 Task: Forward email with the signature Claire Howard with the subject Request for a refund from softage.1@softage.net to softage.4@softage.net with the message Would it be possible to schedule a project review meeting next week?, select first word, change the font of the message to Verdana and change the font typography to bold and italics Send the email
Action: Mouse moved to (996, 85)
Screenshot: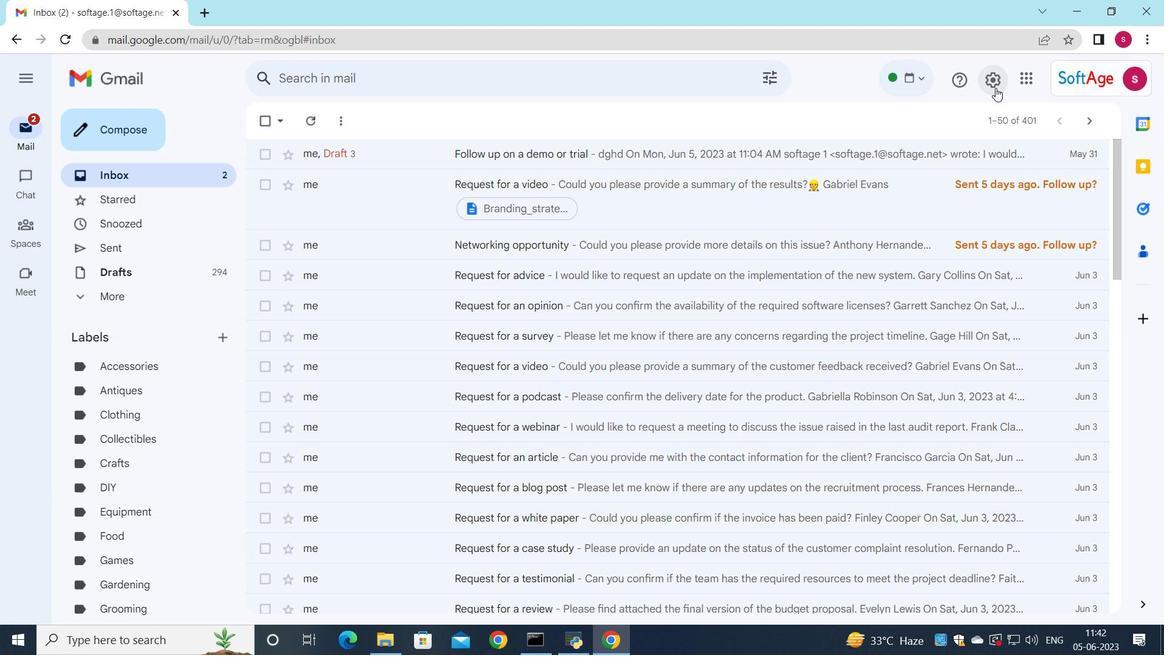 
Action: Mouse pressed left at (996, 85)
Screenshot: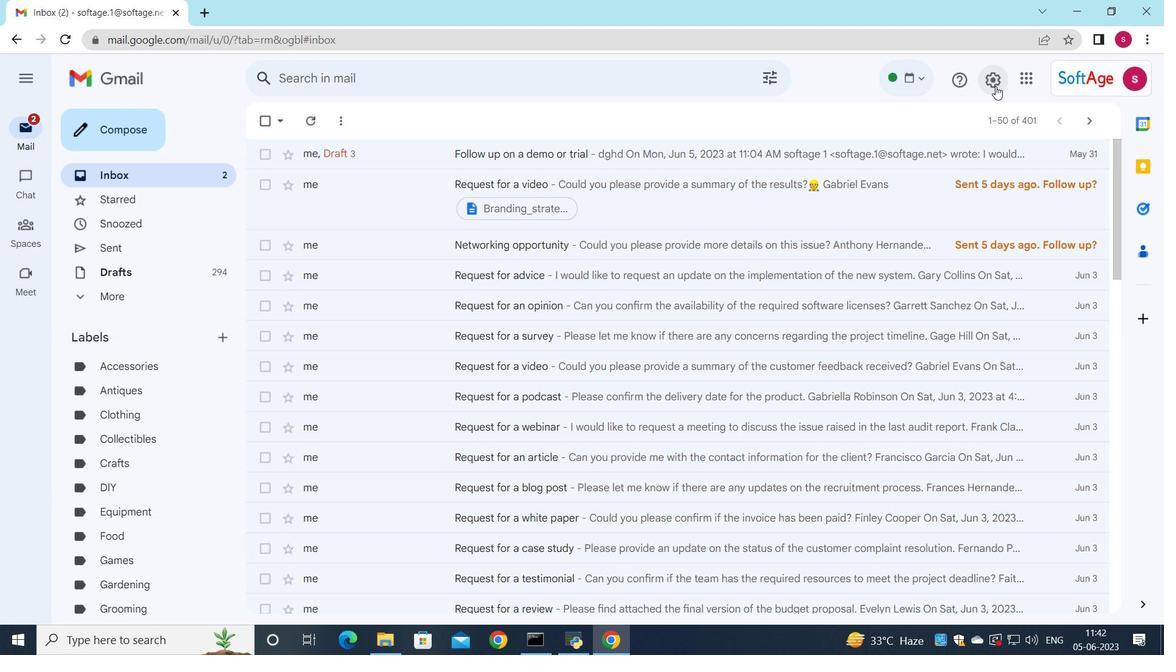 
Action: Mouse moved to (998, 149)
Screenshot: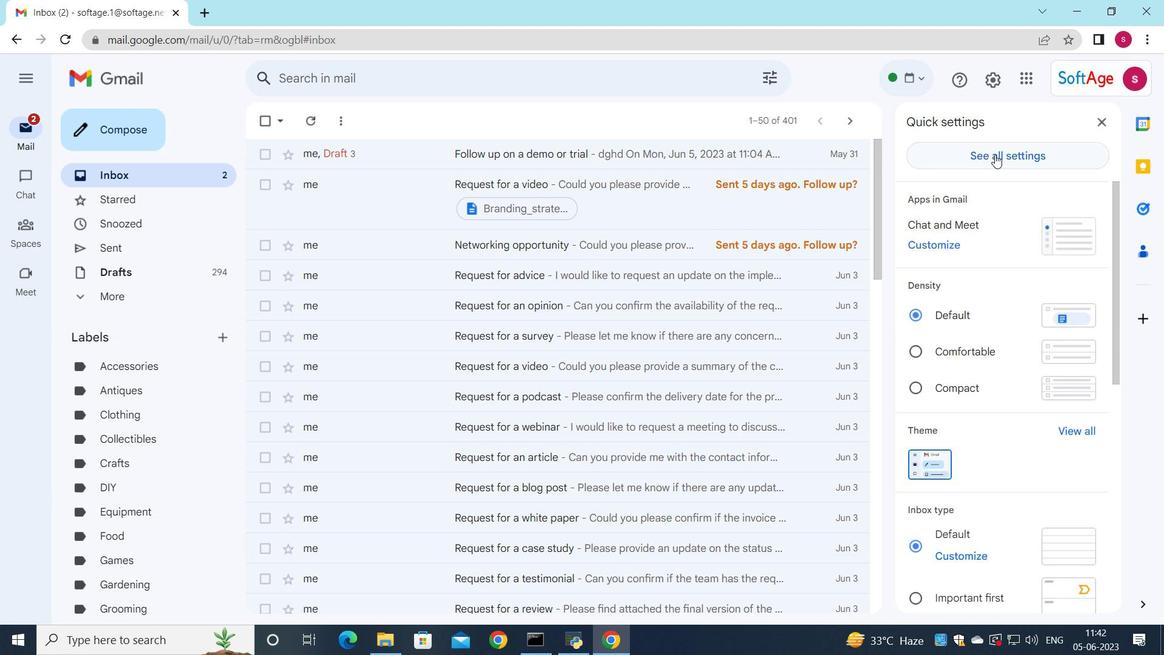 
Action: Mouse pressed left at (998, 149)
Screenshot: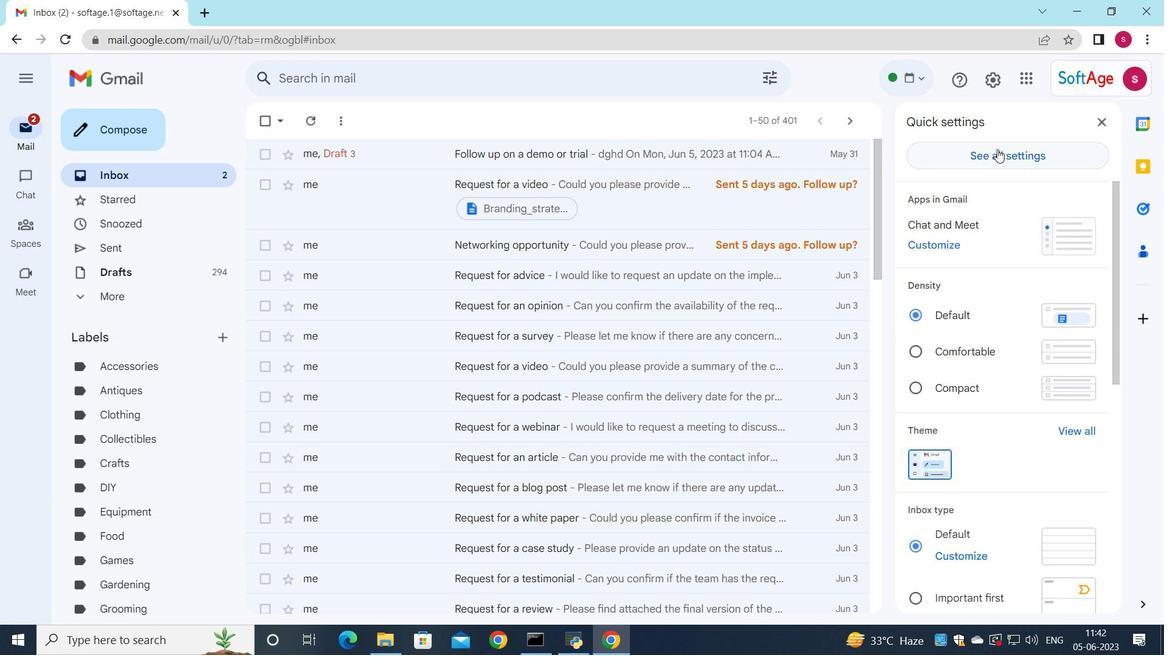 
Action: Mouse moved to (689, 350)
Screenshot: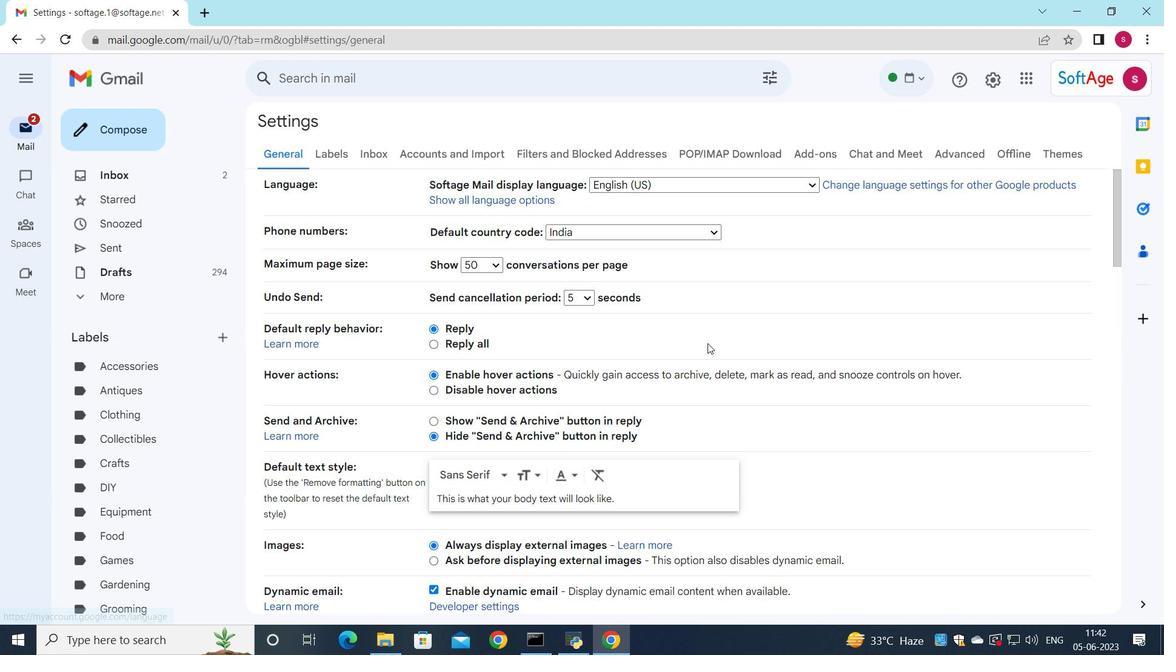 
Action: Mouse scrolled (689, 349) with delta (0, 0)
Screenshot: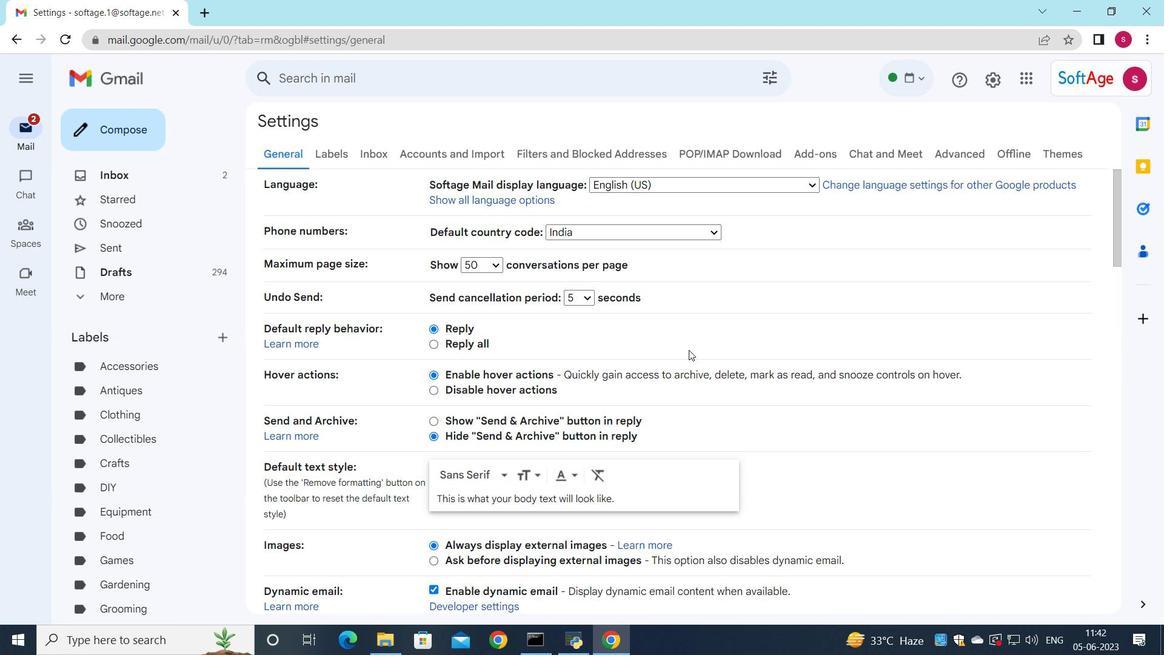 
Action: Mouse scrolled (689, 349) with delta (0, 0)
Screenshot: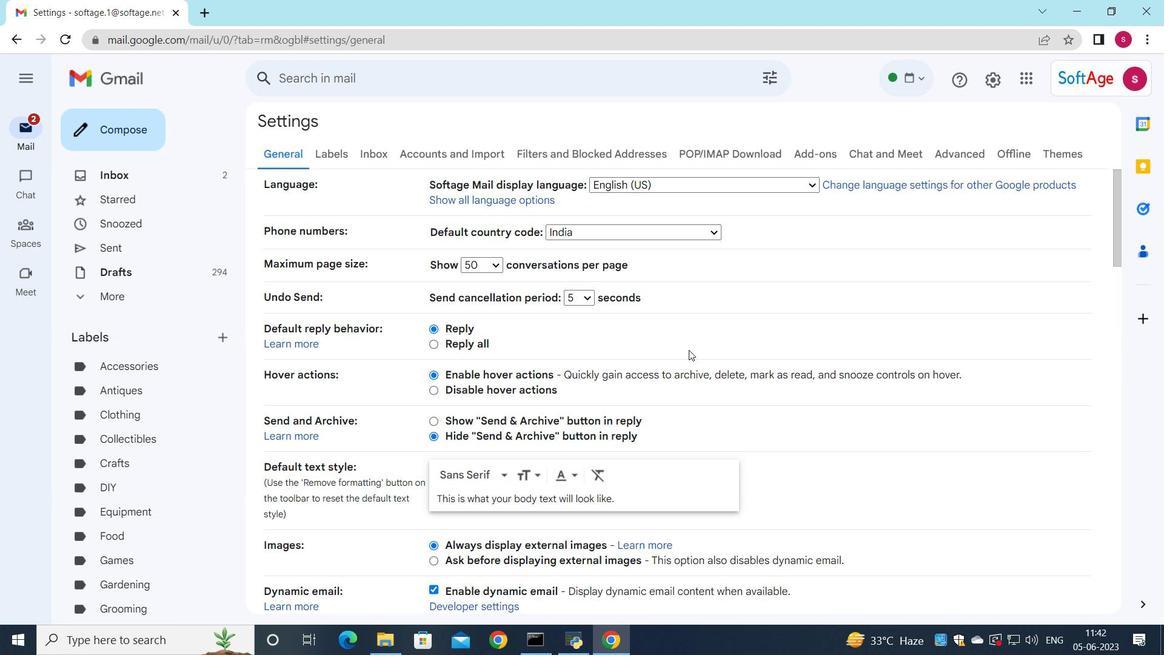 
Action: Mouse scrolled (689, 349) with delta (0, 0)
Screenshot: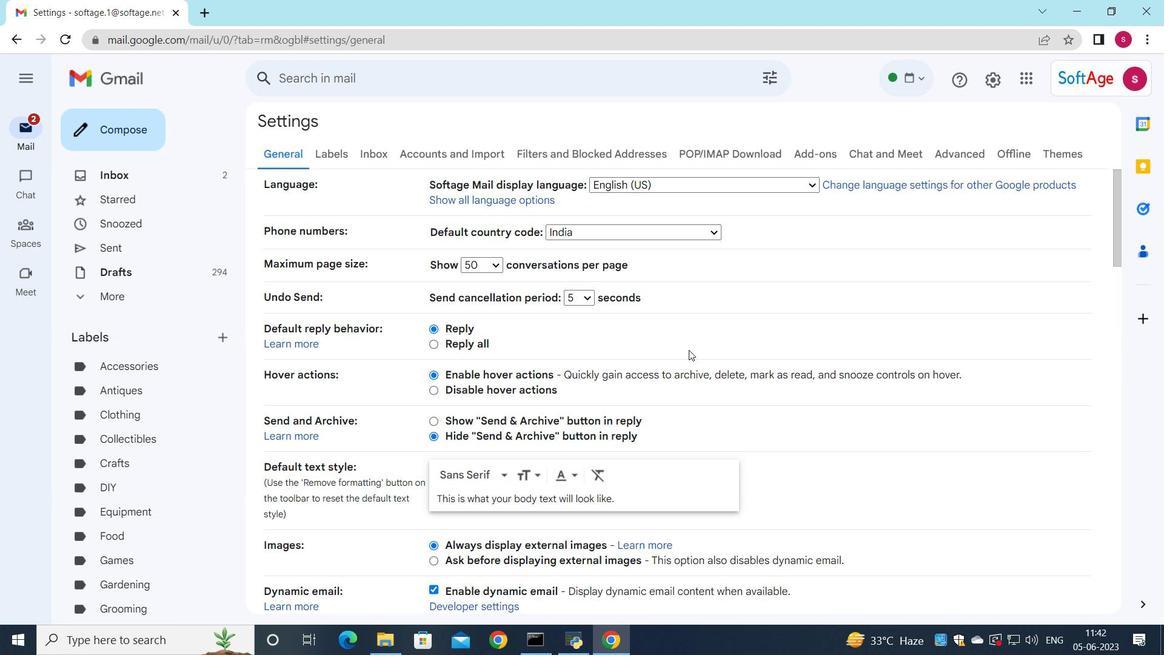 
Action: Mouse scrolled (689, 349) with delta (0, 0)
Screenshot: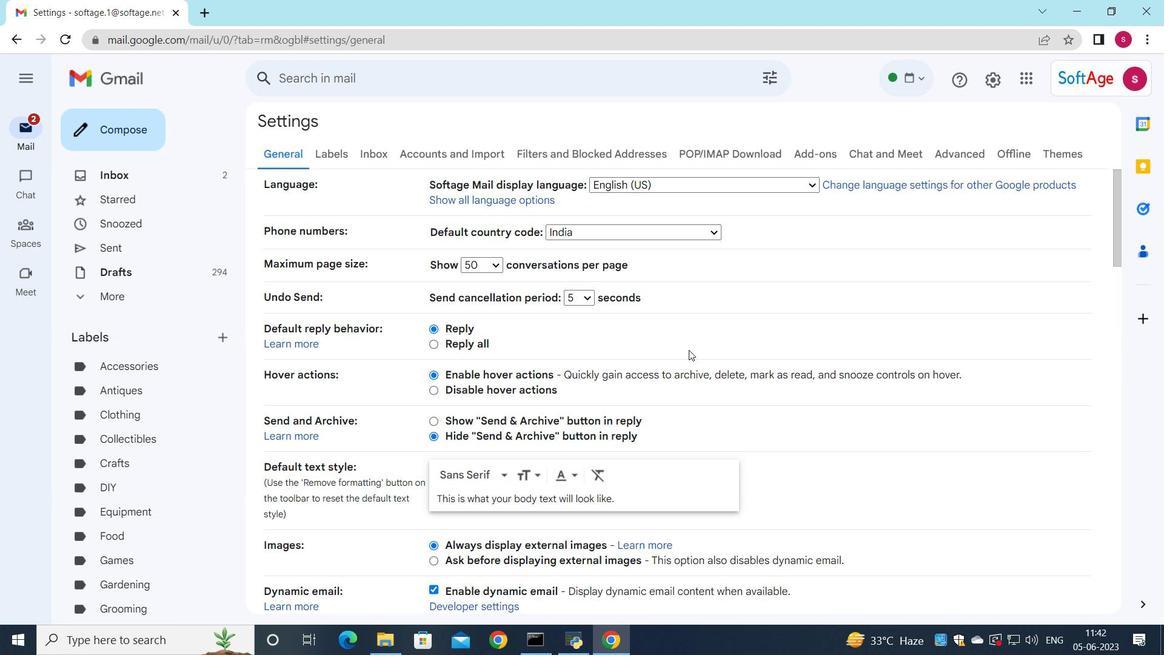 
Action: Mouse scrolled (689, 349) with delta (0, 0)
Screenshot: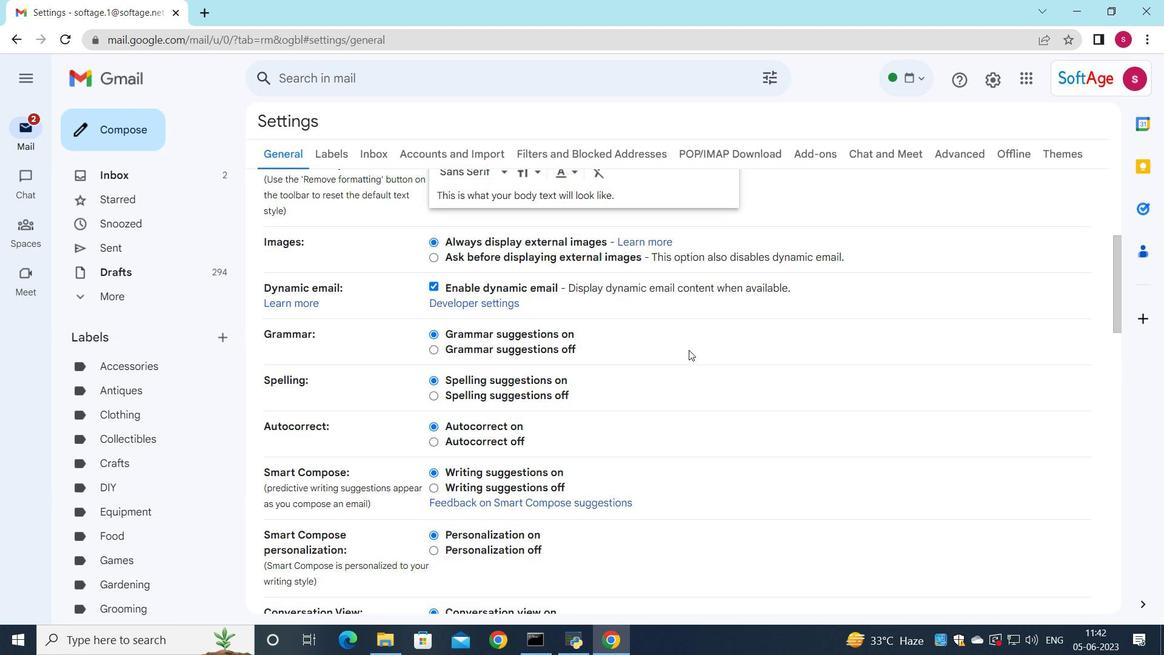 
Action: Mouse scrolled (689, 349) with delta (0, 0)
Screenshot: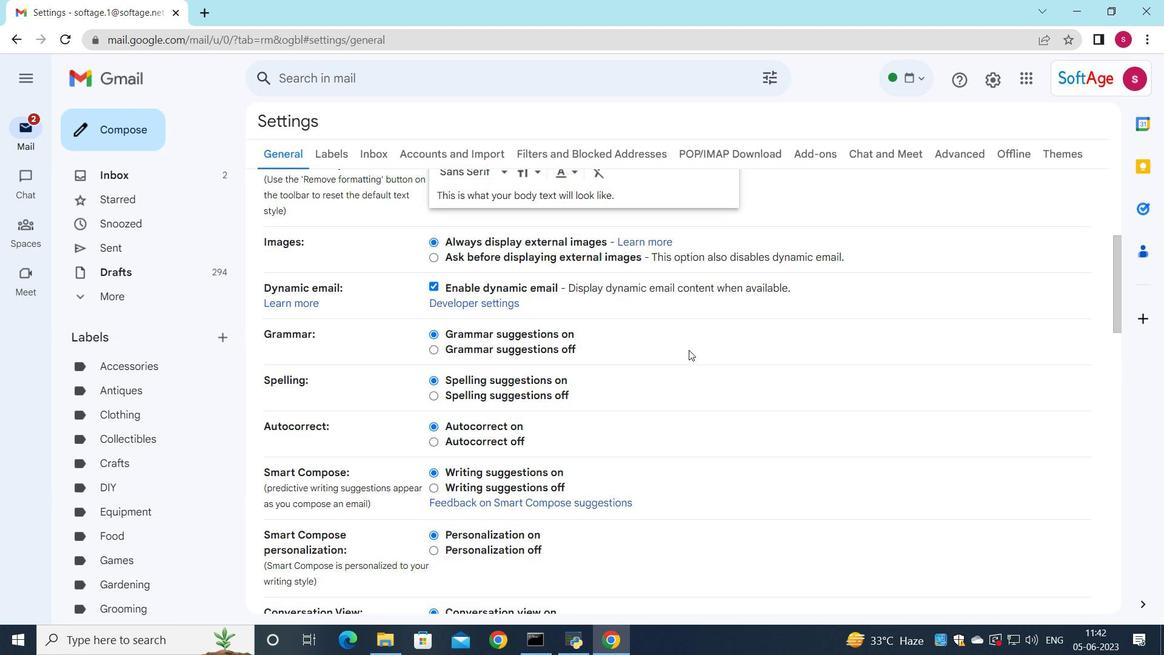 
Action: Mouse scrolled (689, 349) with delta (0, 0)
Screenshot: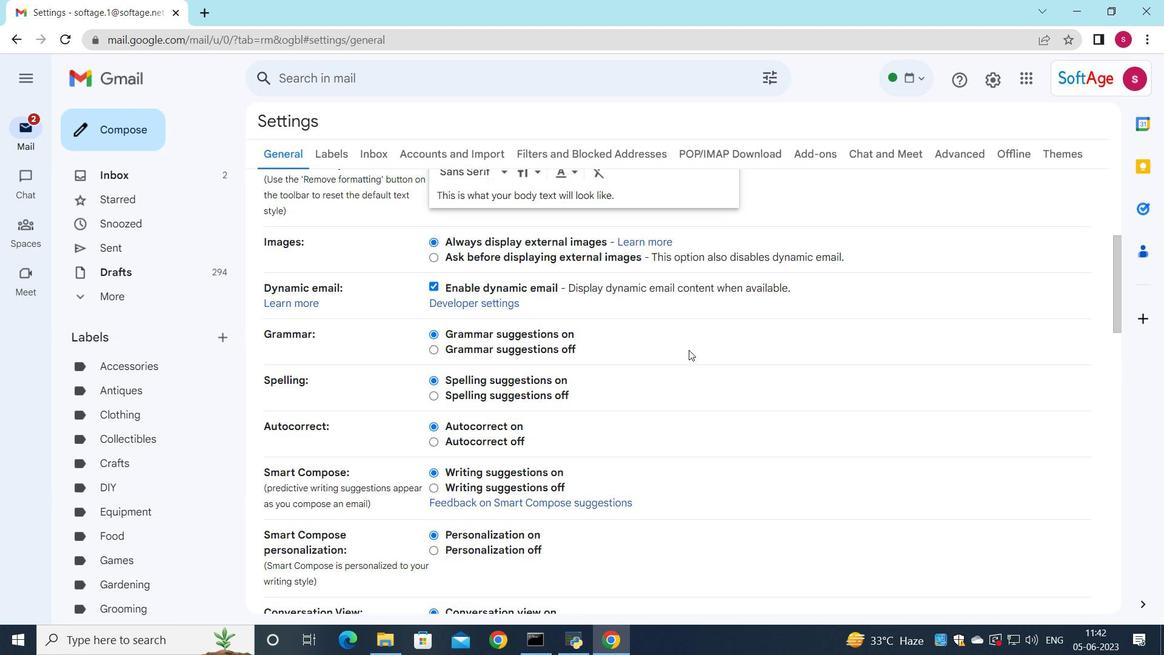 
Action: Mouse moved to (688, 351)
Screenshot: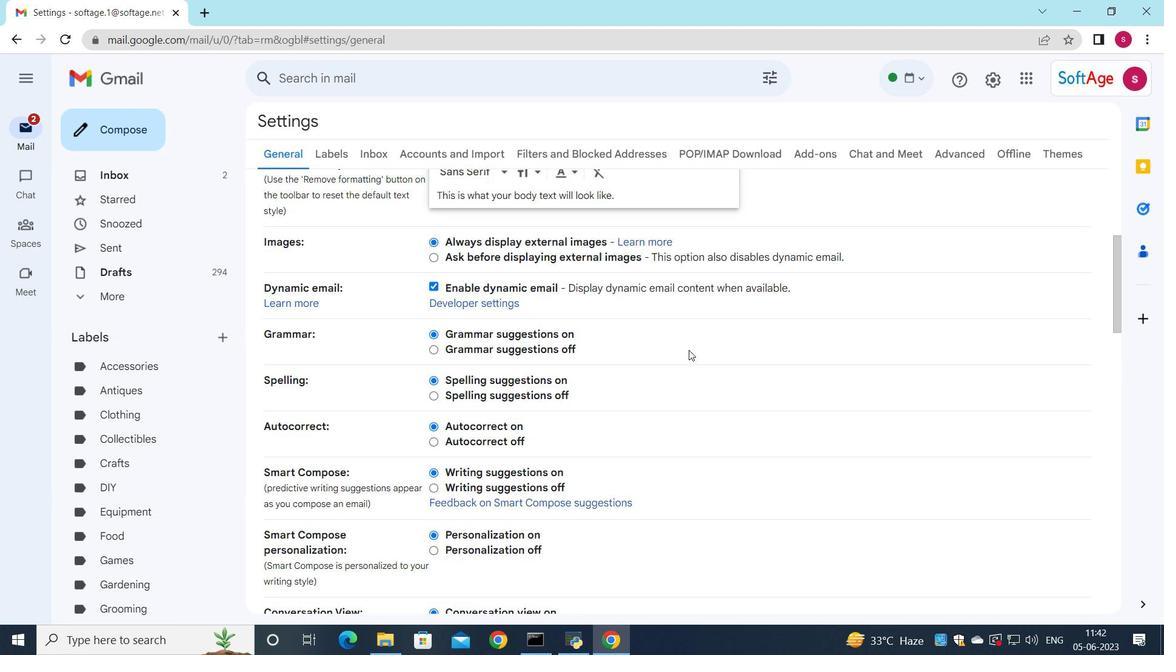 
Action: Mouse scrolled (688, 350) with delta (0, 0)
Screenshot: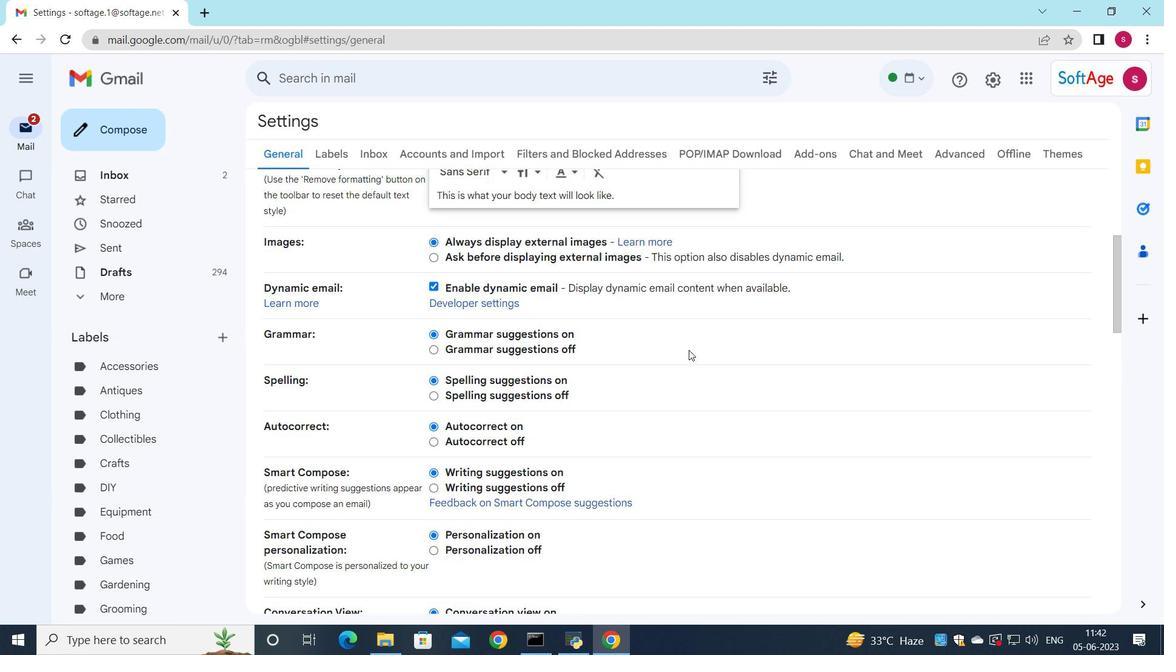 
Action: Mouse moved to (683, 354)
Screenshot: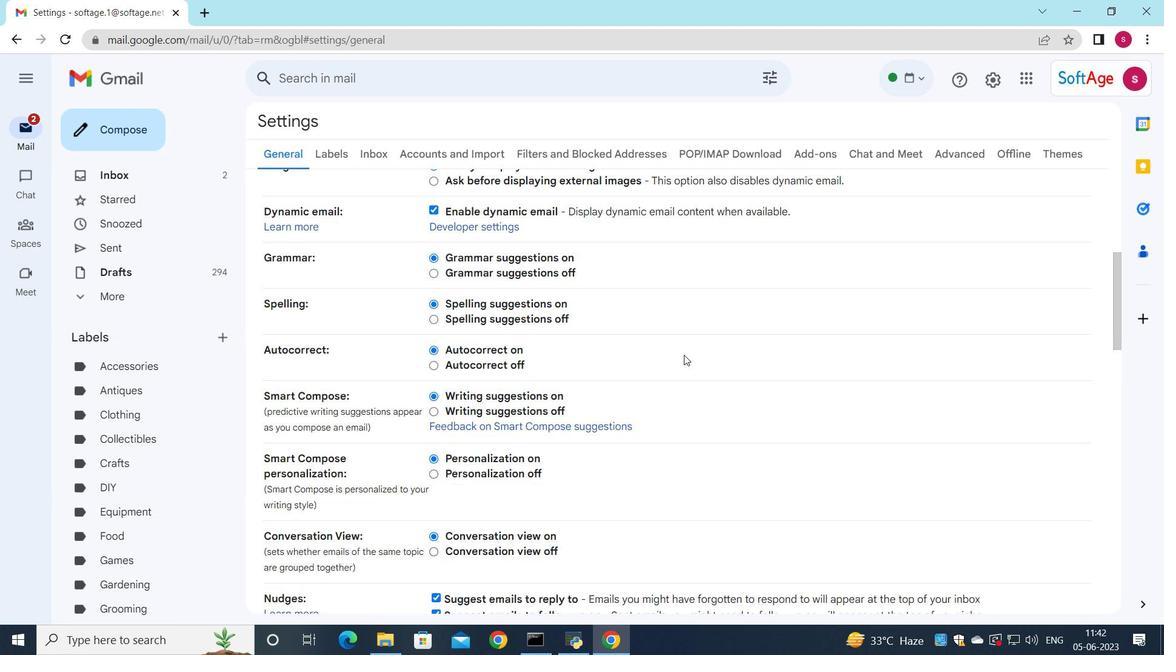 
Action: Mouse scrolled (683, 354) with delta (0, 0)
Screenshot: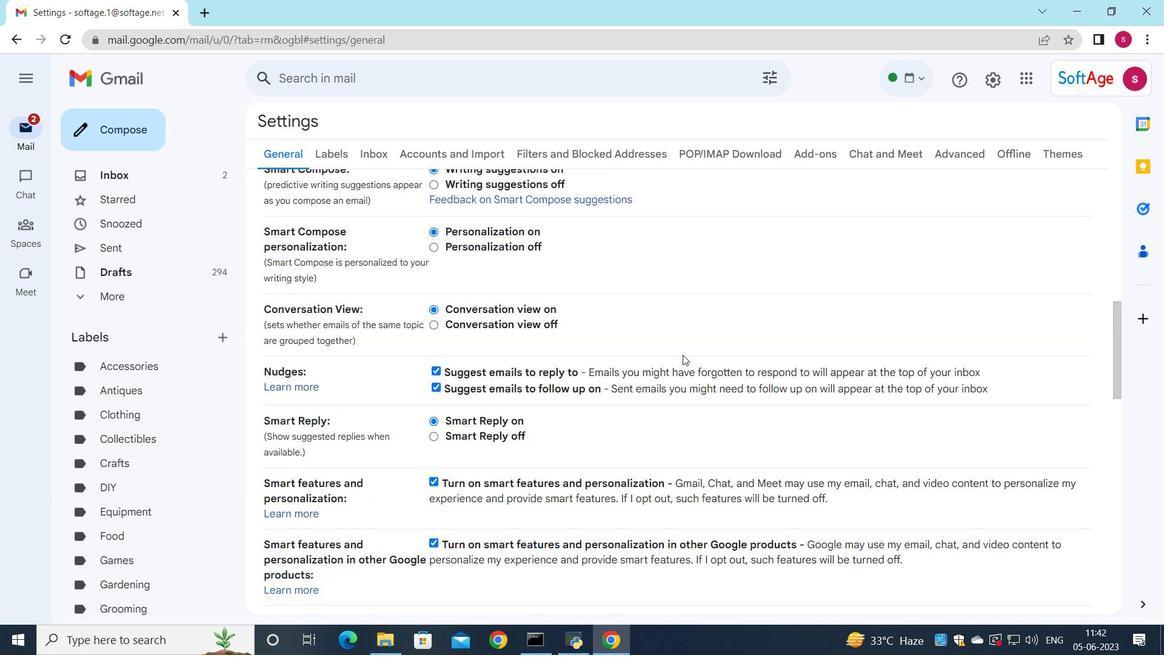 
Action: Mouse moved to (682, 355)
Screenshot: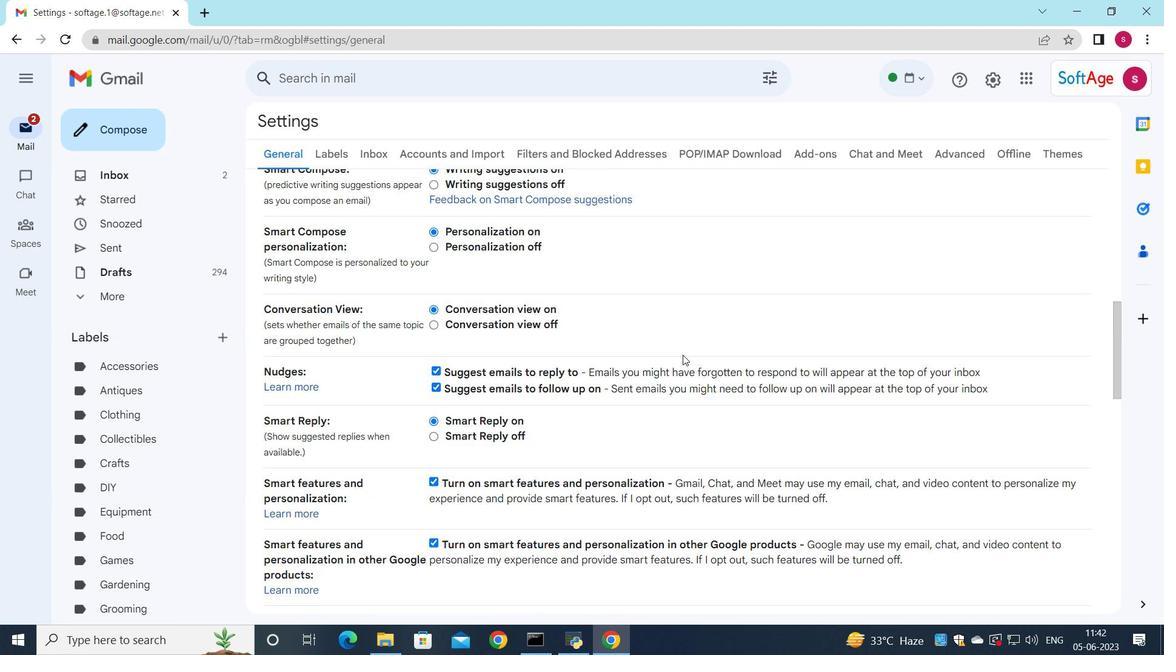 
Action: Mouse scrolled (683, 354) with delta (0, 0)
Screenshot: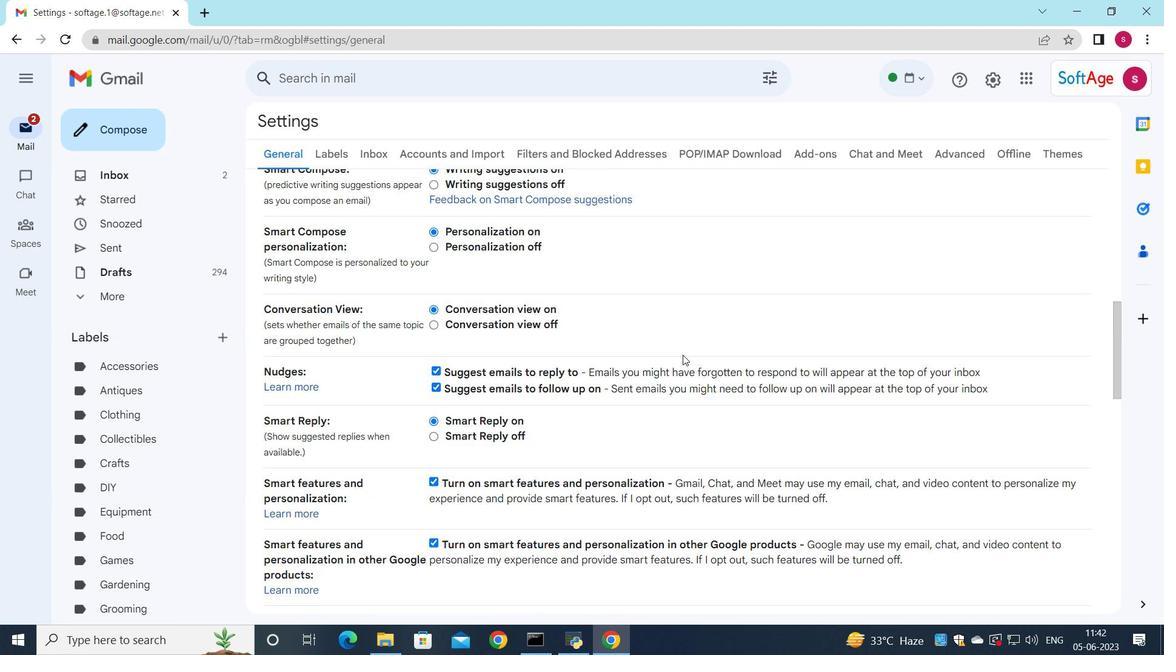 
Action: Mouse moved to (677, 359)
Screenshot: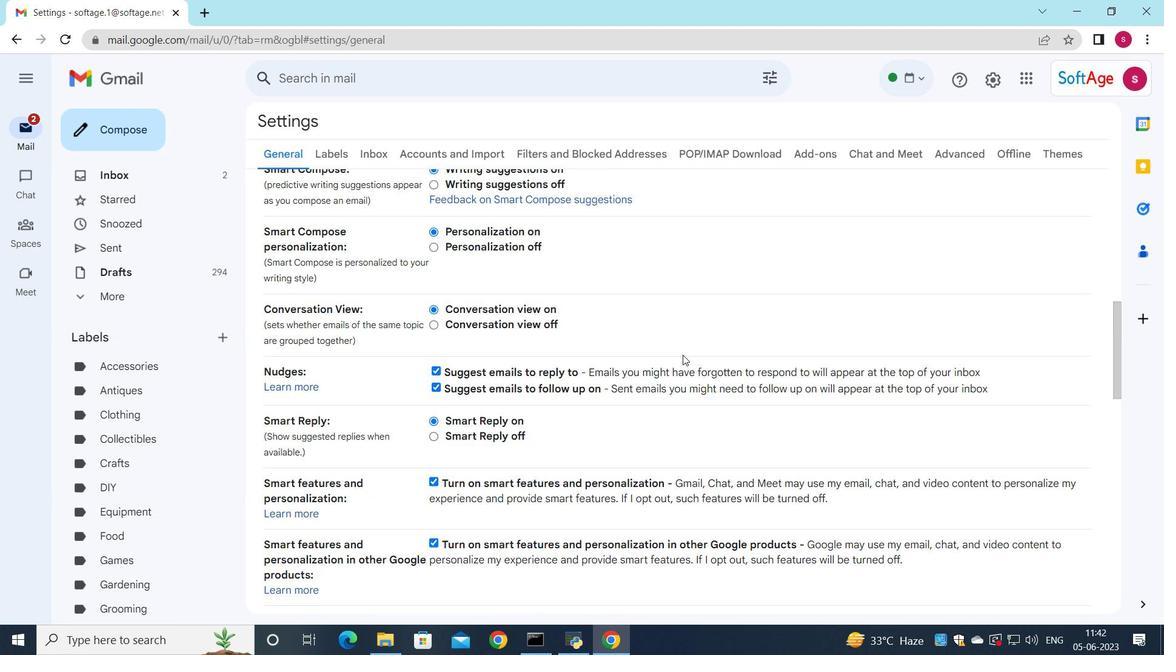 
Action: Mouse scrolled (683, 354) with delta (0, 0)
Screenshot: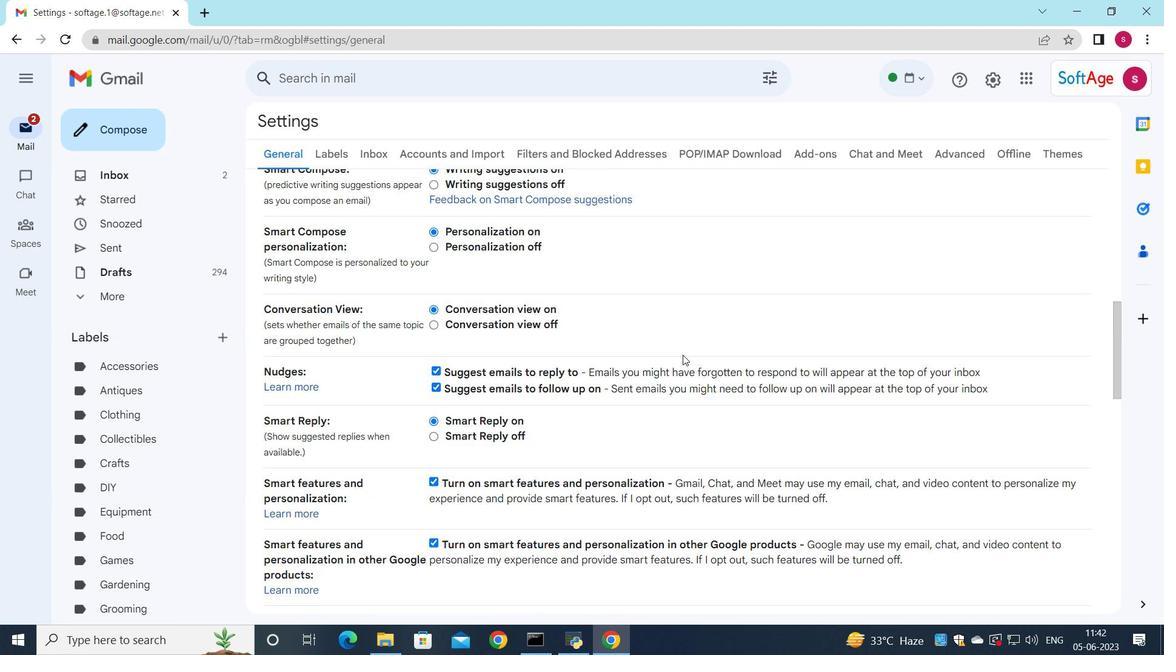 
Action: Mouse moved to (662, 360)
Screenshot: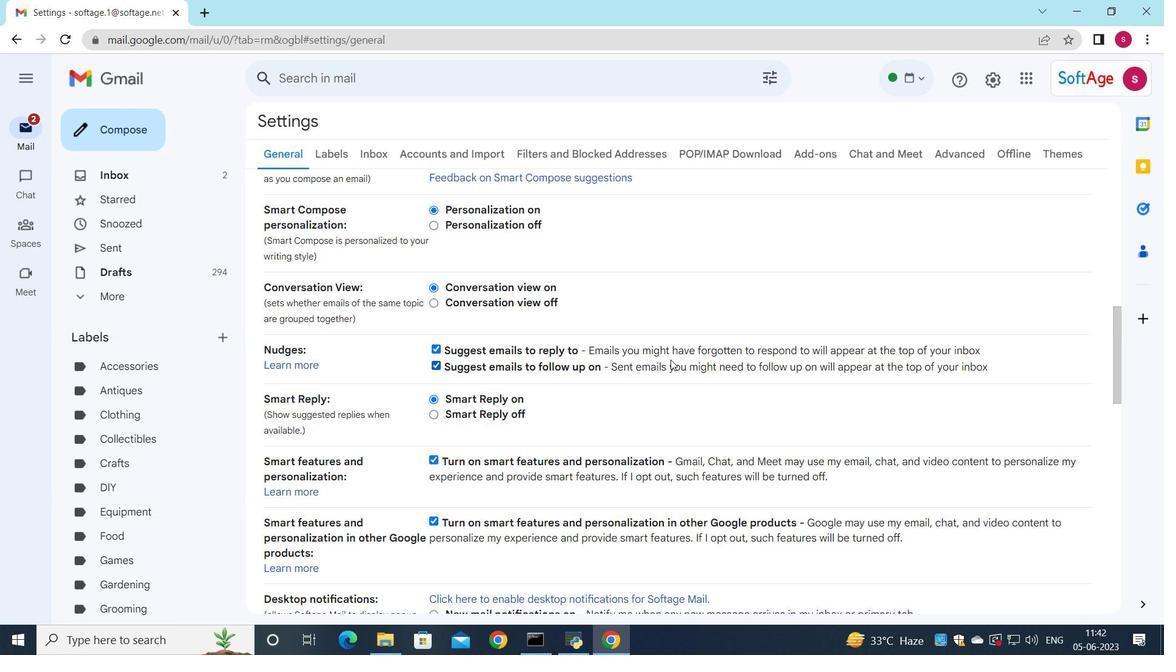 
Action: Mouse scrolled (662, 360) with delta (0, 0)
Screenshot: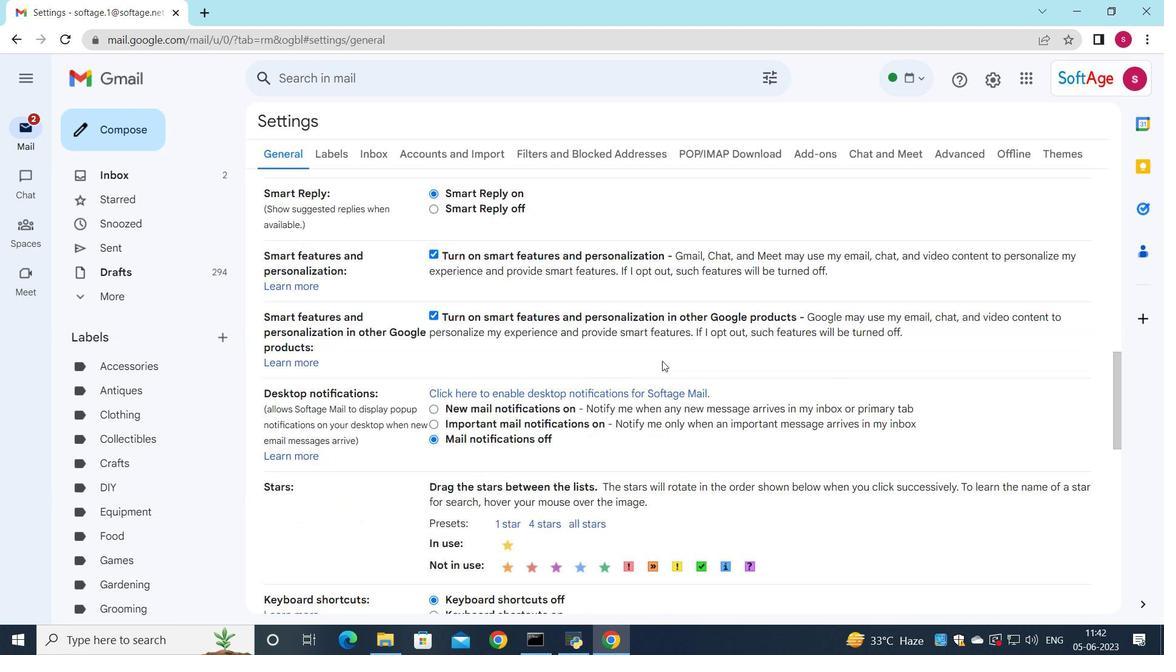 
Action: Mouse scrolled (662, 360) with delta (0, 0)
Screenshot: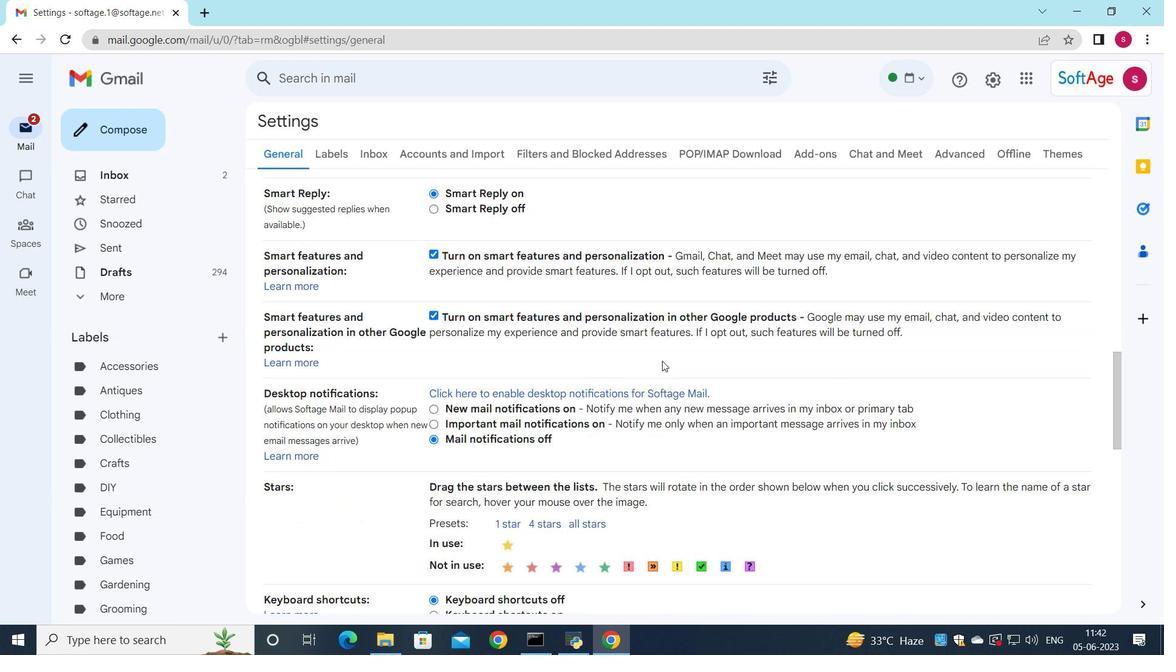 
Action: Mouse scrolled (662, 360) with delta (0, 0)
Screenshot: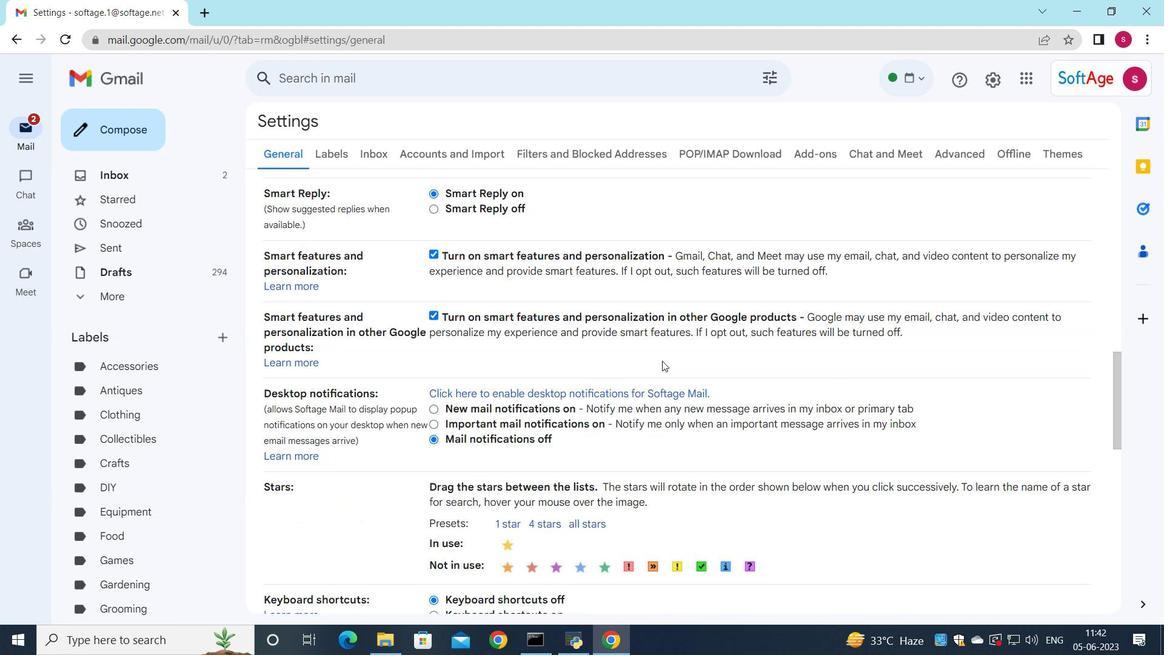 
Action: Mouse scrolled (662, 360) with delta (0, 0)
Screenshot: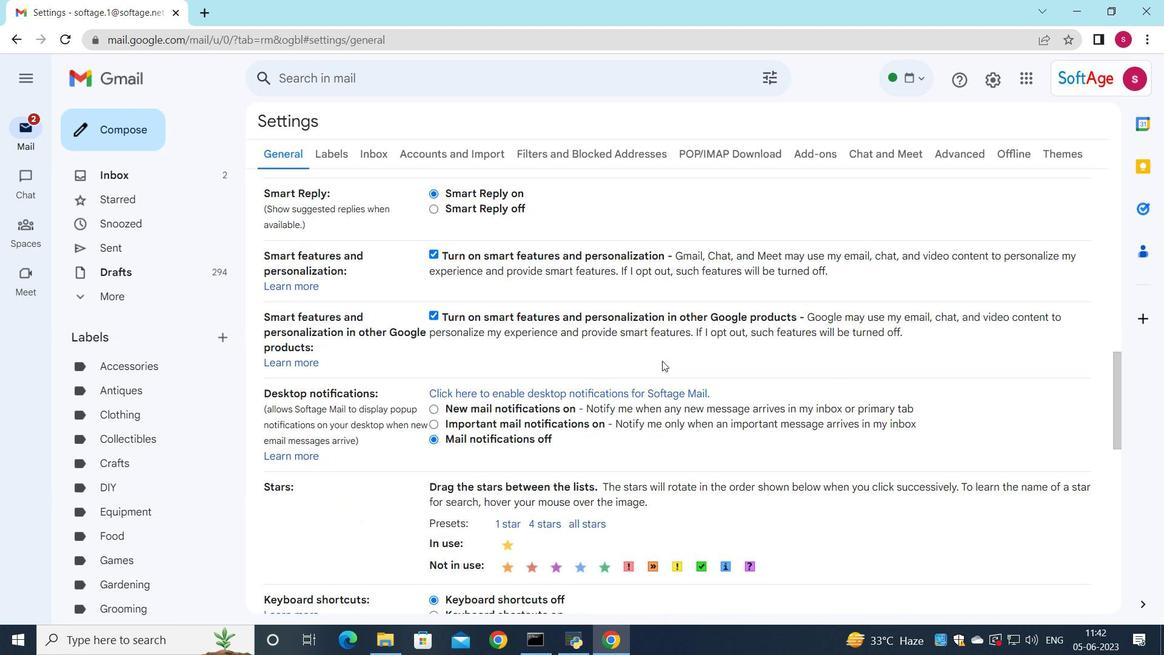 
Action: Mouse moved to (650, 366)
Screenshot: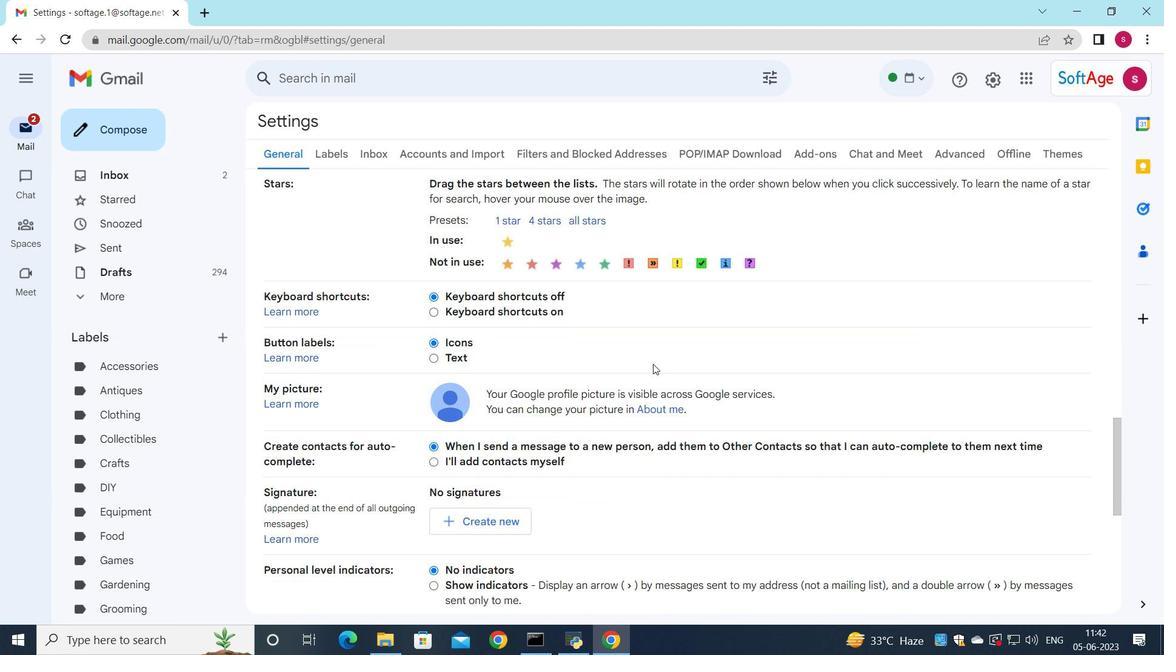
Action: Mouse scrolled (650, 365) with delta (0, 0)
Screenshot: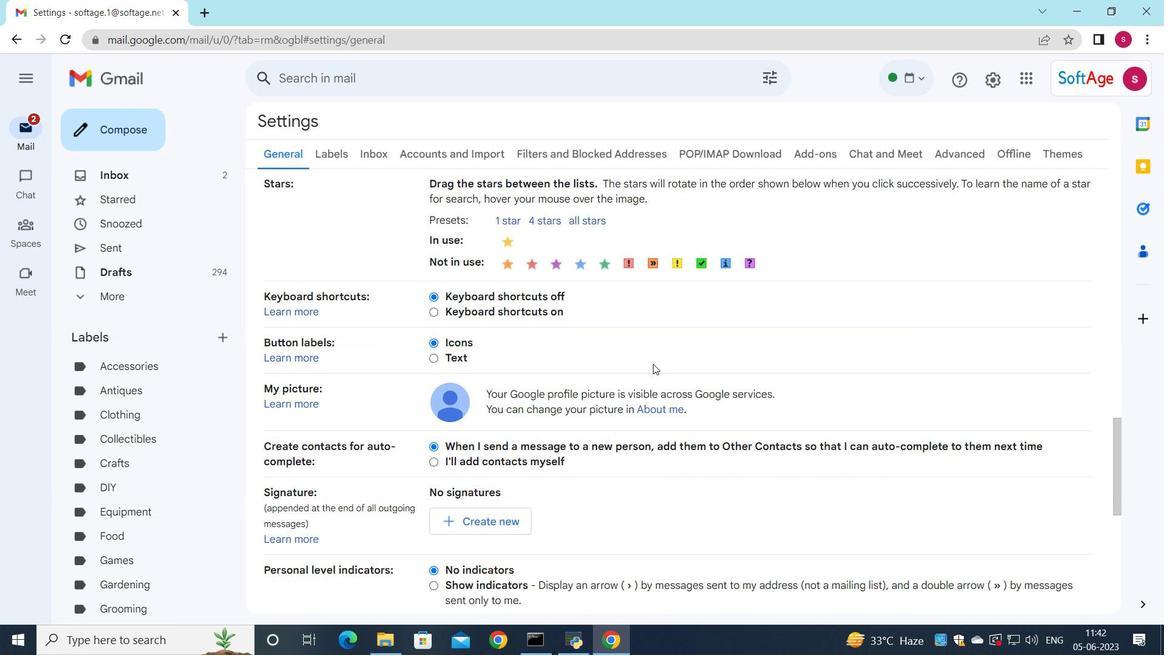 
Action: Mouse moved to (645, 369)
Screenshot: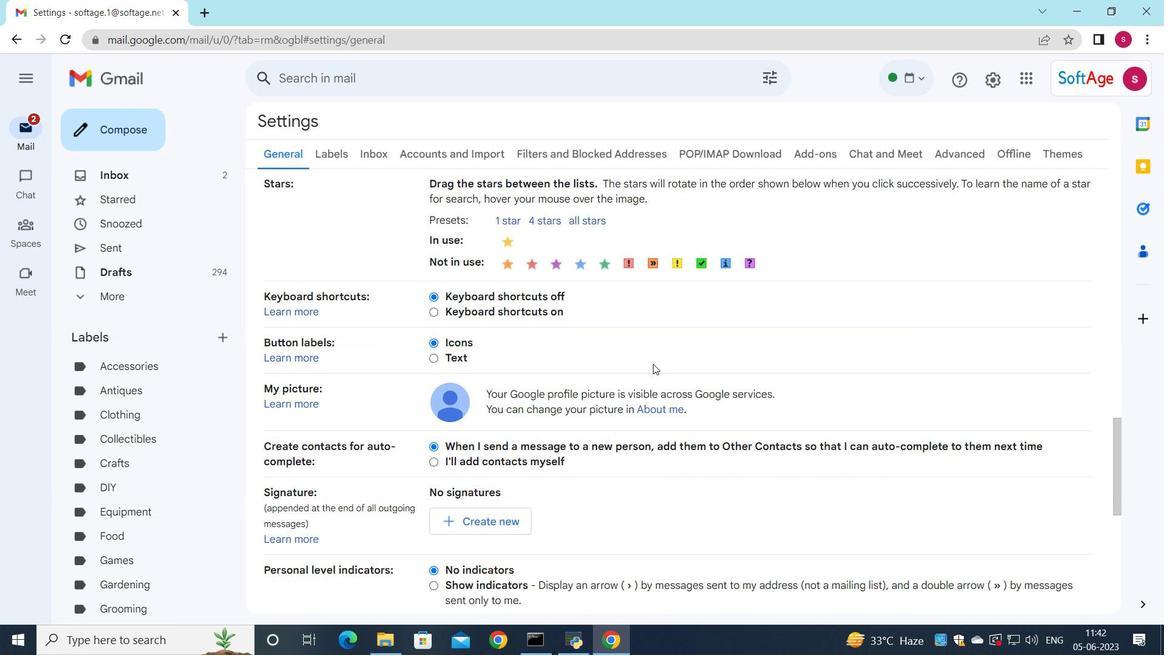 
Action: Mouse scrolled (645, 368) with delta (0, 0)
Screenshot: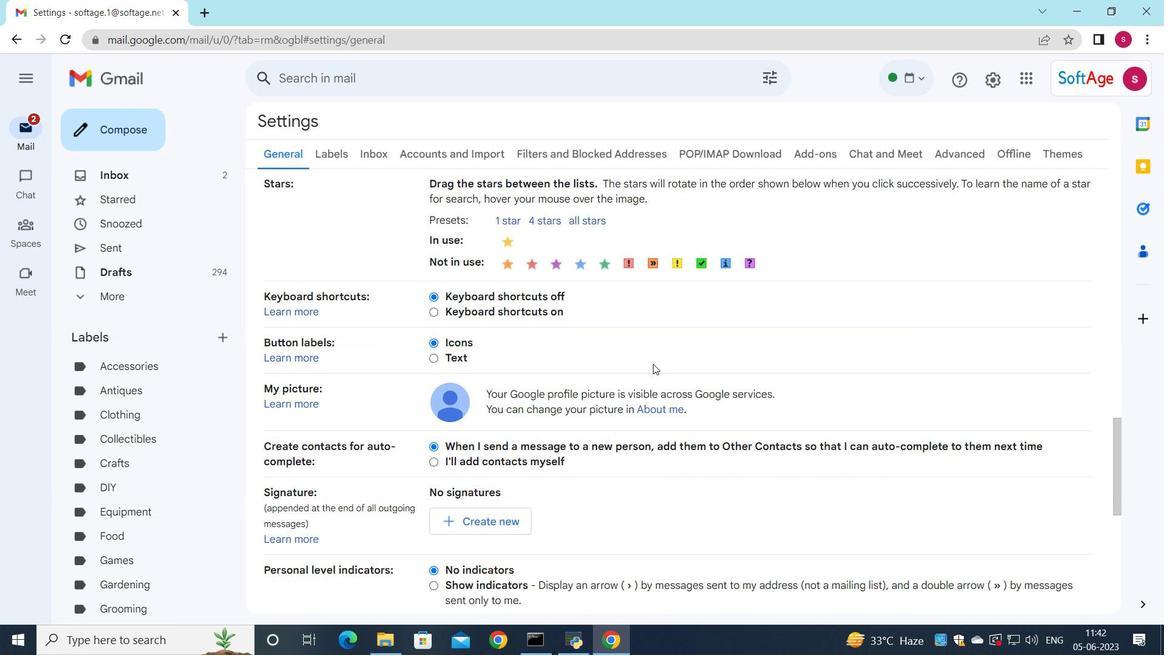 
Action: Mouse moved to (632, 376)
Screenshot: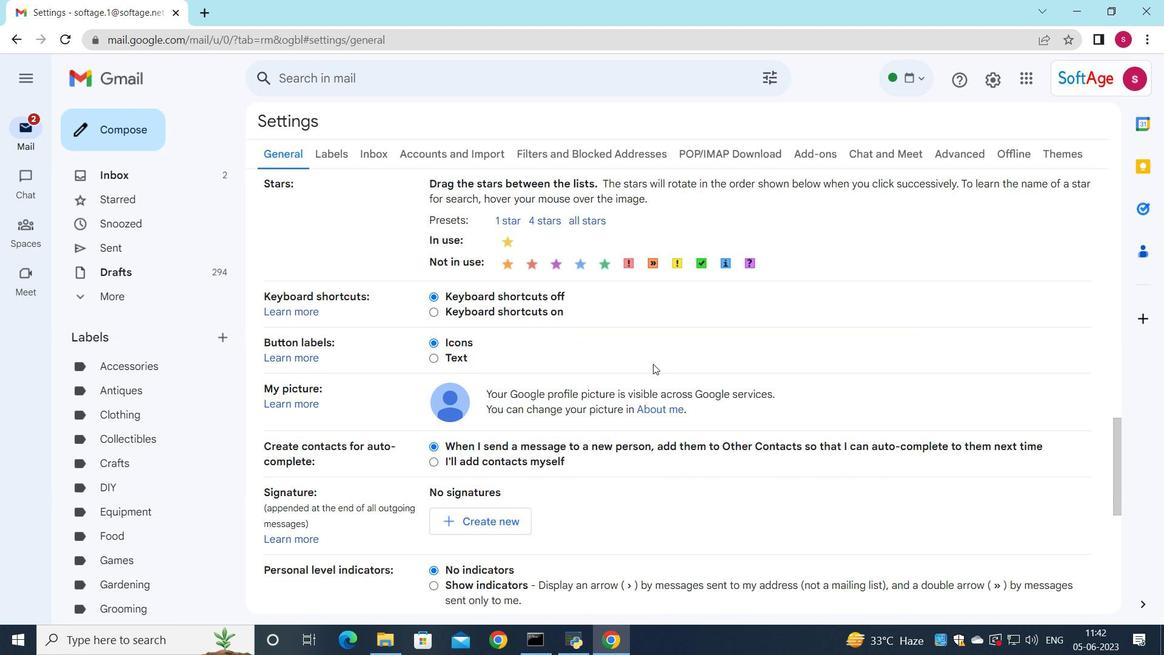 
Action: Mouse scrolled (632, 376) with delta (0, 0)
Screenshot: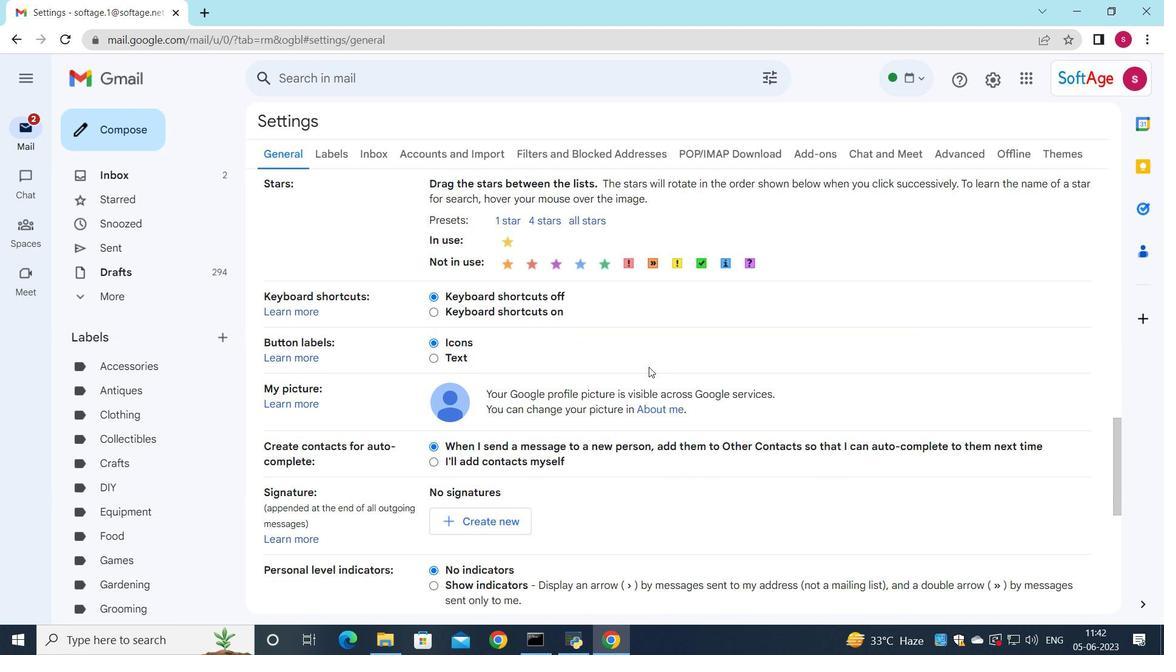 
Action: Mouse moved to (492, 297)
Screenshot: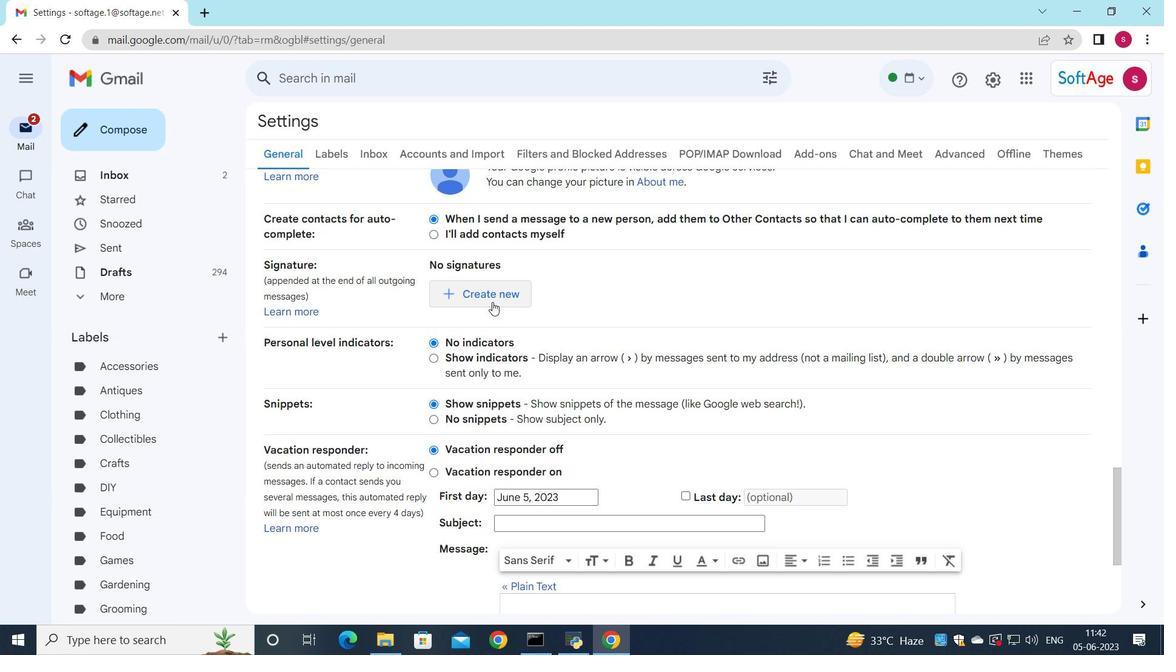 
Action: Mouse pressed left at (492, 297)
Screenshot: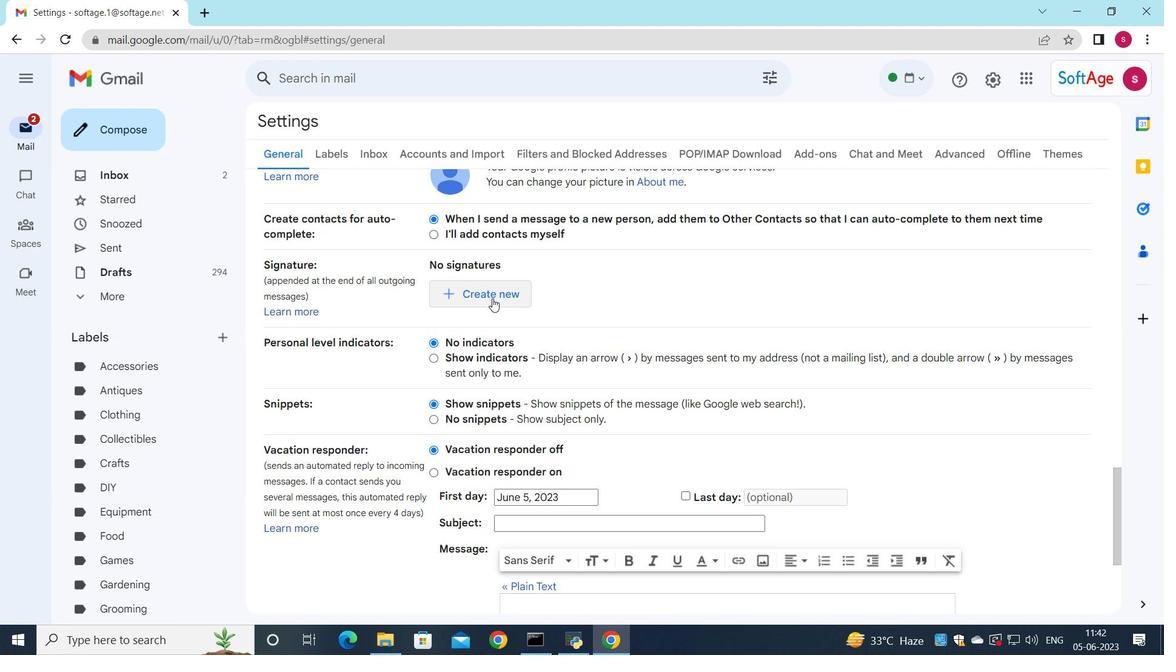 
Action: Mouse moved to (789, 239)
Screenshot: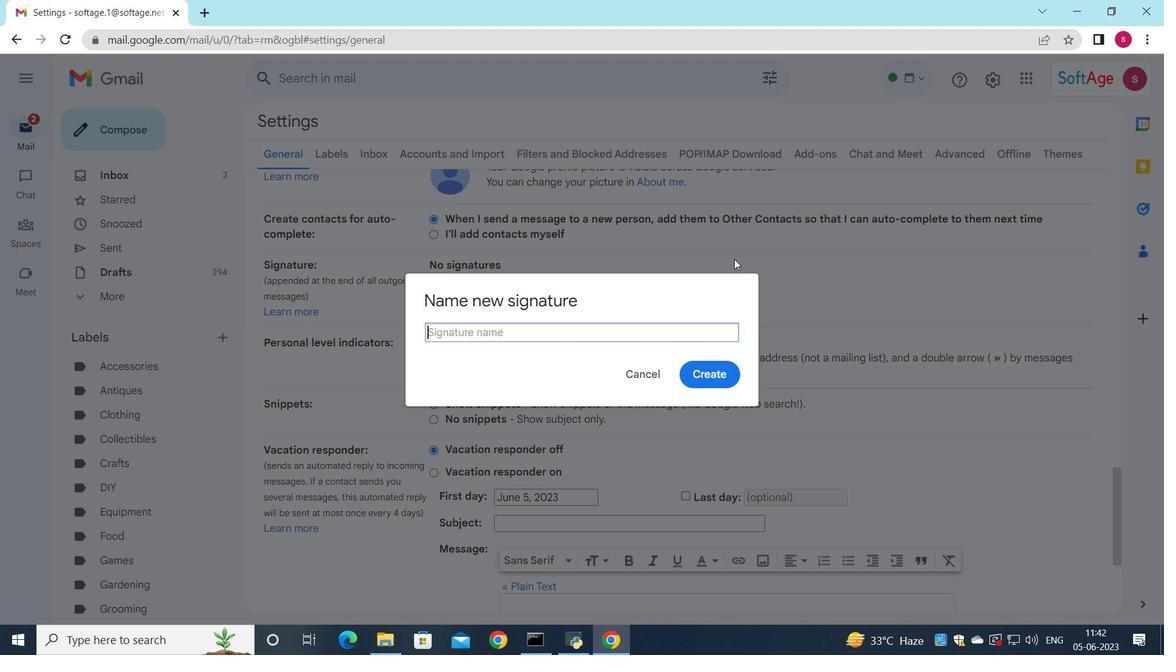 
Action: Key pressed <Key.shift>Claire<Key.space><Key.shift>Howard
Screenshot: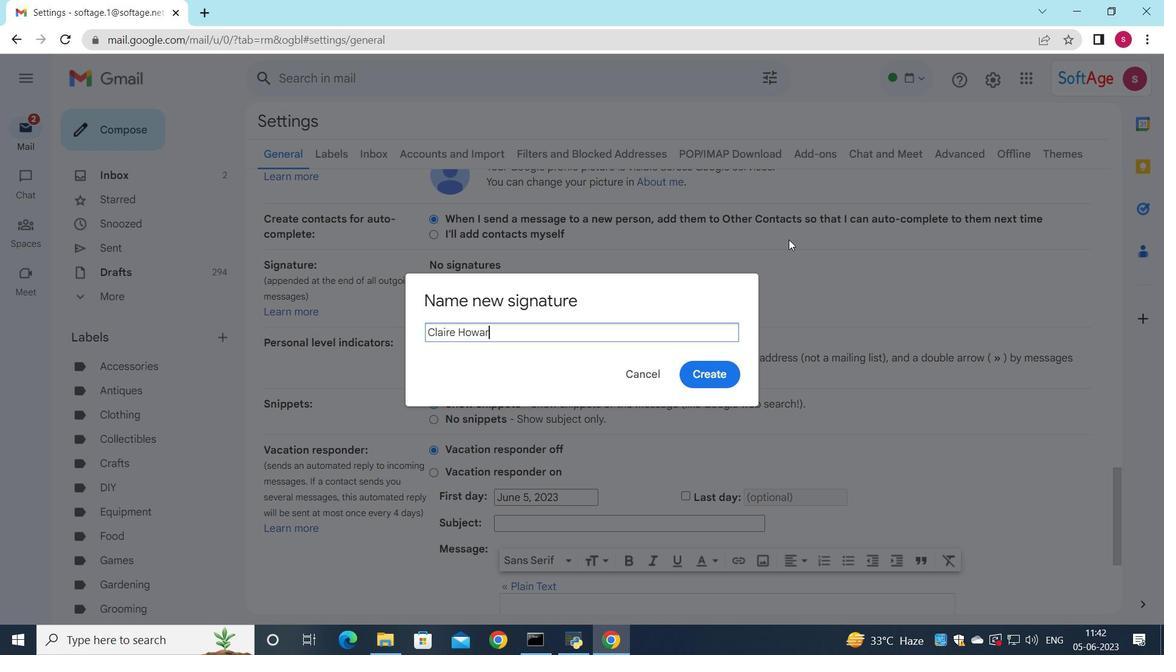 
Action: Mouse moved to (731, 367)
Screenshot: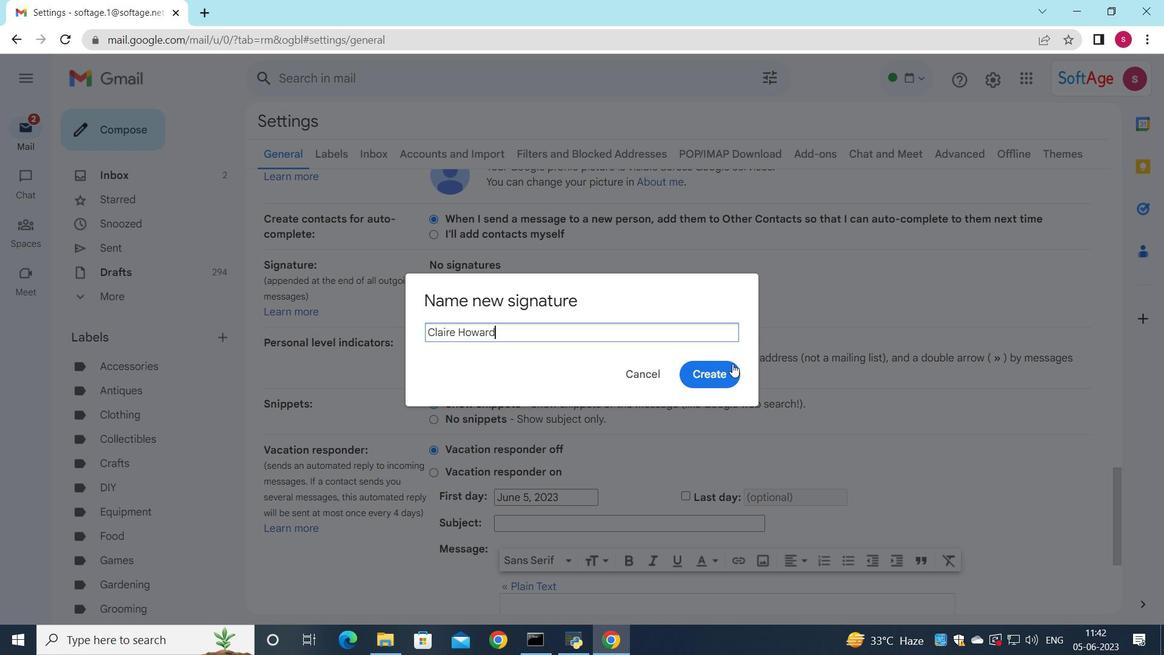 
Action: Mouse pressed left at (731, 367)
Screenshot: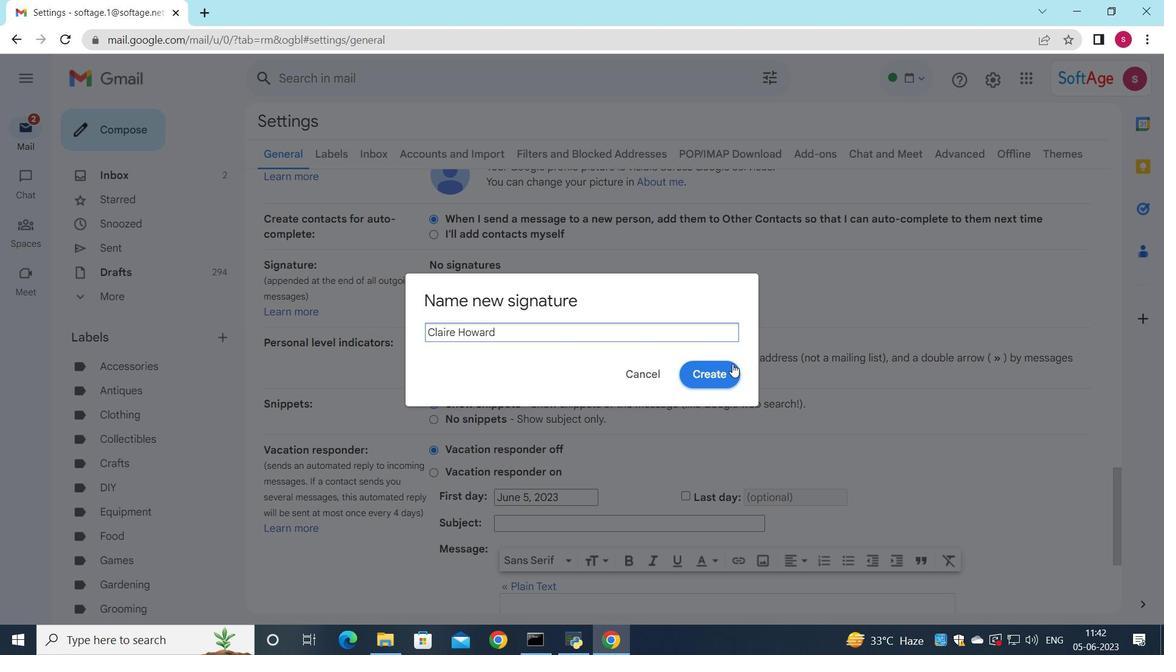 
Action: Mouse moved to (717, 330)
Screenshot: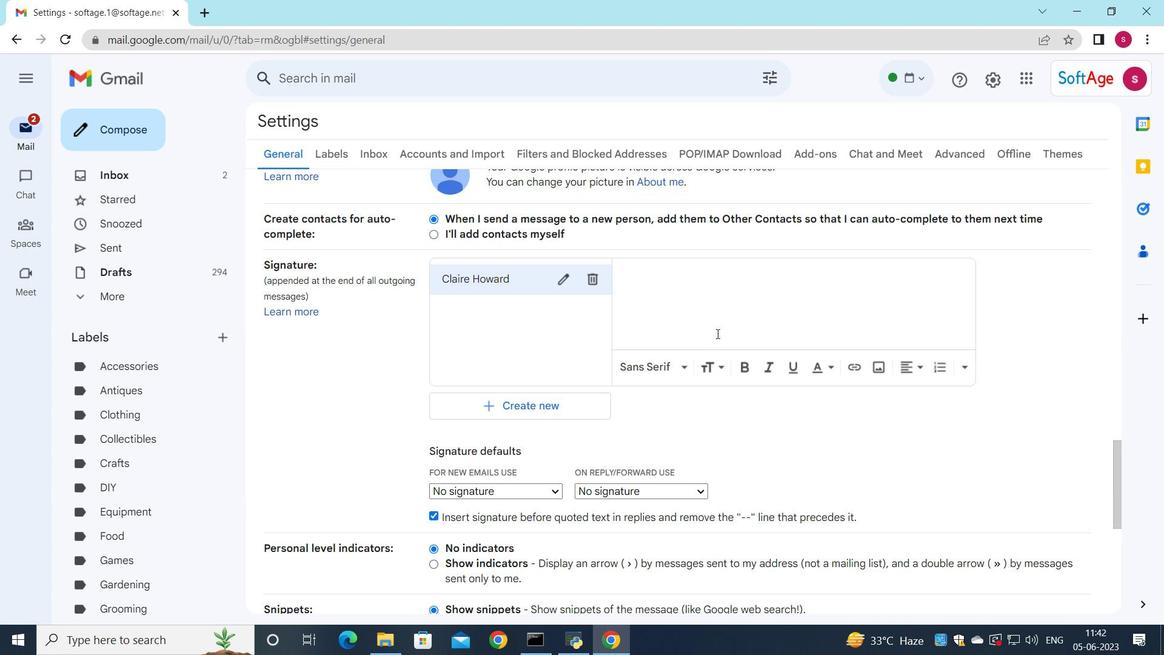 
Action: Mouse pressed left at (717, 330)
Screenshot: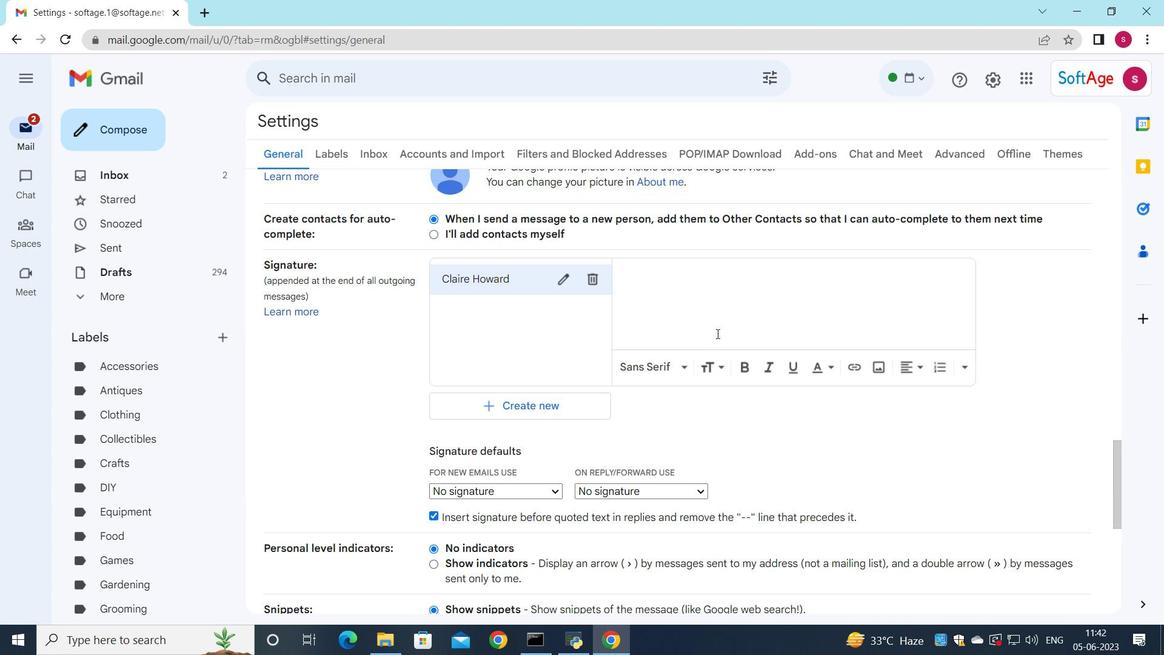 
Action: Key pressed <Key.shift>Claire<Key.space><Key.shift>howard
Screenshot: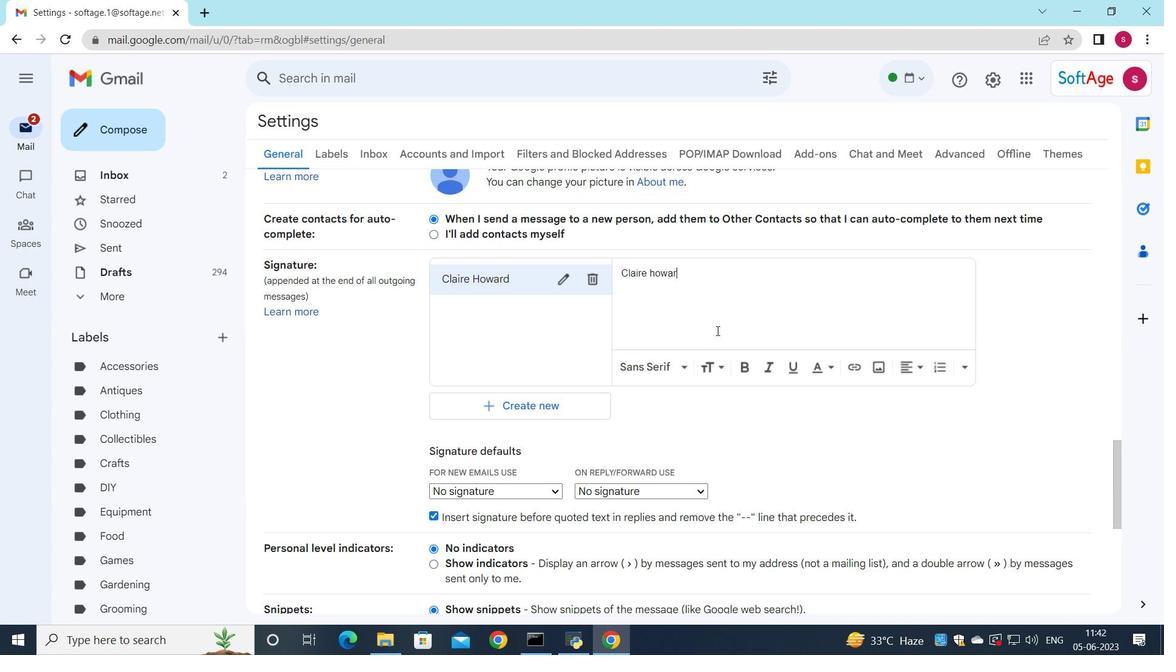 
Action: Mouse moved to (656, 271)
Screenshot: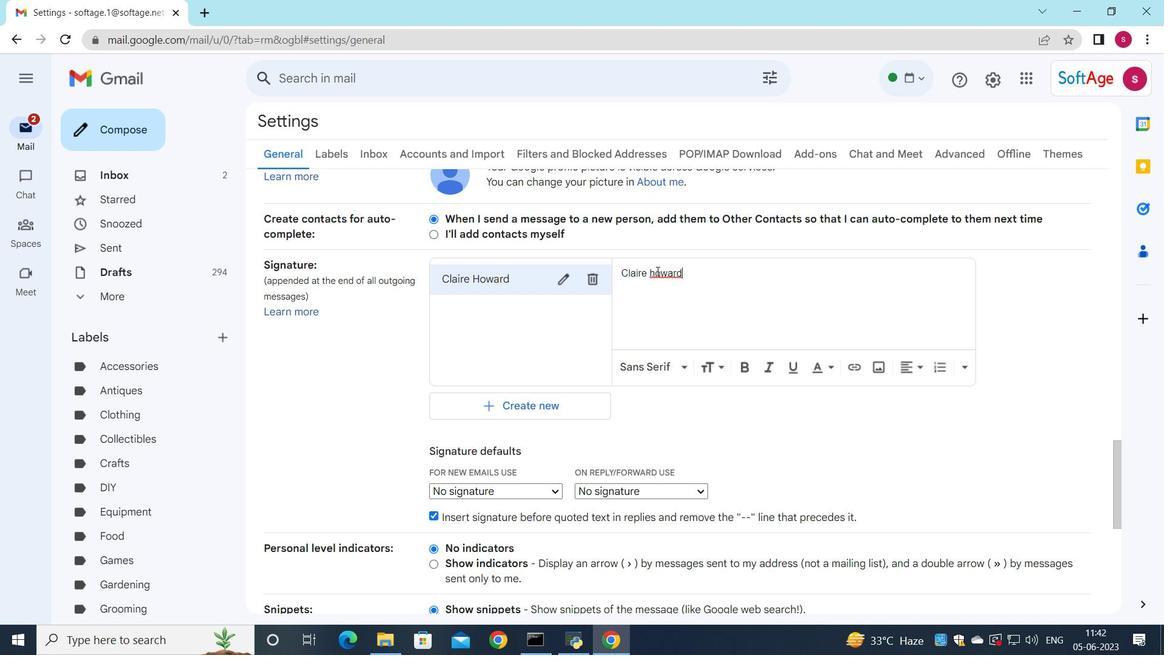 
Action: Mouse pressed left at (656, 271)
Screenshot: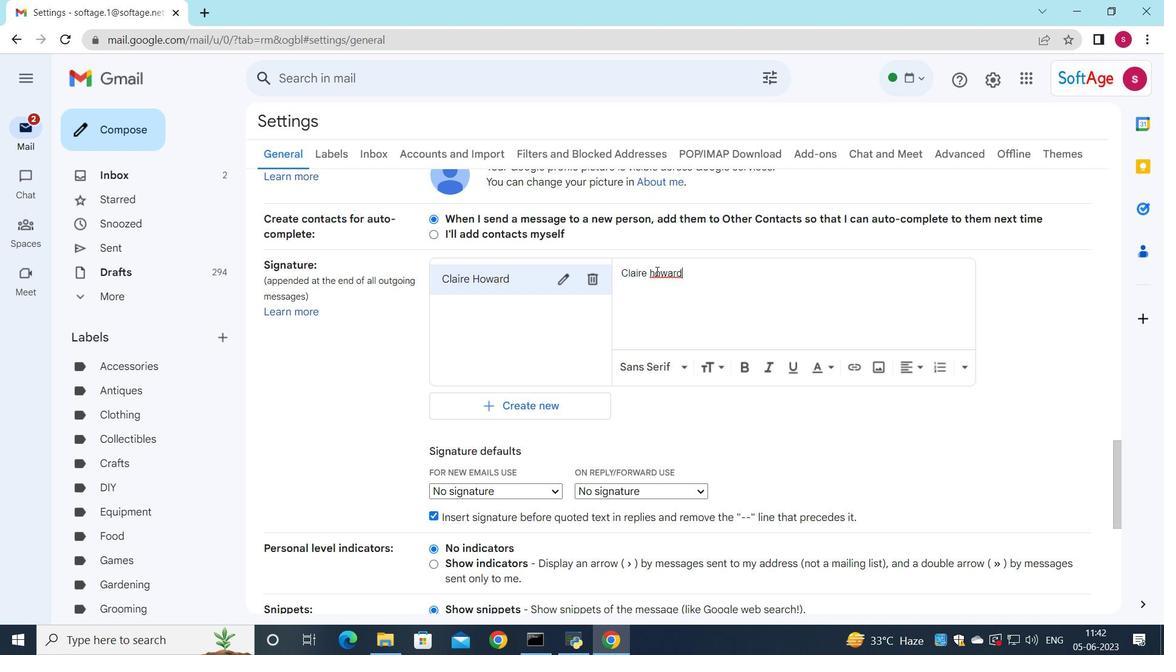 
Action: Key pressed <Key.backspace><Key.shift>H
Screenshot: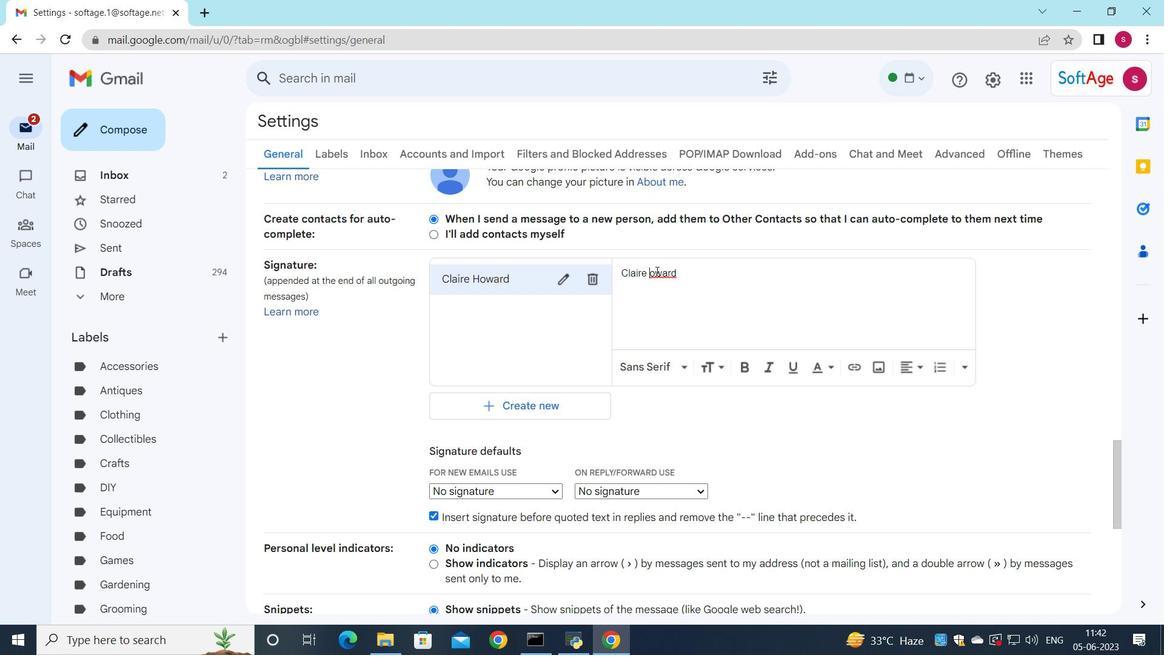 
Action: Mouse moved to (623, 356)
Screenshot: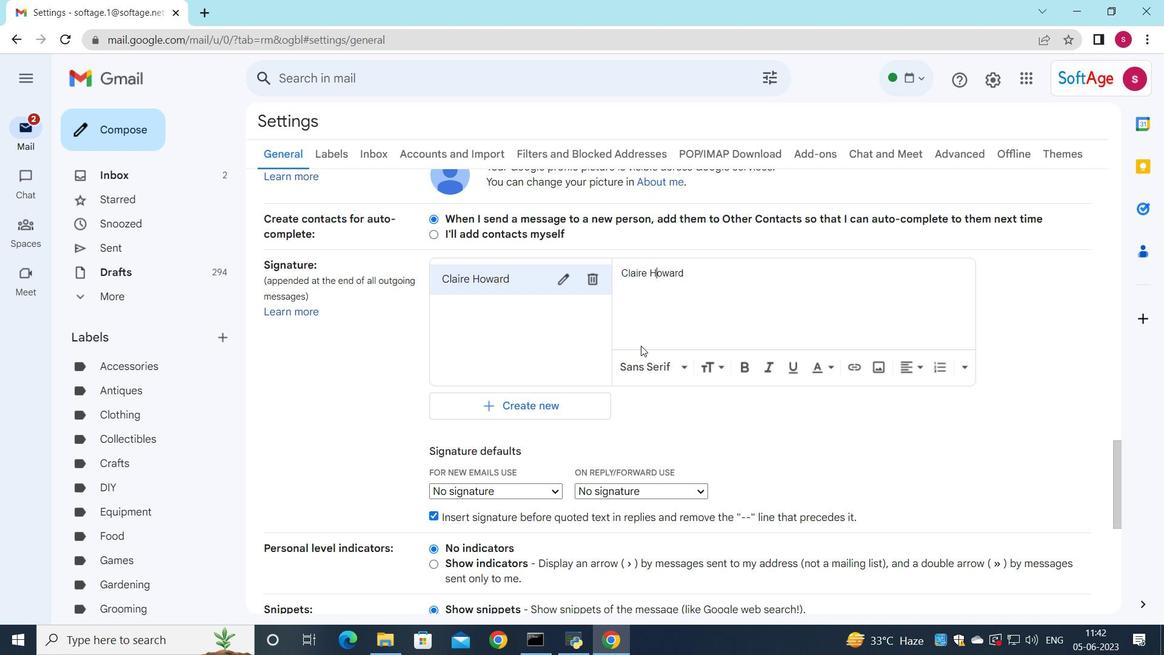 
Action: Mouse scrolled (623, 355) with delta (0, 0)
Screenshot: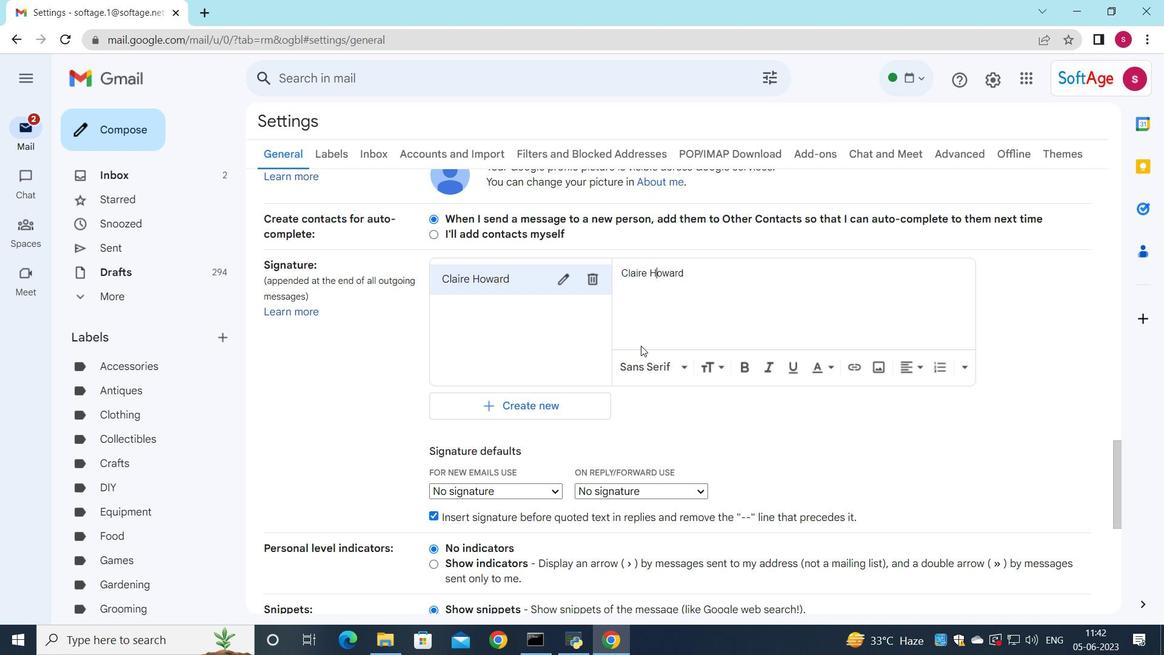 
Action: Mouse moved to (523, 408)
Screenshot: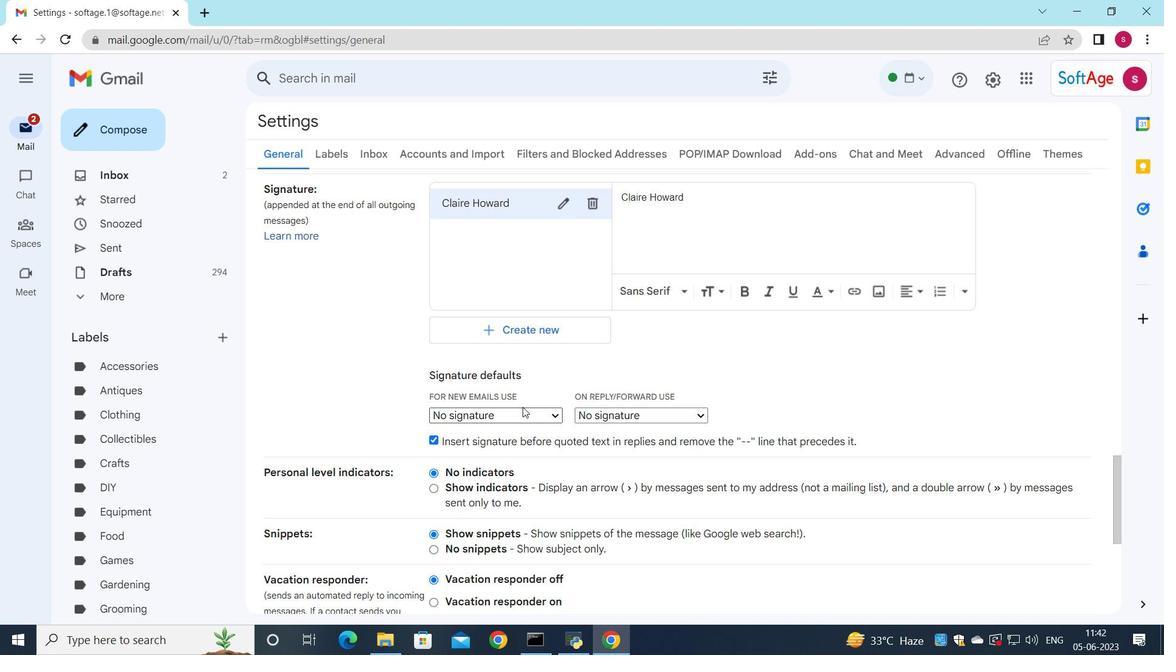 
Action: Mouse pressed left at (523, 408)
Screenshot: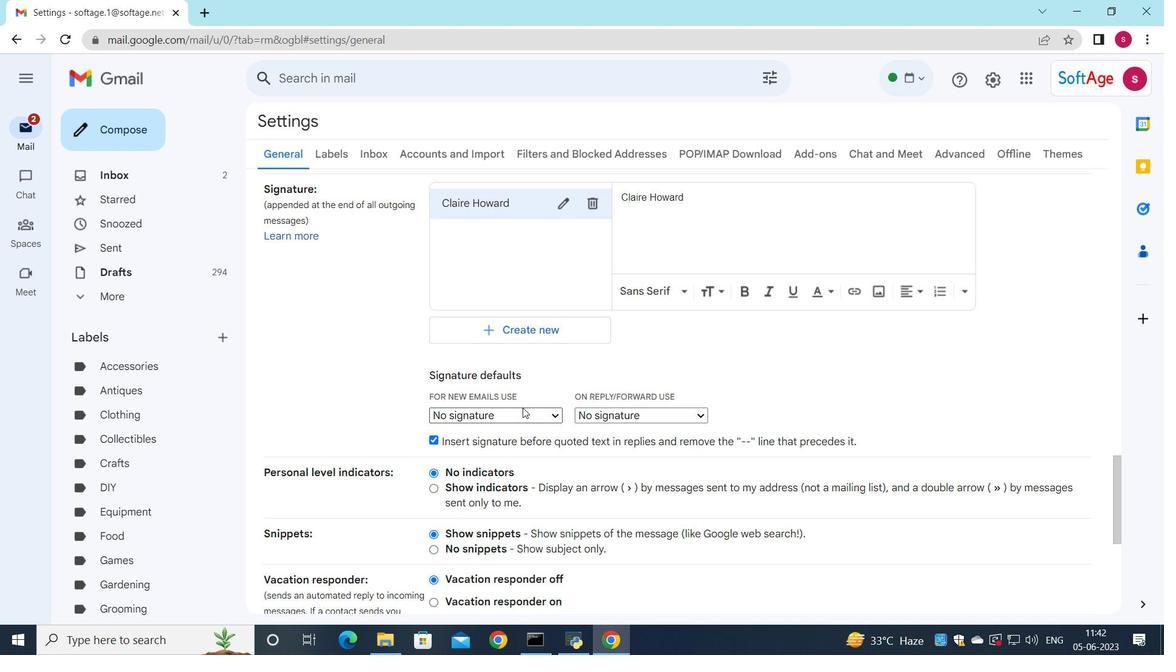 
Action: Mouse moved to (514, 450)
Screenshot: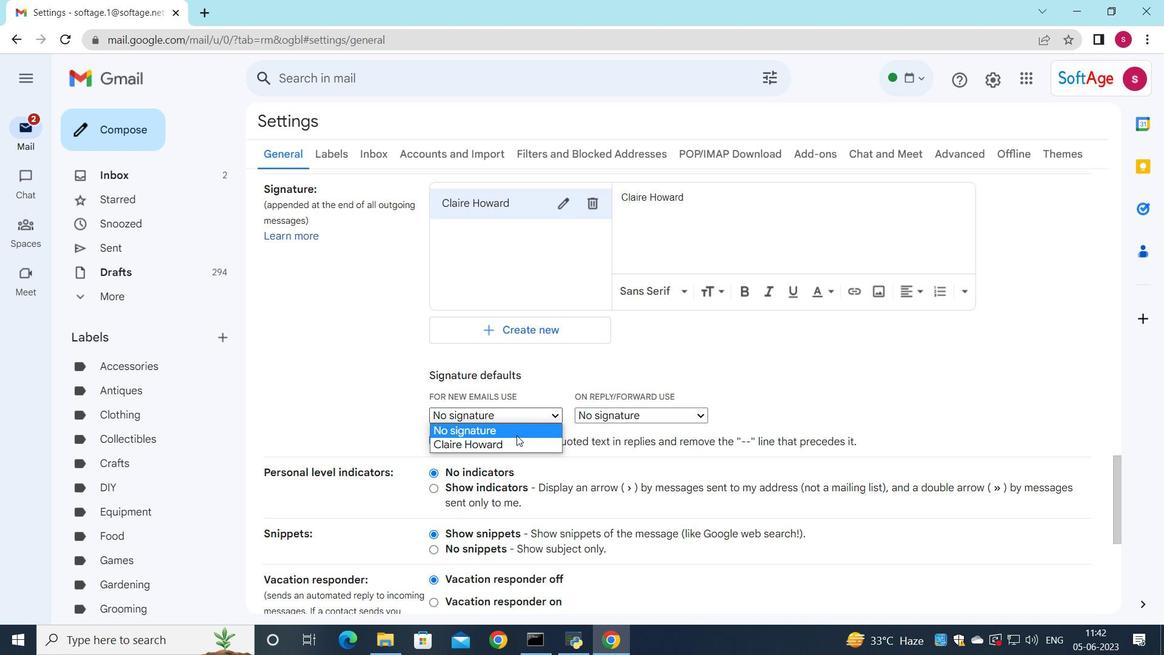 
Action: Mouse pressed left at (514, 450)
Screenshot: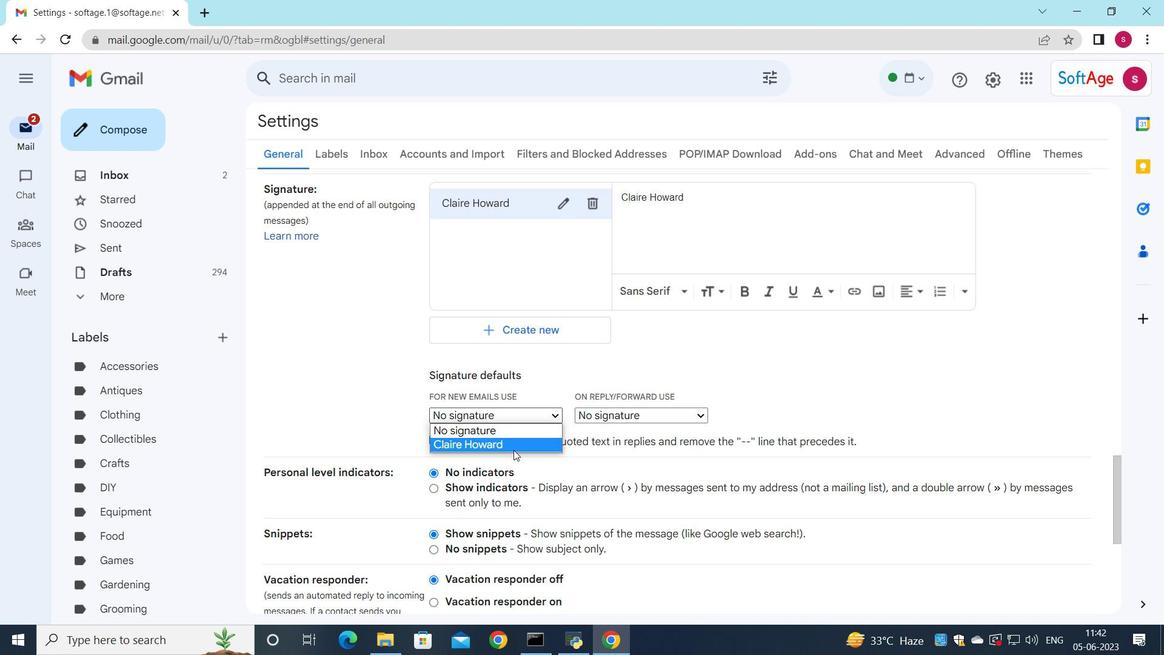 
Action: Mouse moved to (620, 401)
Screenshot: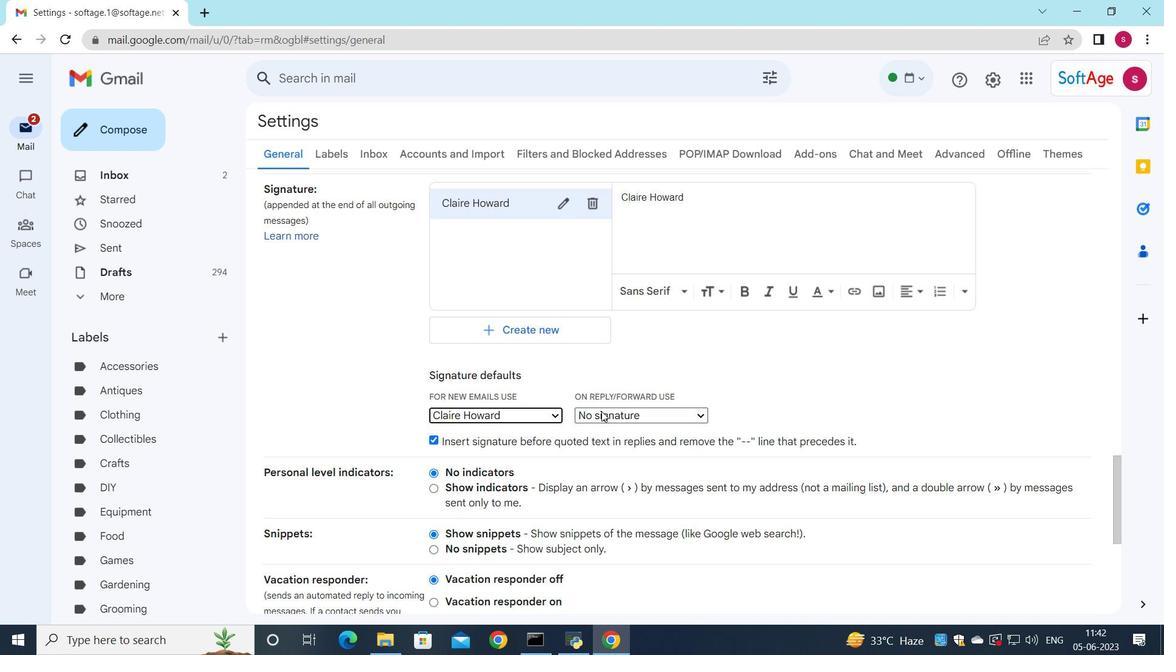 
Action: Mouse pressed left at (620, 401)
Screenshot: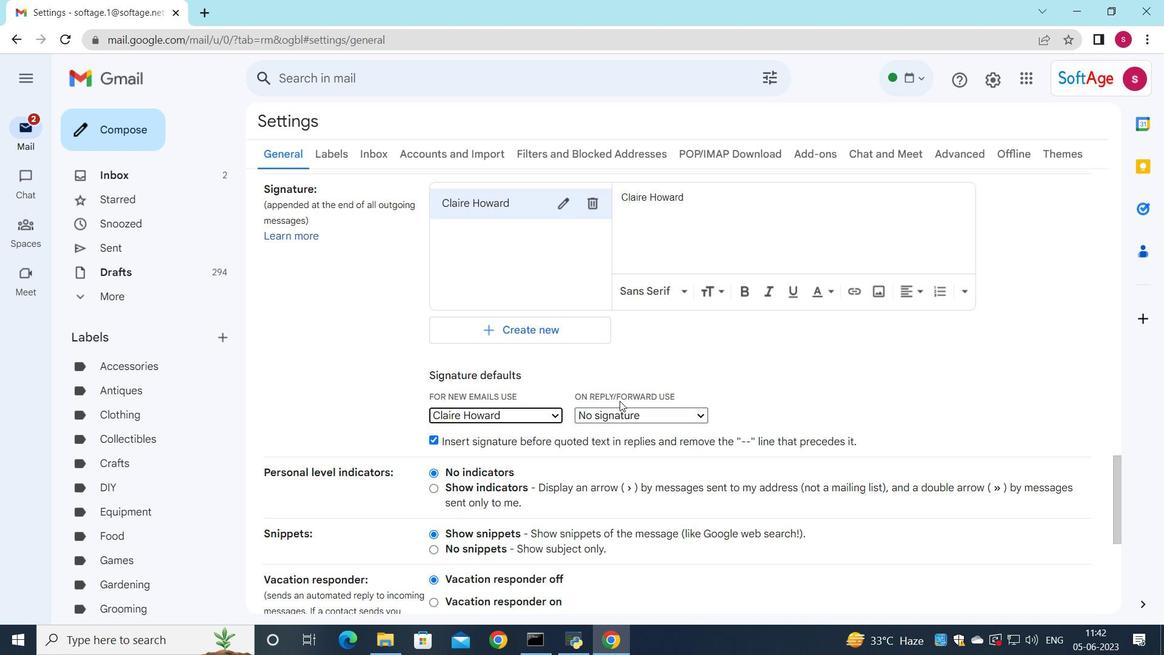 
Action: Mouse moved to (621, 412)
Screenshot: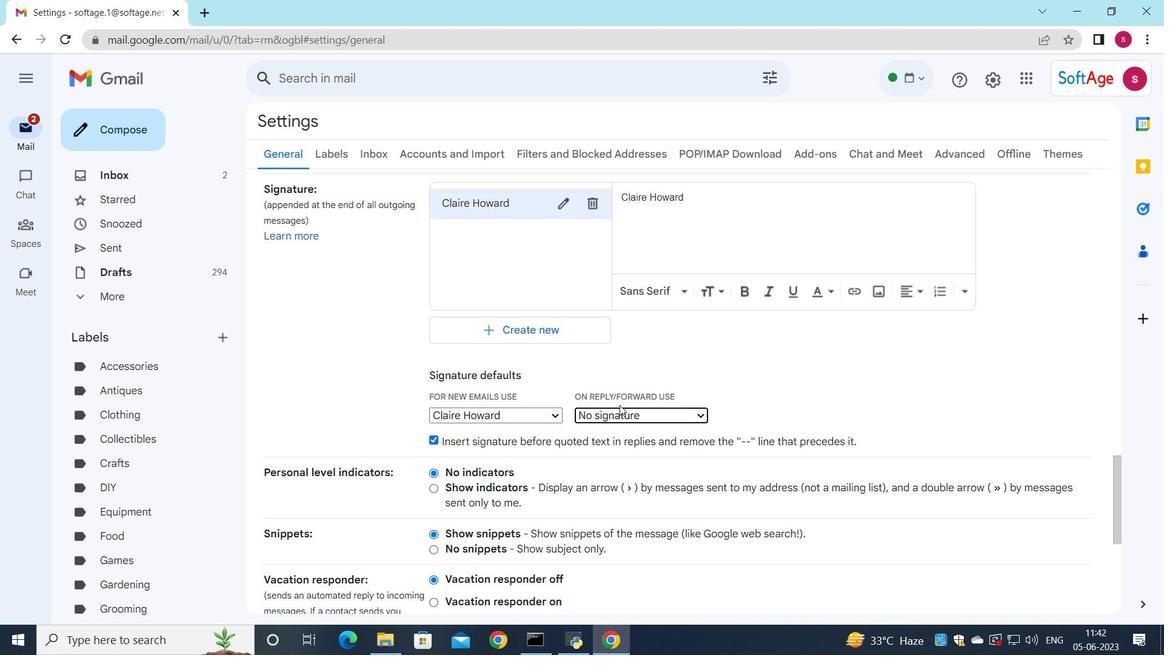 
Action: Mouse pressed left at (621, 412)
Screenshot: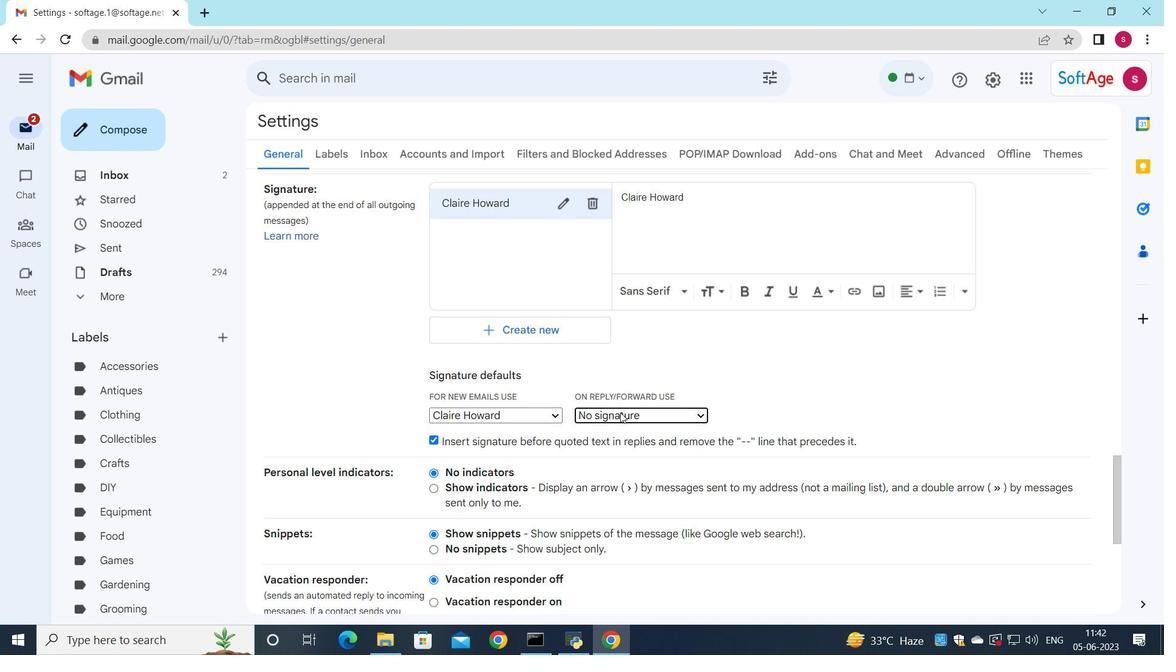 
Action: Mouse moved to (617, 444)
Screenshot: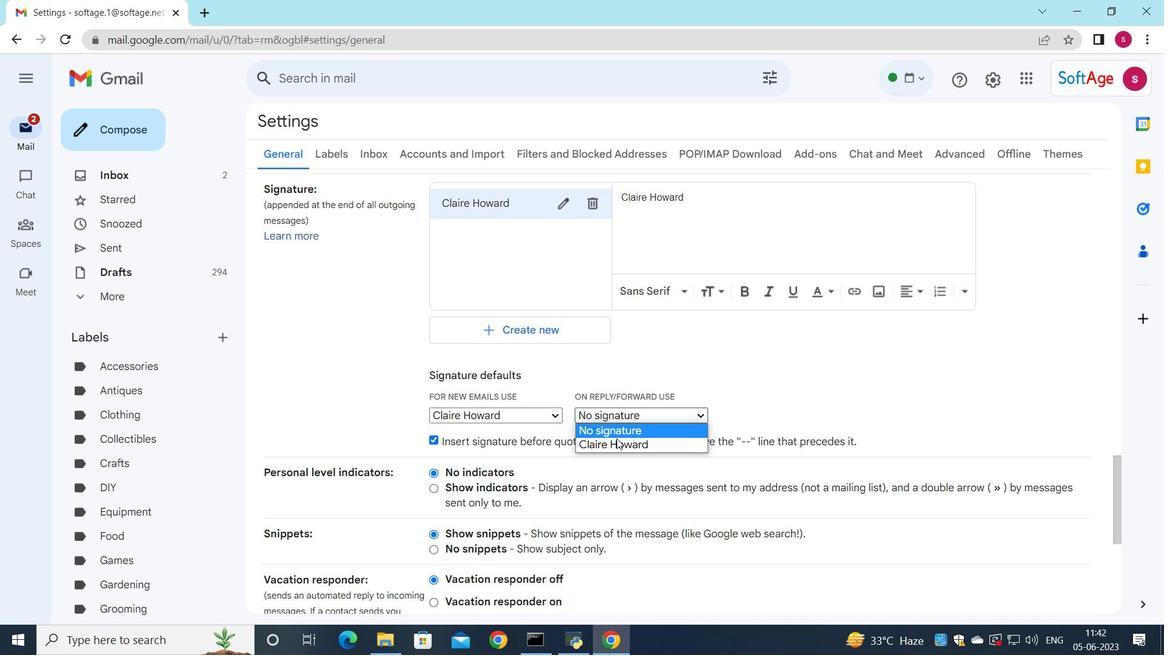 
Action: Mouse pressed left at (617, 444)
Screenshot: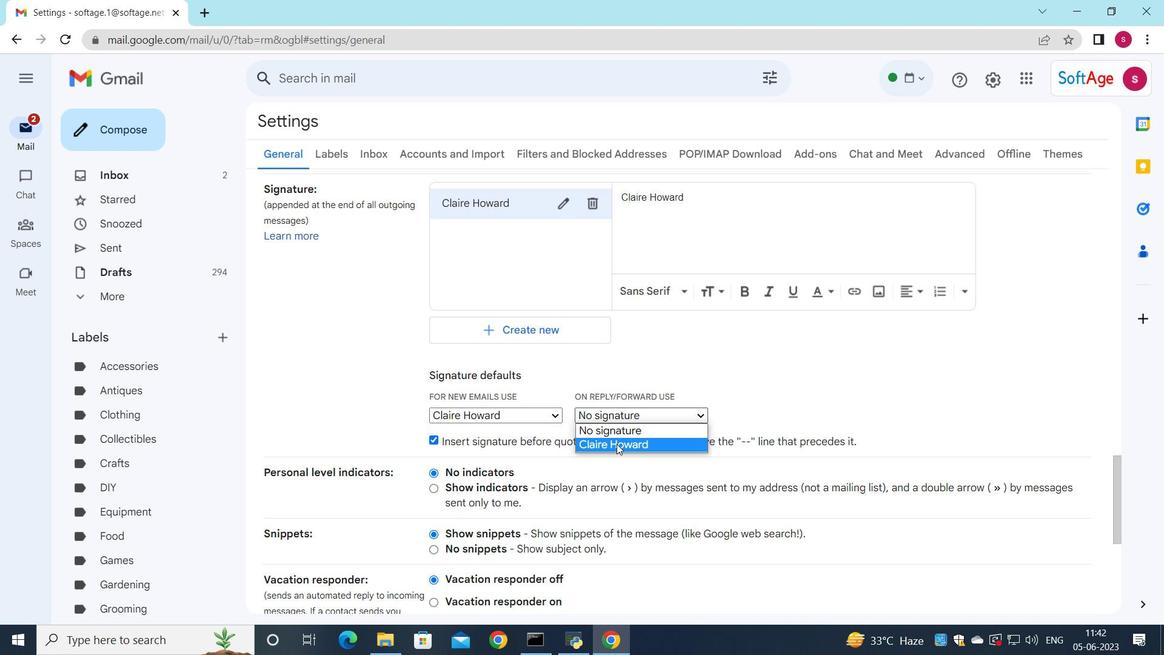 
Action: Mouse moved to (611, 421)
Screenshot: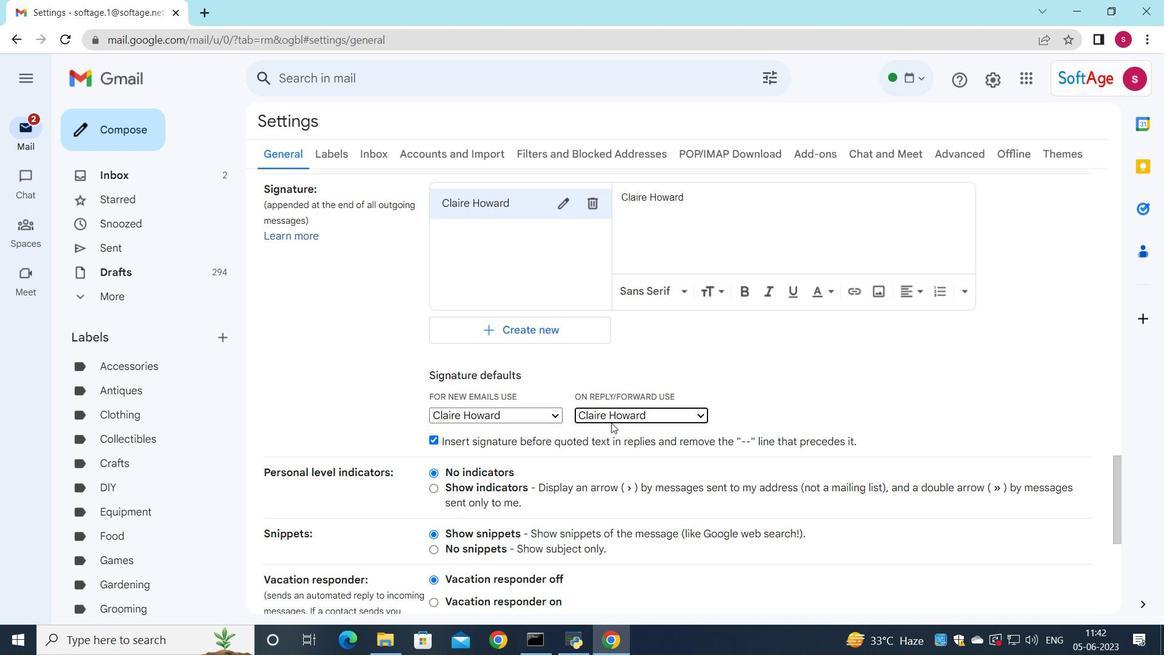 
Action: Mouse scrolled (611, 420) with delta (0, 0)
Screenshot: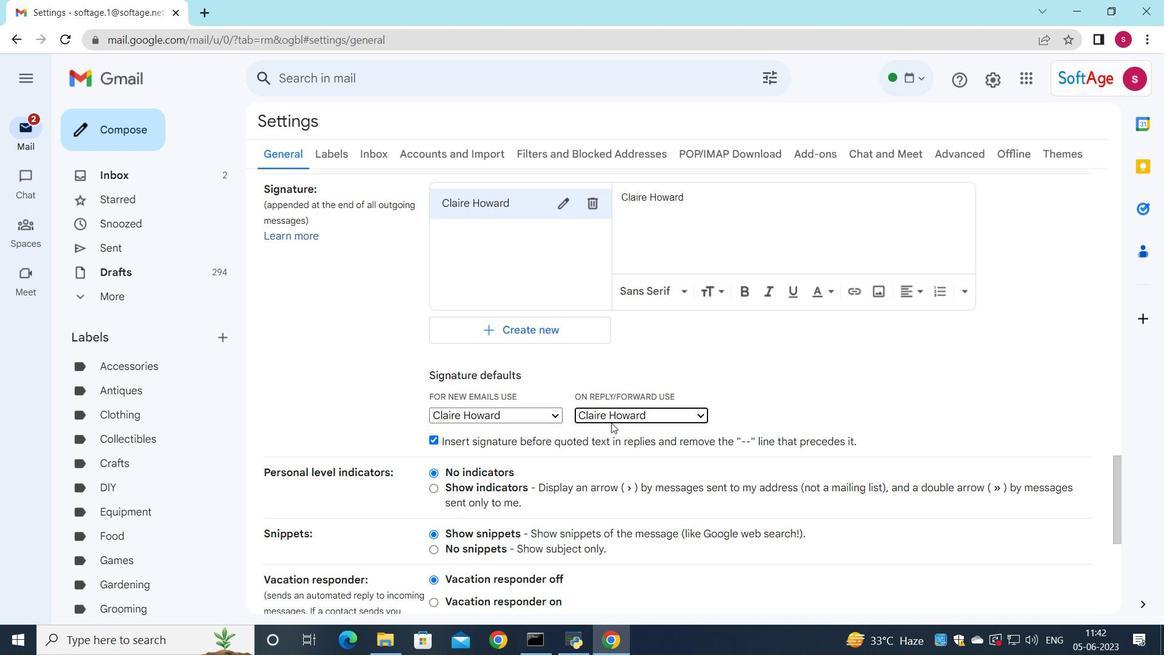 
Action: Mouse scrolled (611, 420) with delta (0, 0)
Screenshot: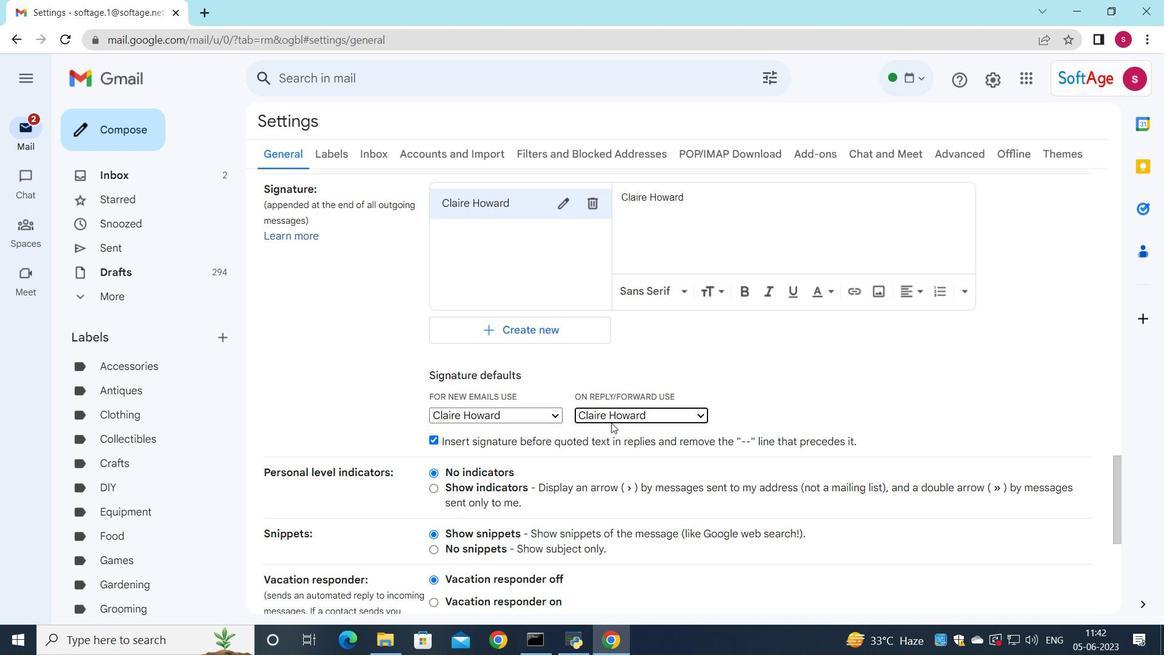 
Action: Mouse scrolled (611, 420) with delta (0, 0)
Screenshot: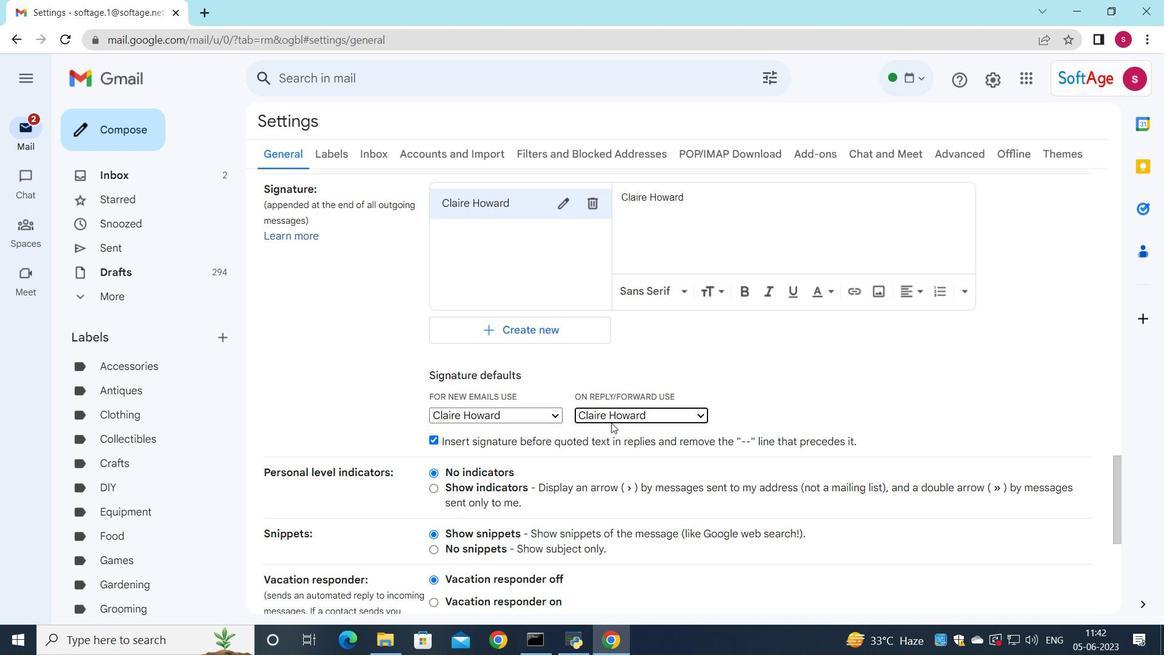 
Action: Mouse scrolled (611, 420) with delta (0, 0)
Screenshot: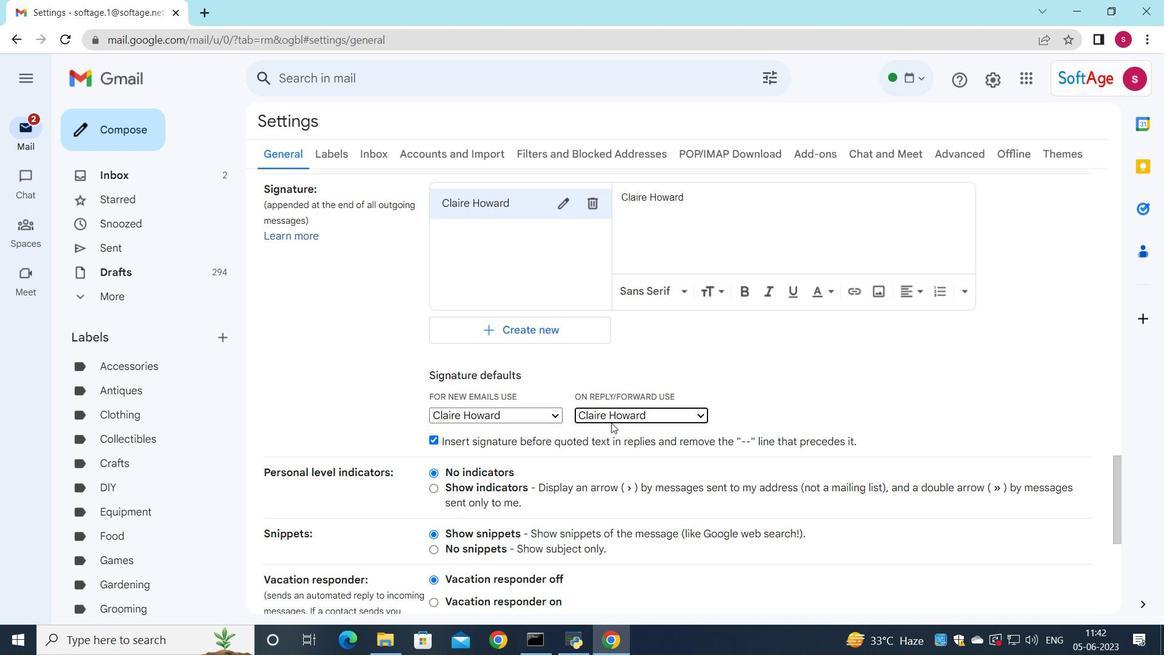 
Action: Mouse scrolled (611, 420) with delta (0, 0)
Screenshot: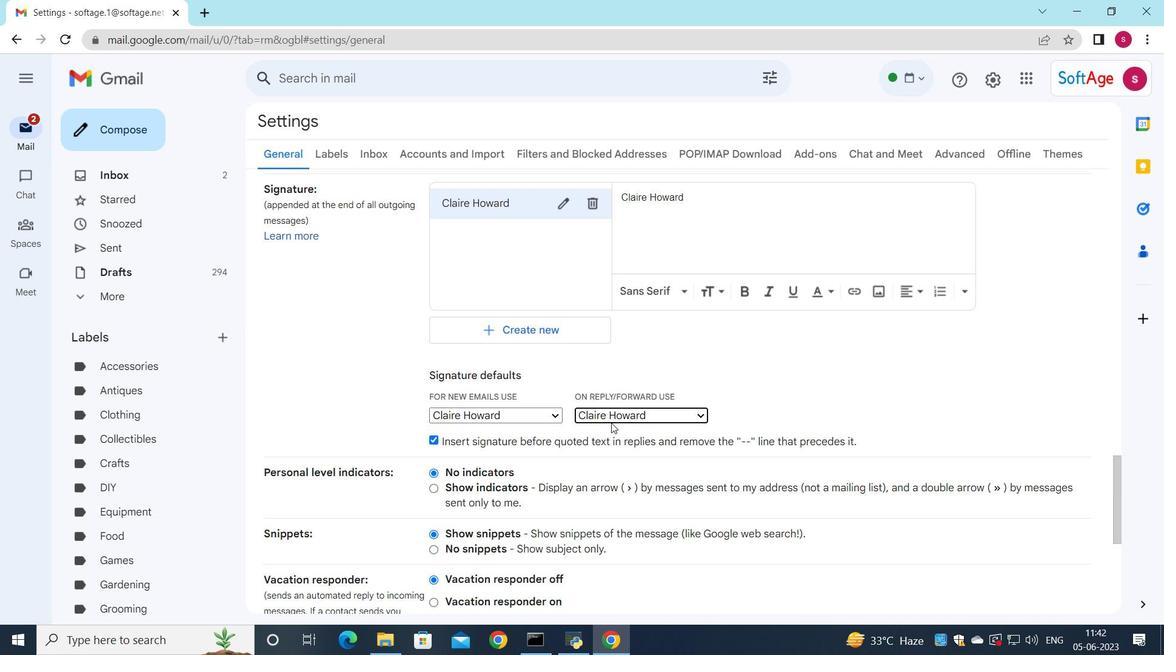 
Action: Mouse moved to (611, 419)
Screenshot: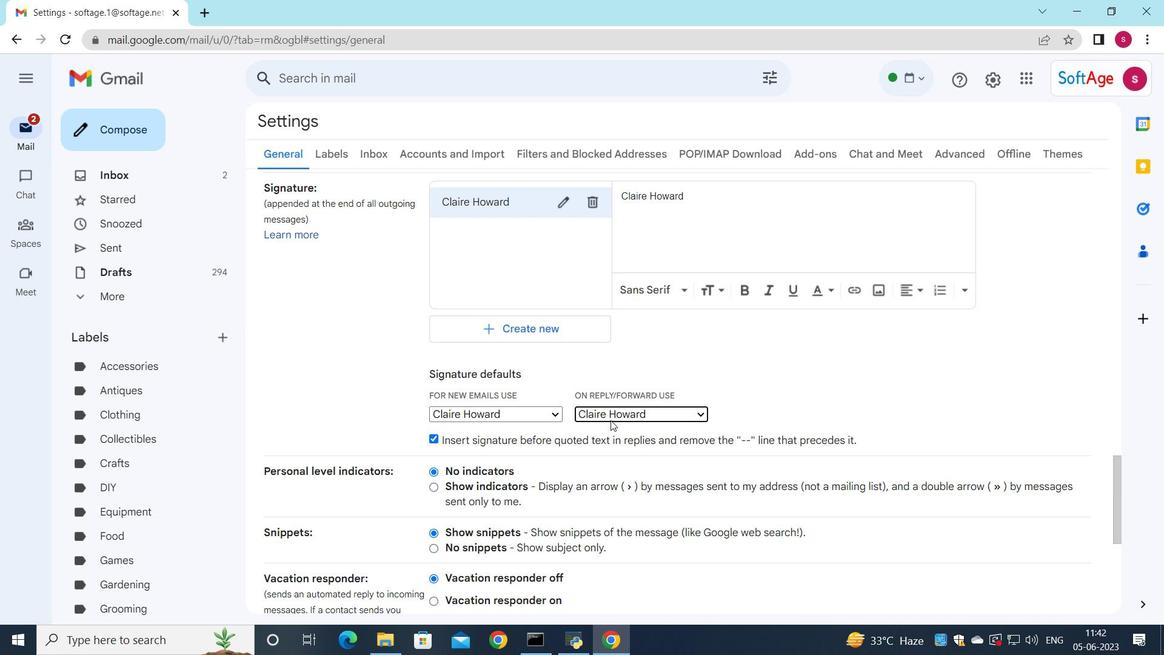 
Action: Mouse scrolled (611, 418) with delta (0, 0)
Screenshot: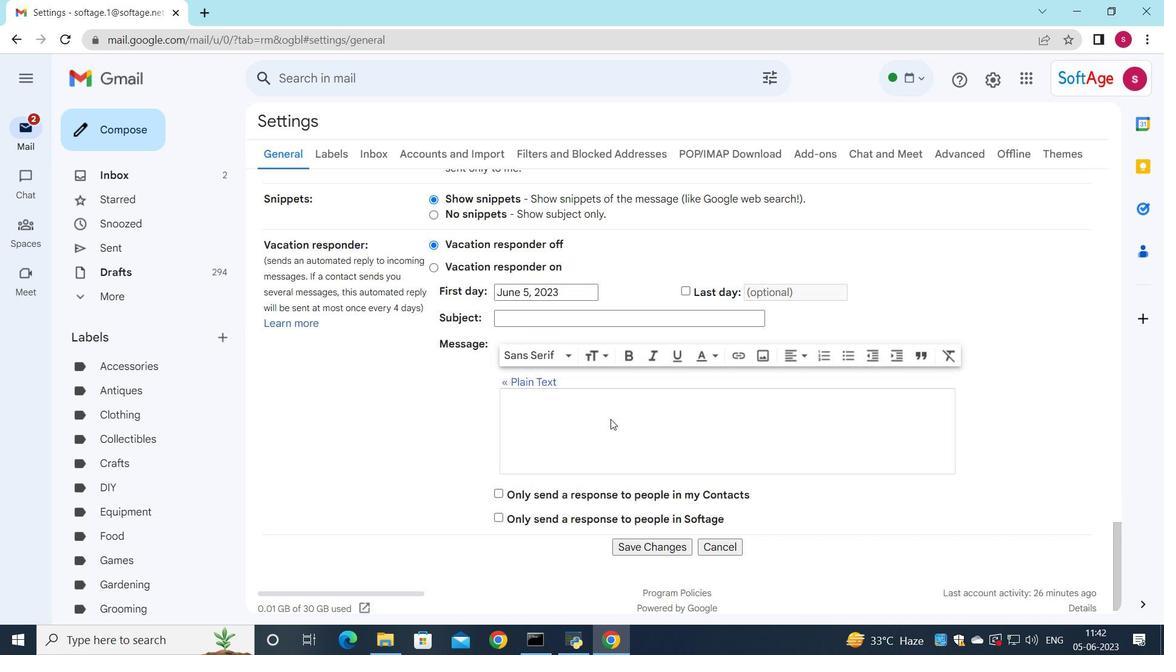 
Action: Mouse scrolled (611, 418) with delta (0, 0)
Screenshot: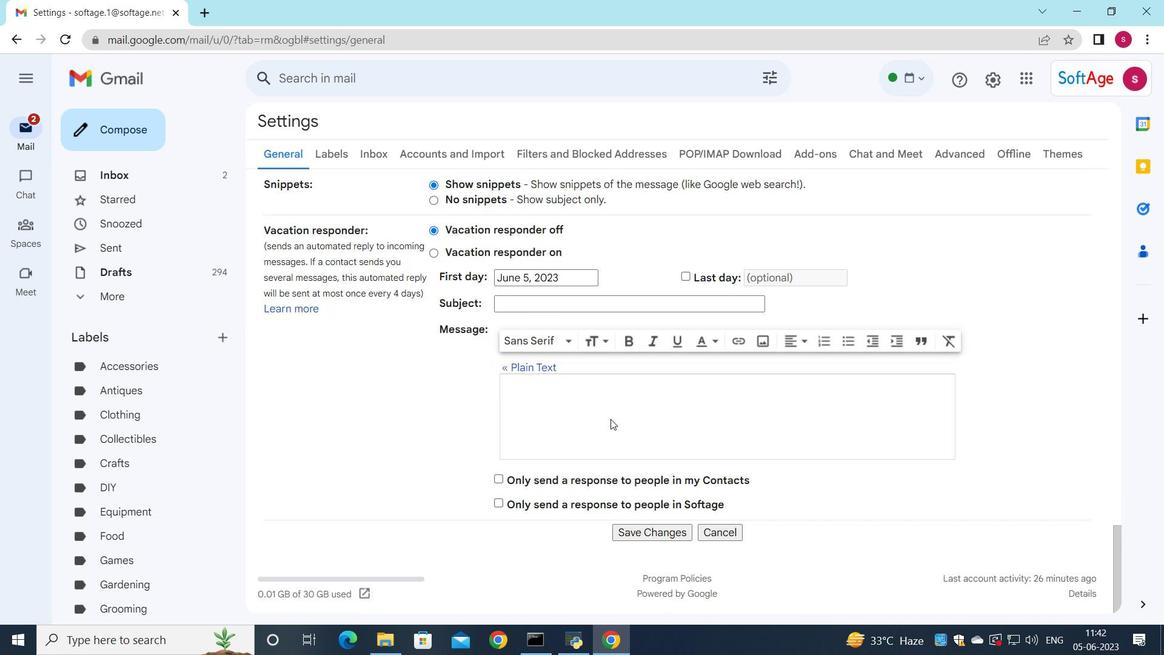 
Action: Mouse scrolled (611, 418) with delta (0, 0)
Screenshot: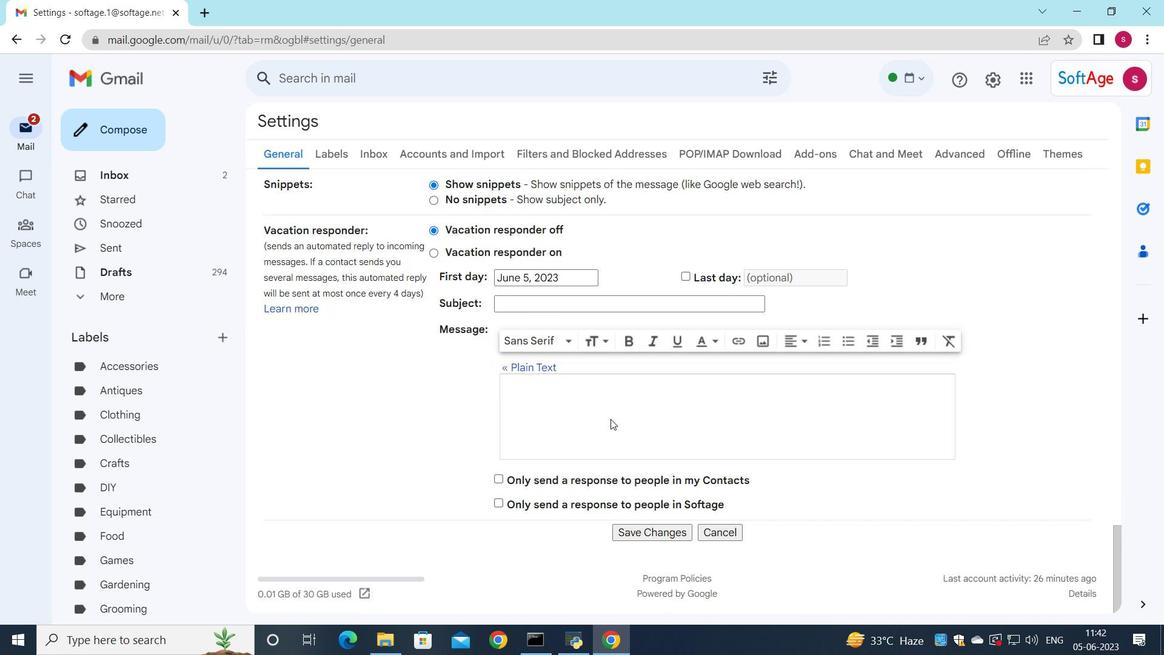 
Action: Mouse moved to (611, 419)
Screenshot: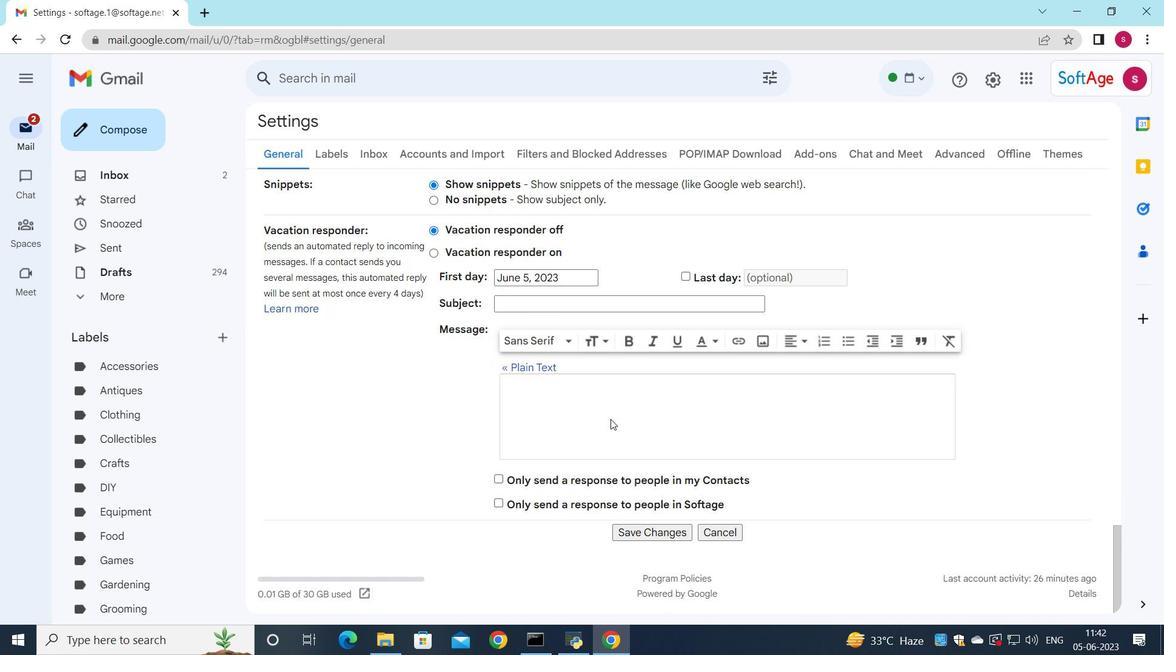 
Action: Mouse scrolled (611, 418) with delta (0, 0)
Screenshot: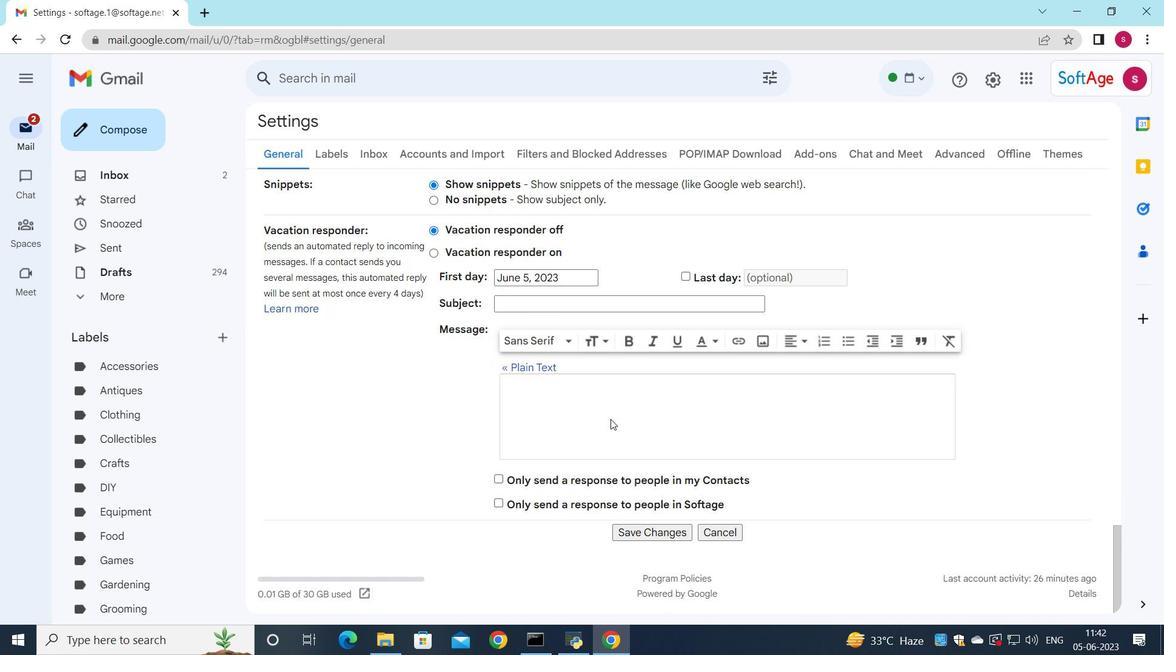 
Action: Mouse moved to (641, 535)
Screenshot: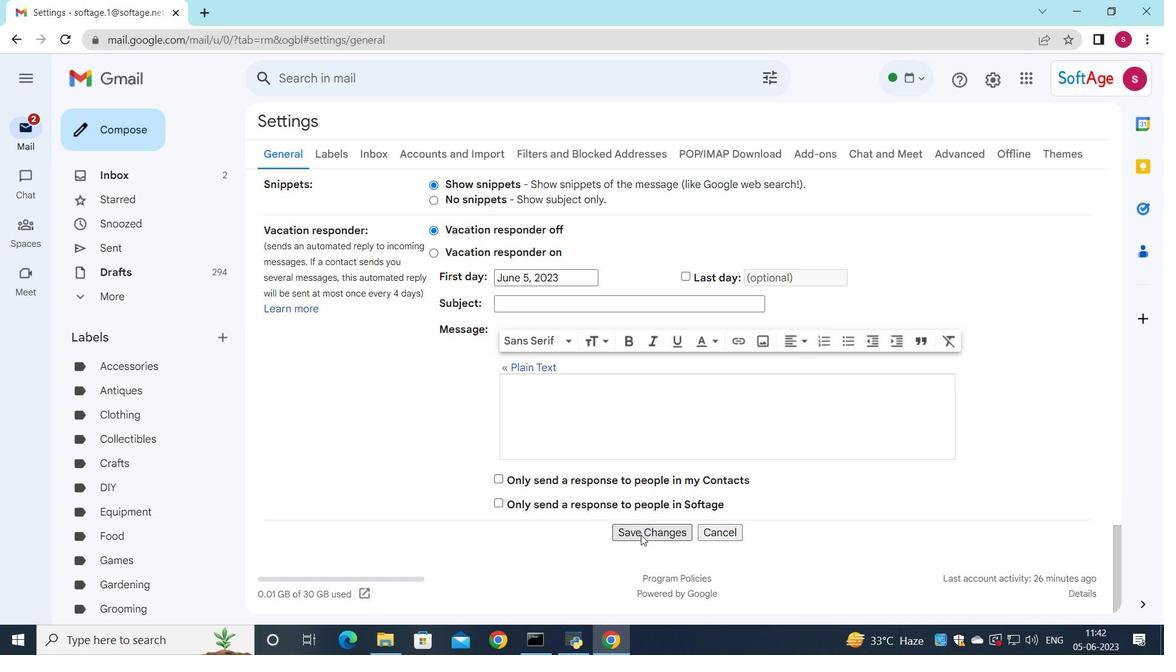 
Action: Mouse pressed left at (641, 535)
Screenshot: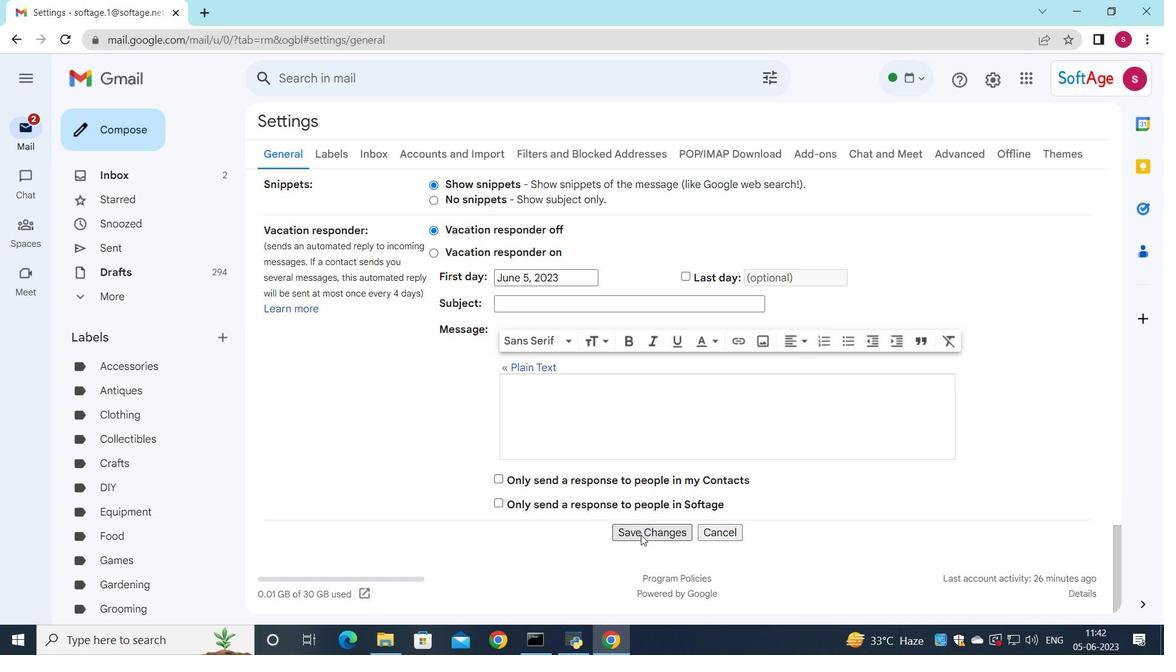 
Action: Mouse moved to (602, 200)
Screenshot: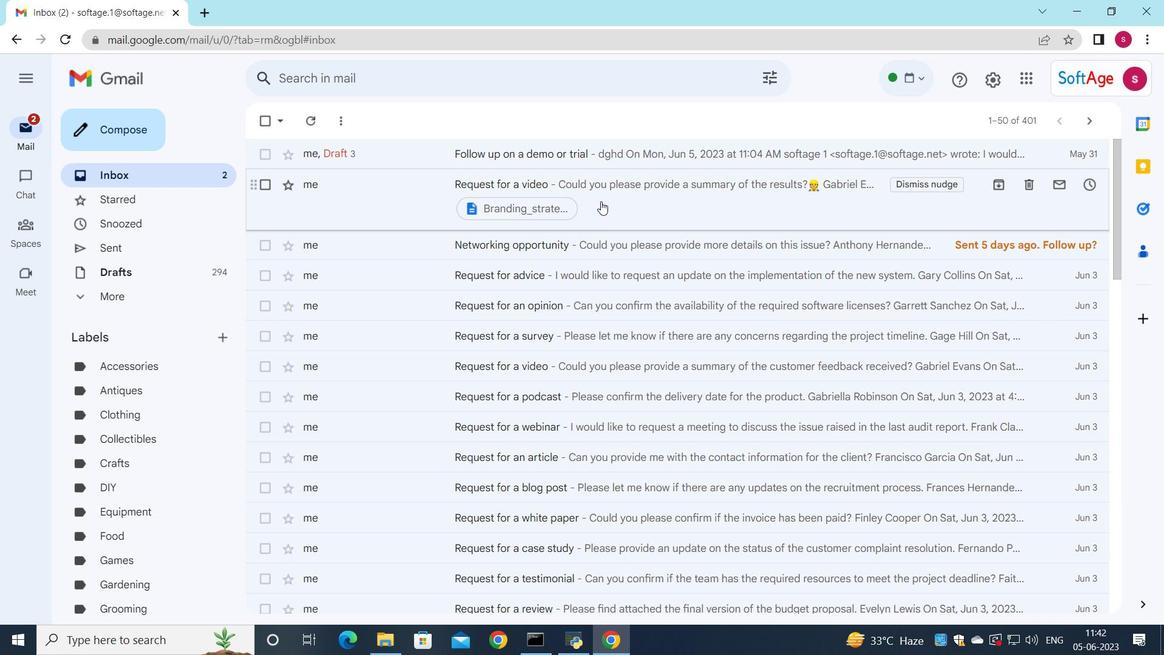
Action: Mouse pressed left at (602, 200)
Screenshot: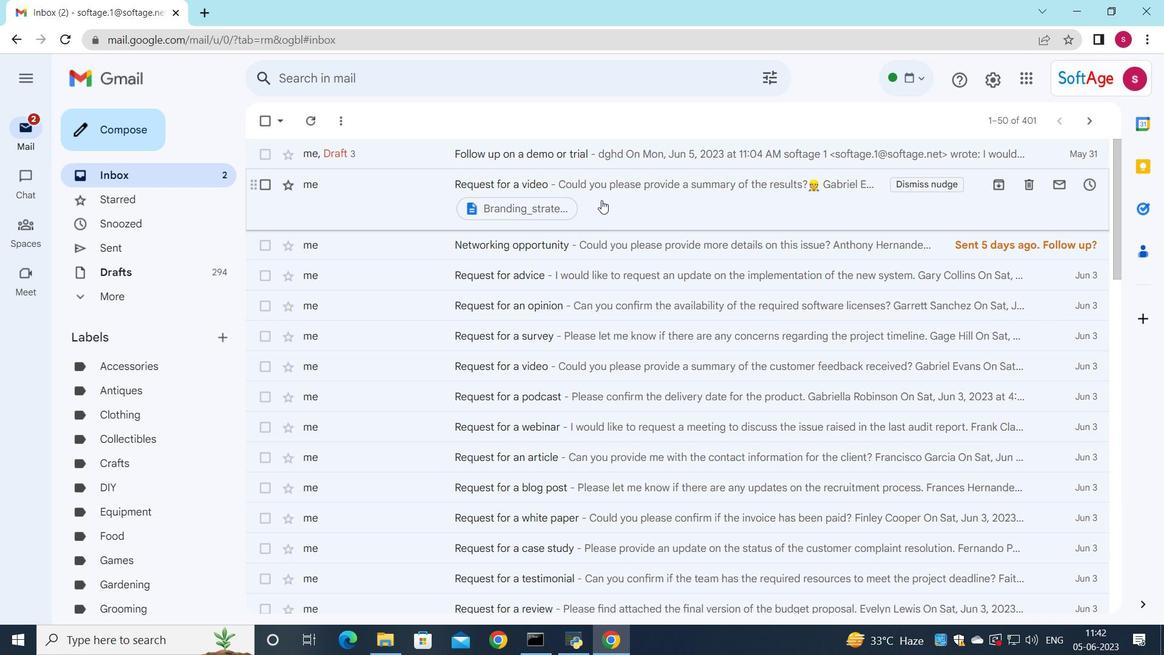 
Action: Mouse moved to (513, 494)
Screenshot: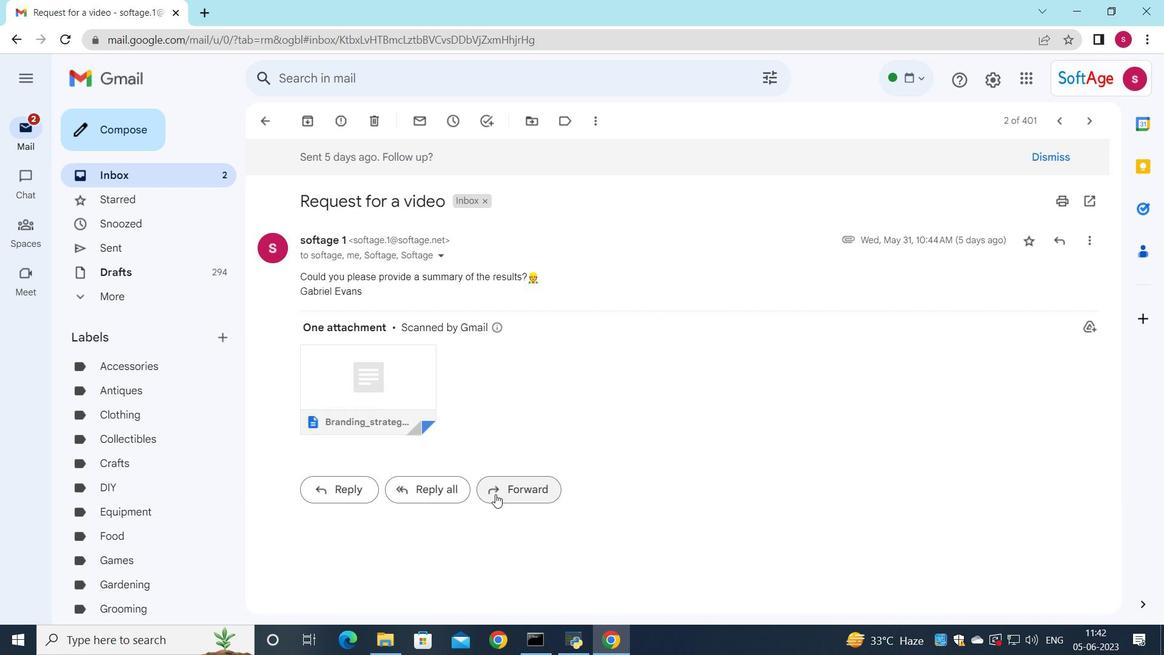 
Action: Mouse pressed left at (513, 494)
Screenshot: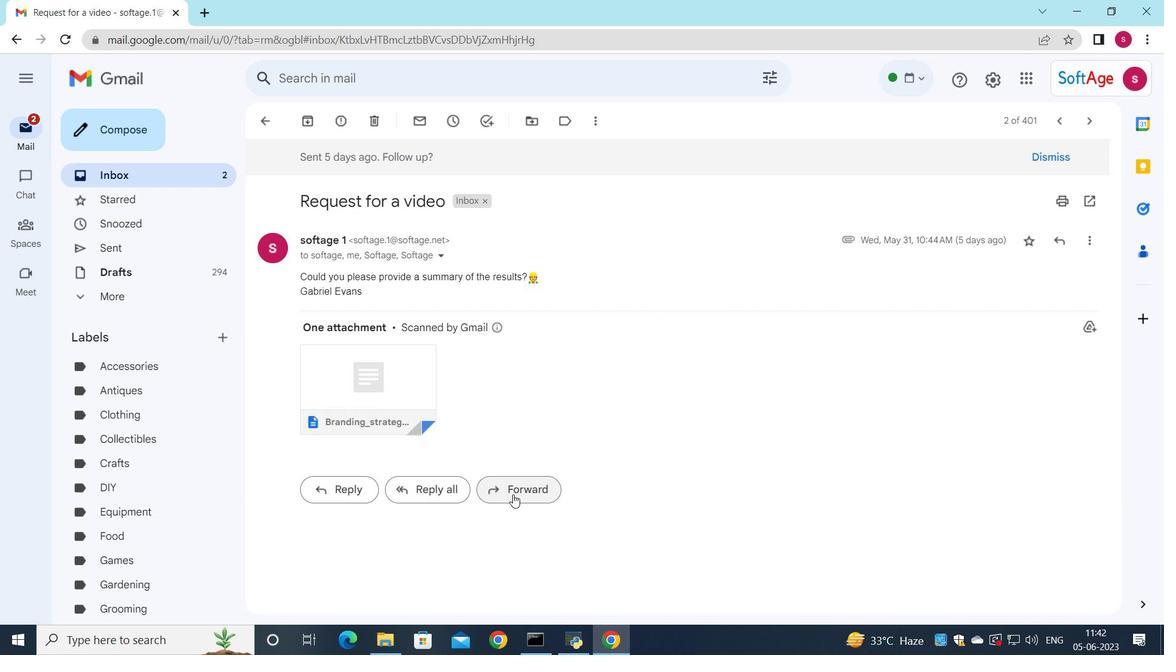 
Action: Mouse moved to (331, 462)
Screenshot: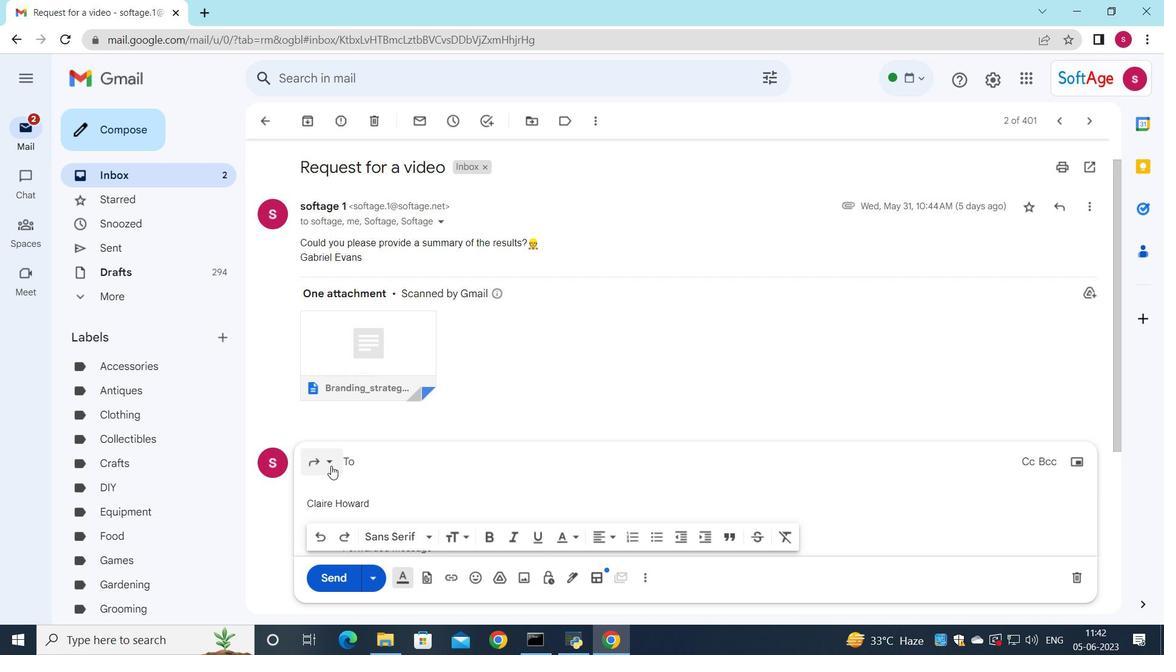 
Action: Mouse pressed left at (331, 462)
Screenshot: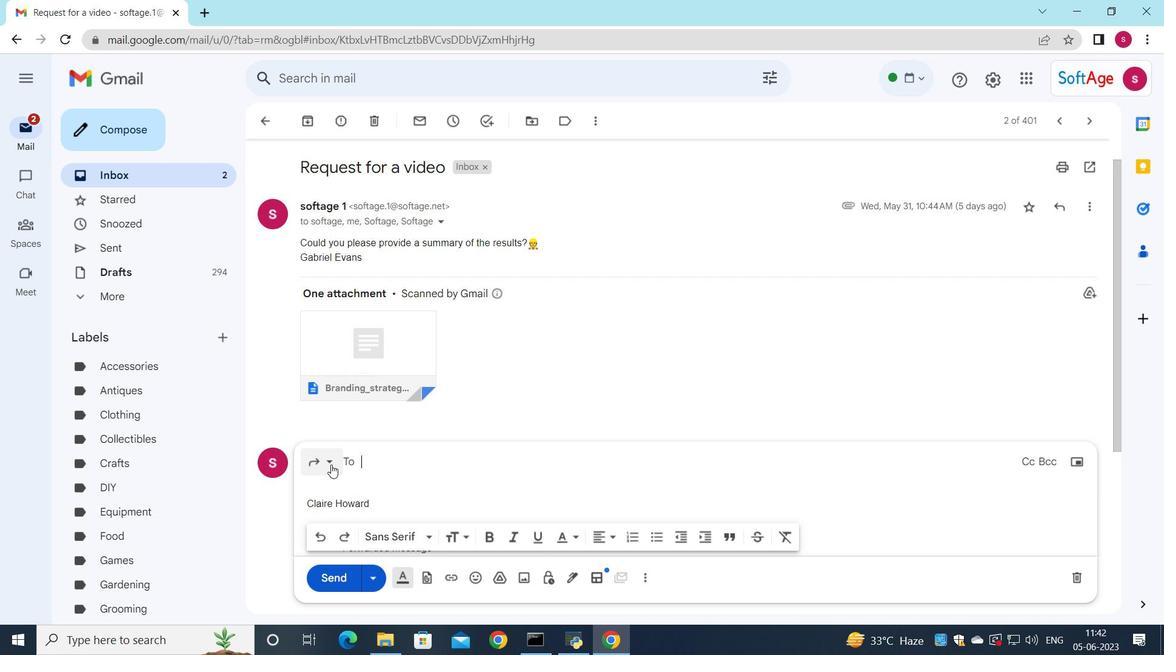 
Action: Mouse moved to (383, 410)
Screenshot: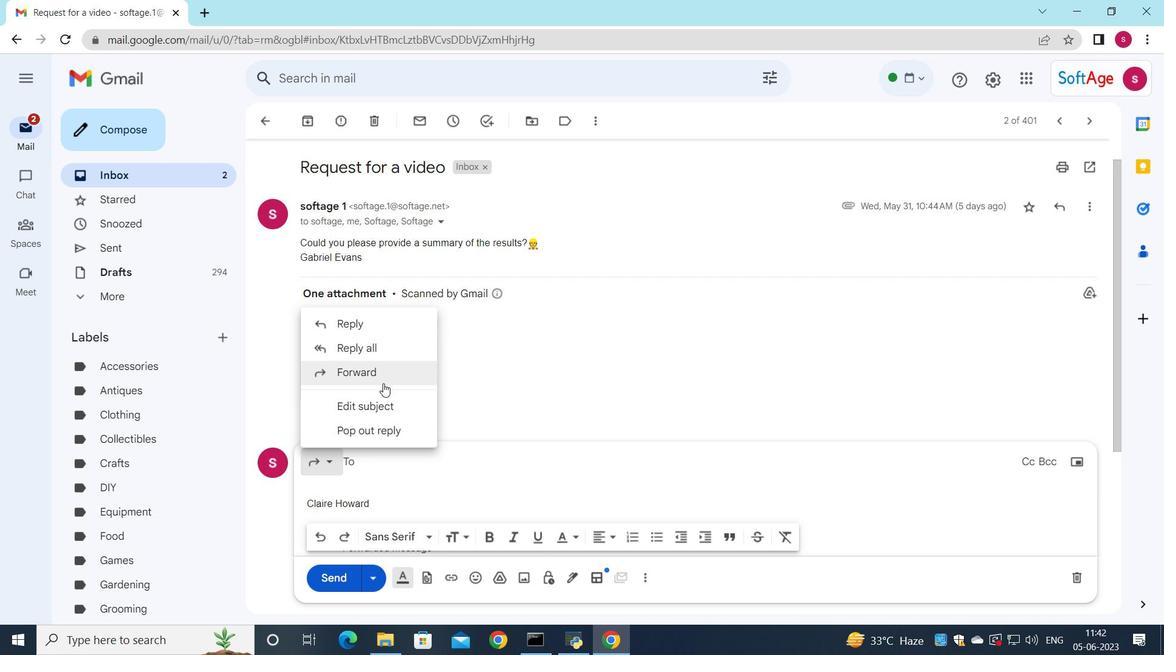
Action: Mouse pressed left at (383, 410)
Screenshot: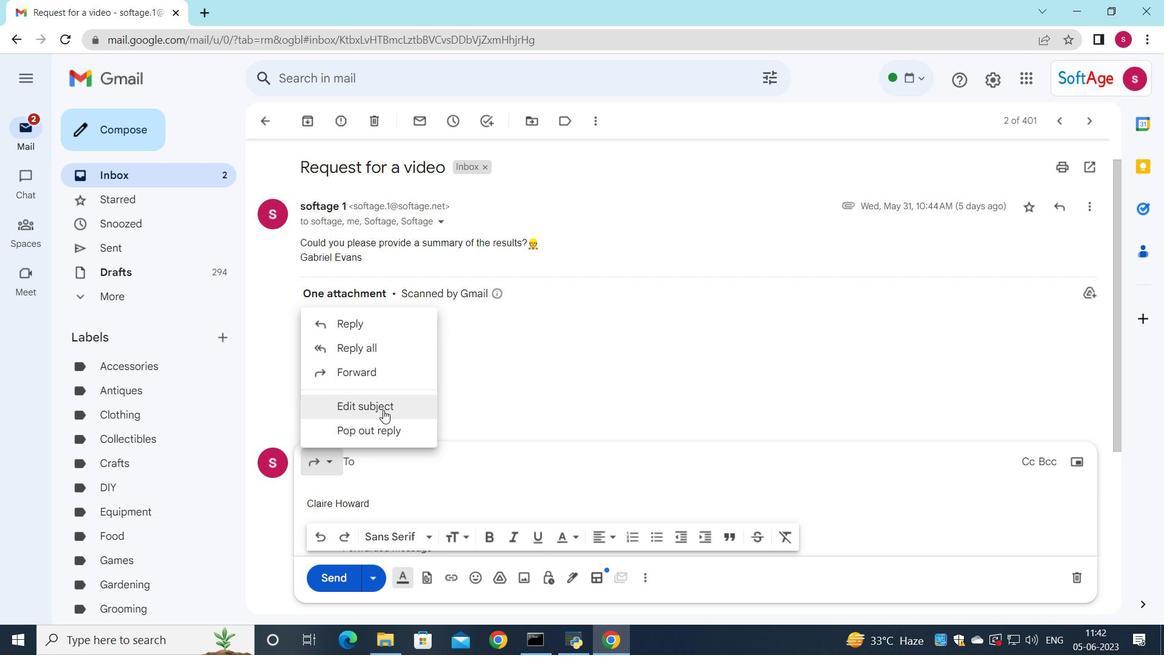 
Action: Mouse moved to (839, 310)
Screenshot: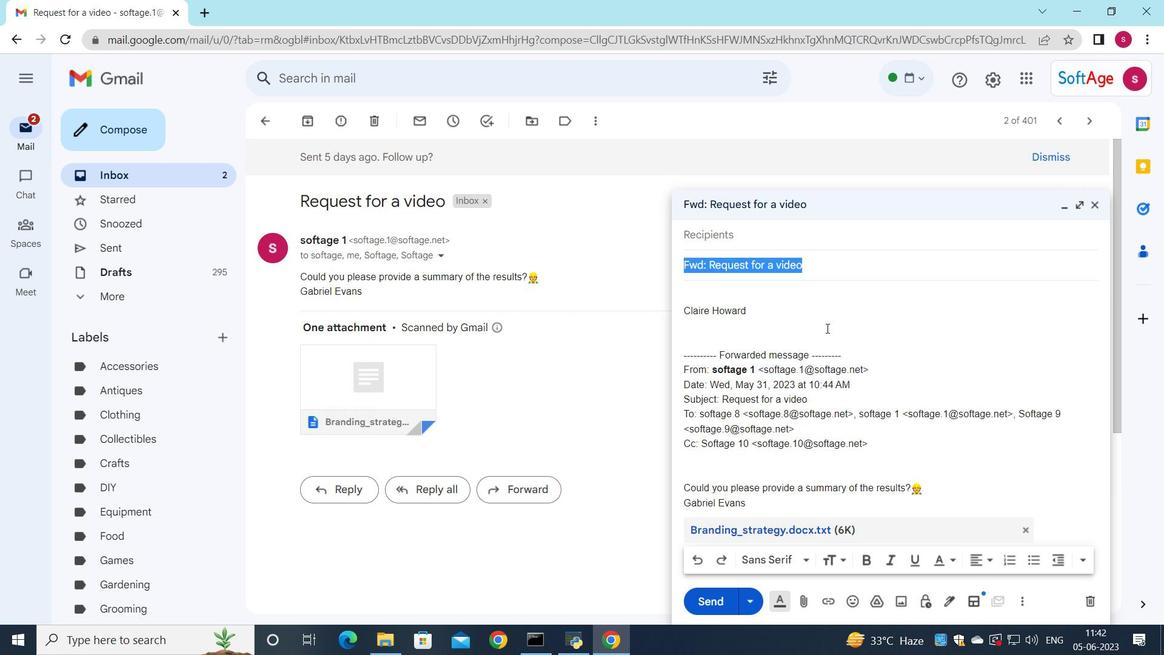
Action: Key pressed <Key.shift>Request<Key.space>for<Key.space>a<Key.space>refund
Screenshot: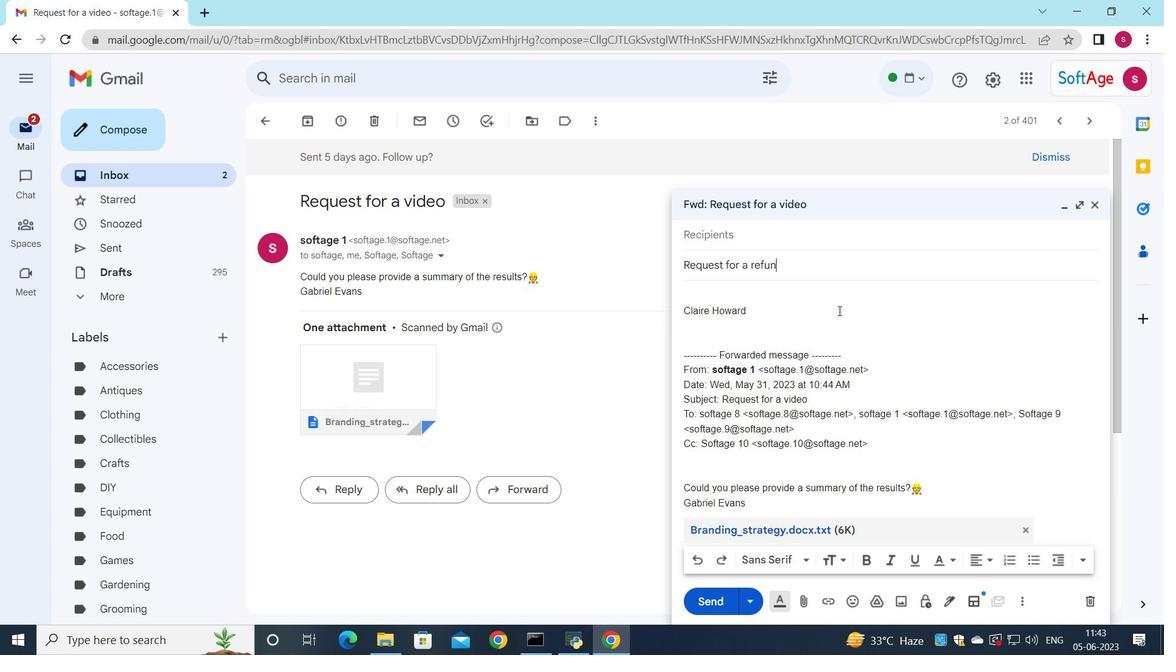 
Action: Mouse moved to (731, 234)
Screenshot: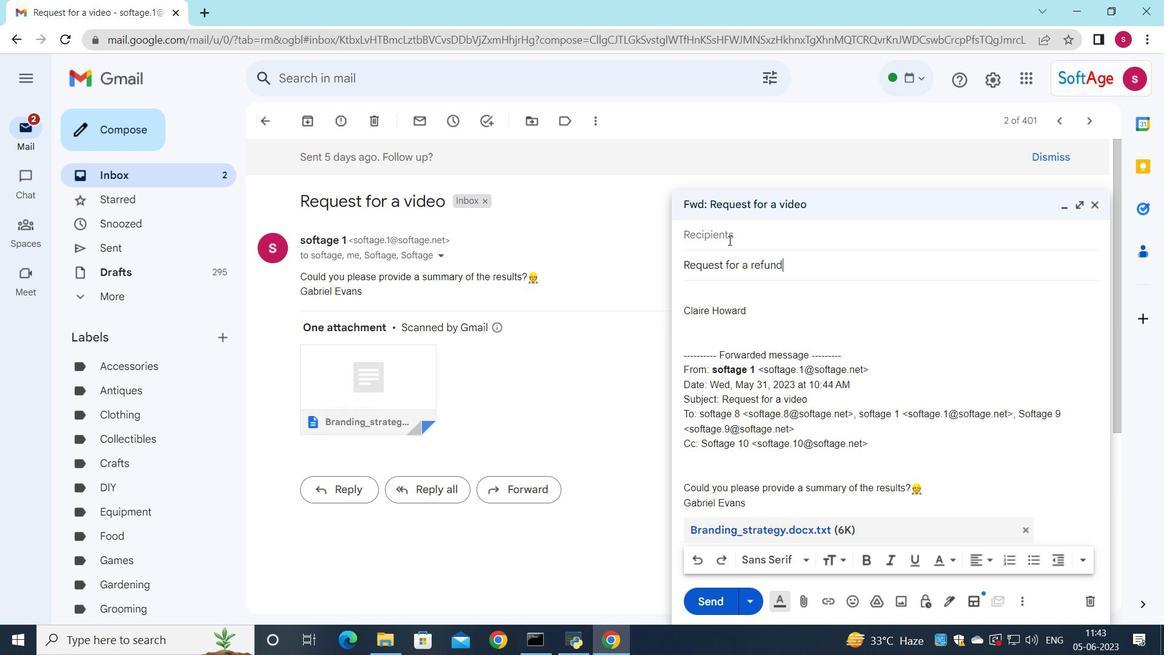 
Action: Mouse pressed left at (731, 234)
Screenshot: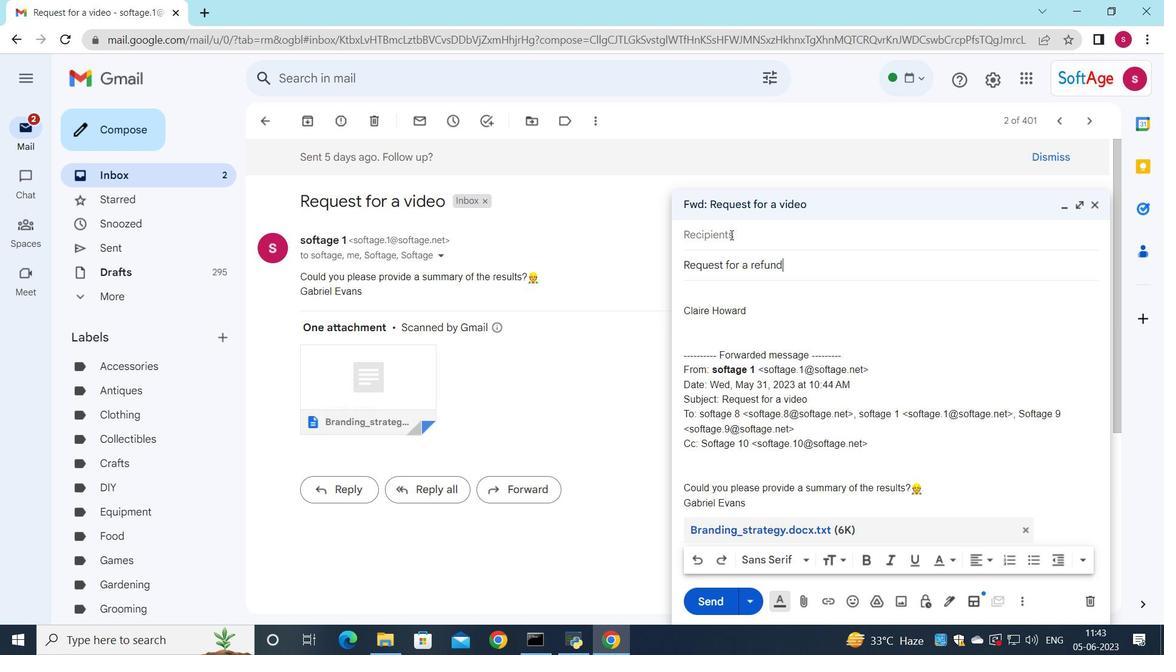 
Action: Key pressed s
Screenshot: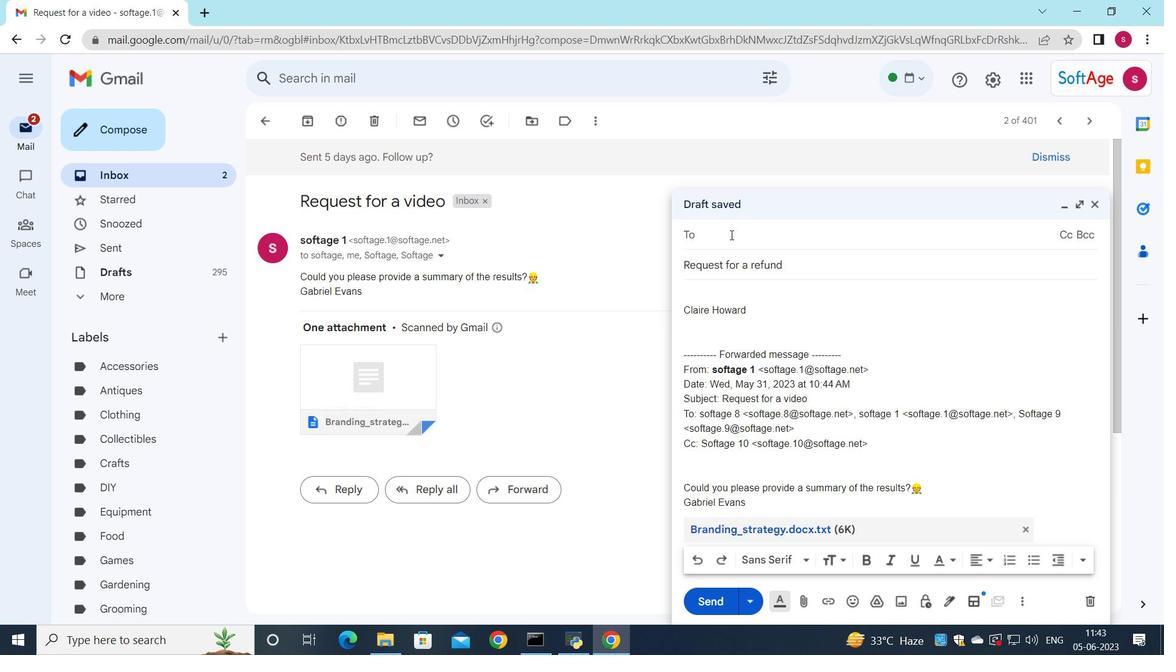 
Action: Mouse moved to (785, 354)
Screenshot: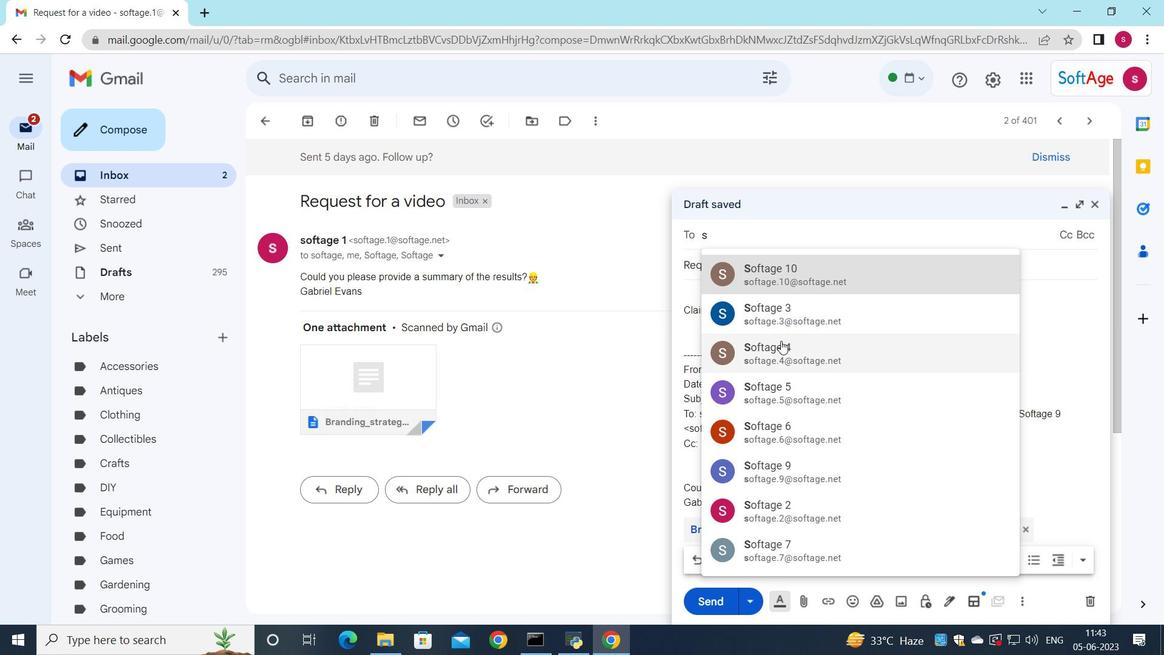 
Action: Mouse pressed left at (785, 354)
Screenshot: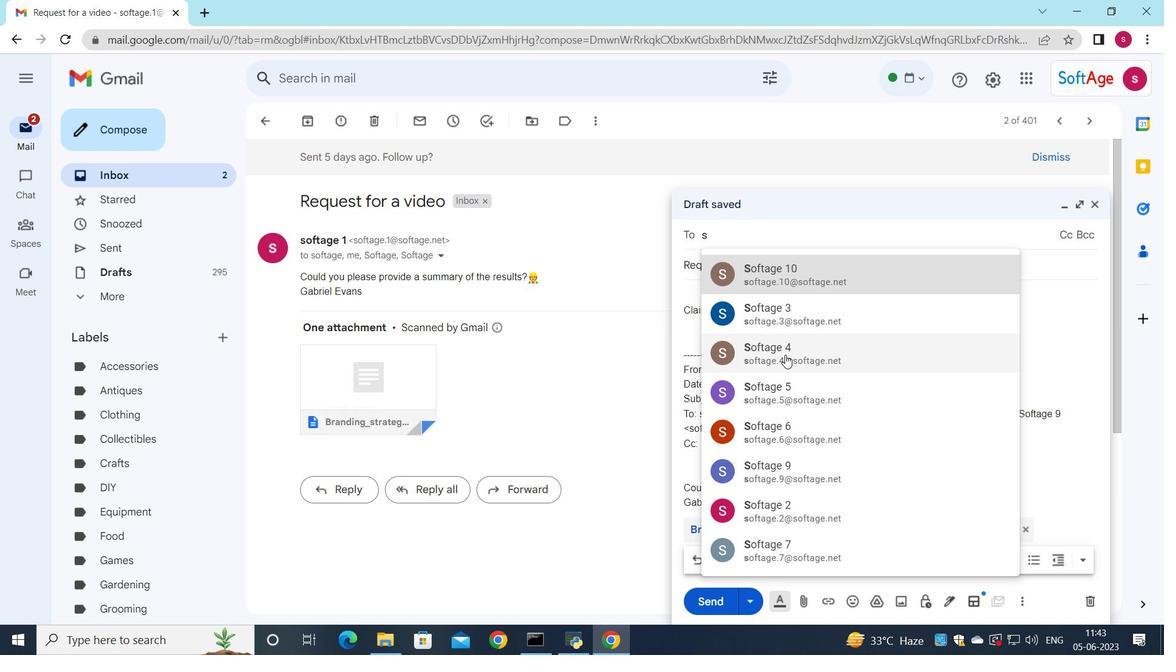 
Action: Mouse moved to (703, 311)
Screenshot: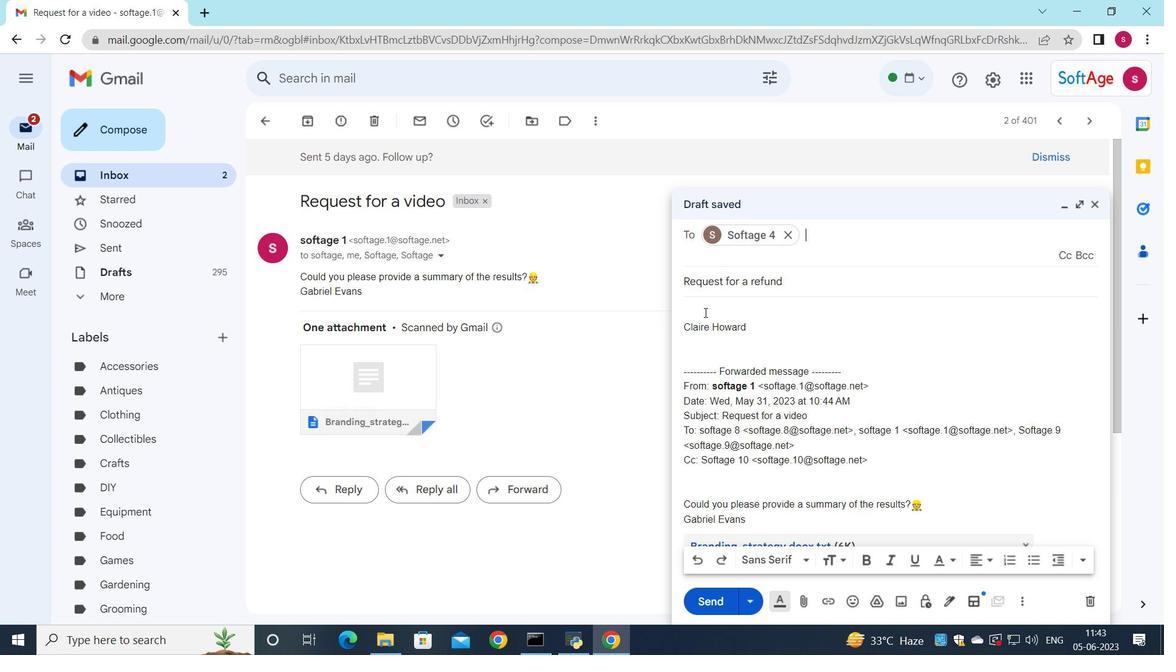 
Action: Mouse pressed left at (703, 311)
Screenshot: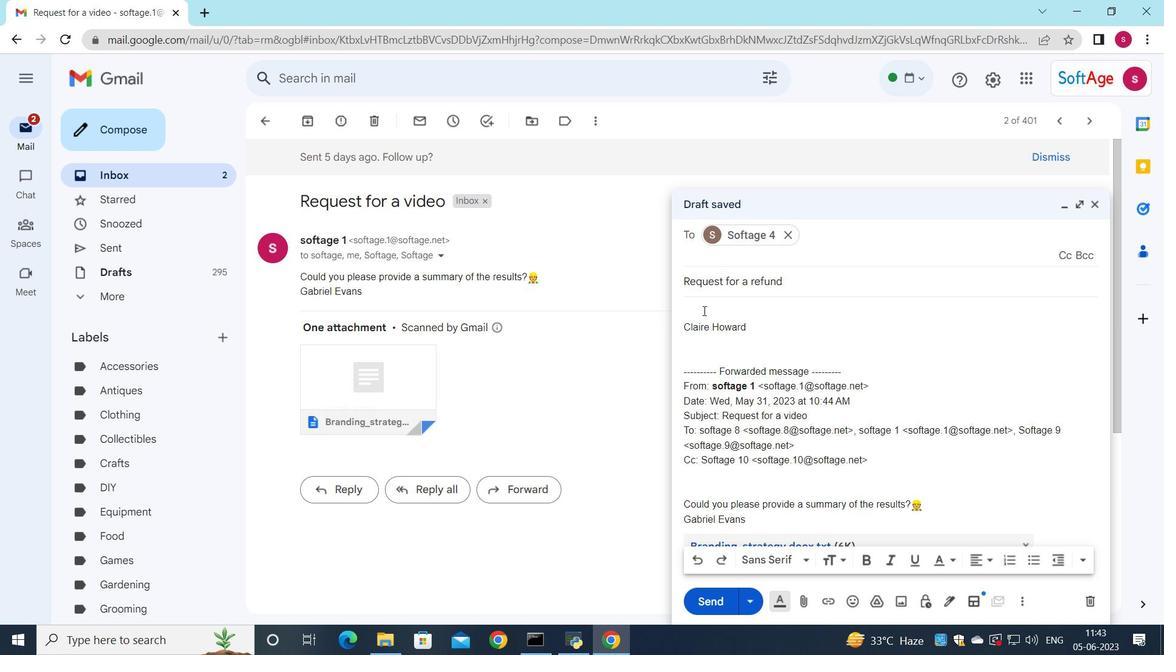 
Action: Key pressed <Key.shift>Would<Key.space>it<Key.space>be<Key.space>possible<Key.space>to<Key.space>schedule<Key.space>a<Key.space>project<Key.space>review<Key.space>meeting<Key.space>next<Key.space>week<Key.shift_r><Key.shift_r><Key.shift_r><Key.shift_r><Key.shift_r><Key.shift_r><Key.shift_r><Key.shift_r><Key.shift_r><Key.shift_r><Key.shift_r><Key.shift_r><Key.shift_r><Key.shift_r><Key.shift_r><Key.shift_r><Key.shift_r>?
Screenshot: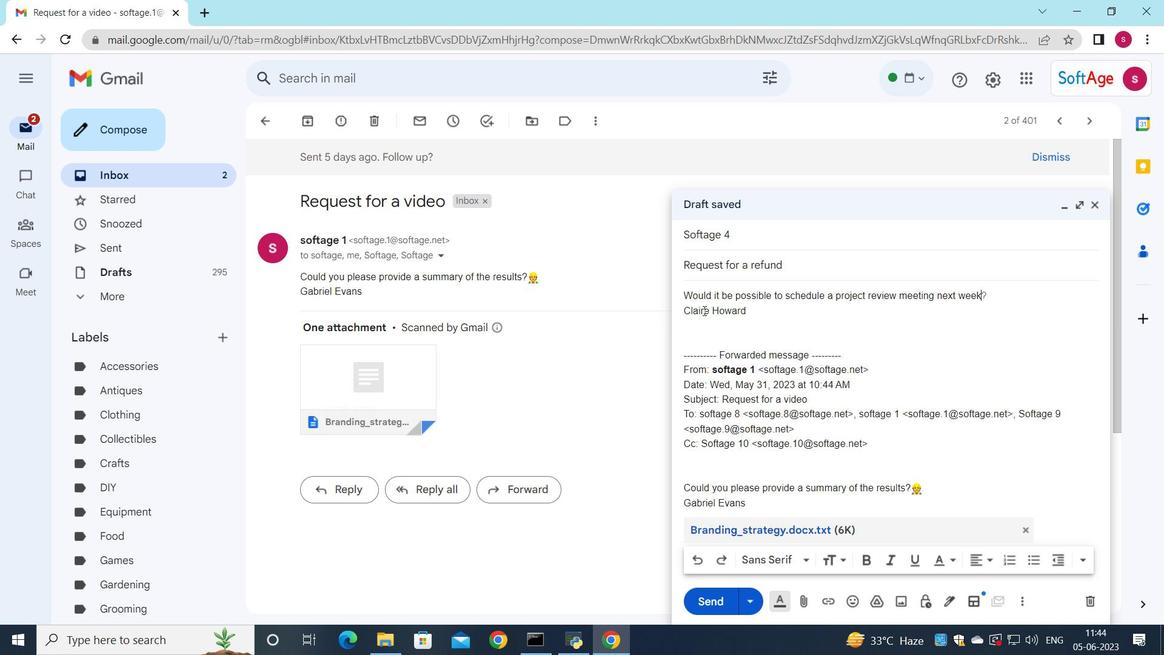 
Action: Mouse moved to (684, 295)
Screenshot: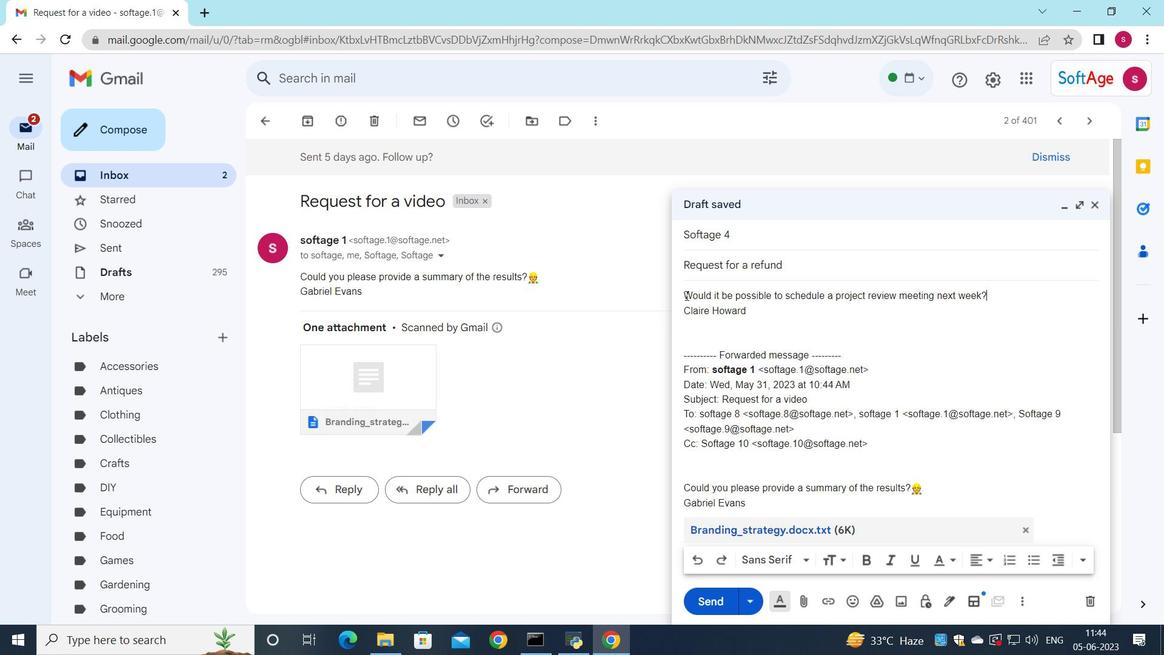 
Action: Mouse pressed left at (684, 295)
Screenshot: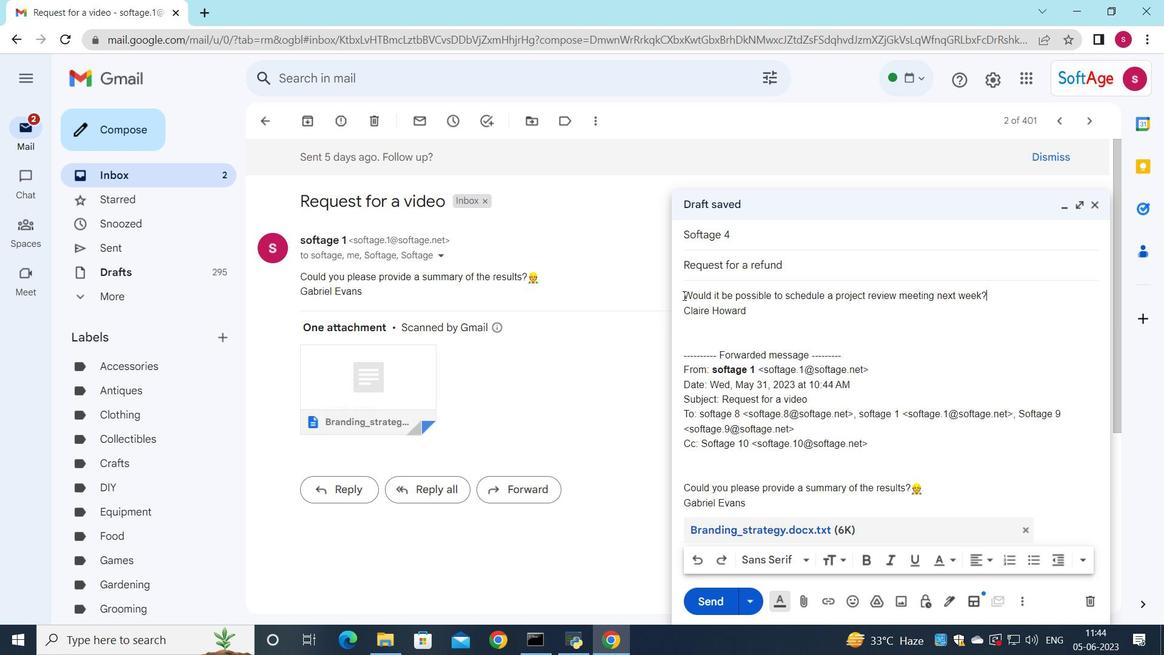 
Action: Mouse moved to (806, 558)
Screenshot: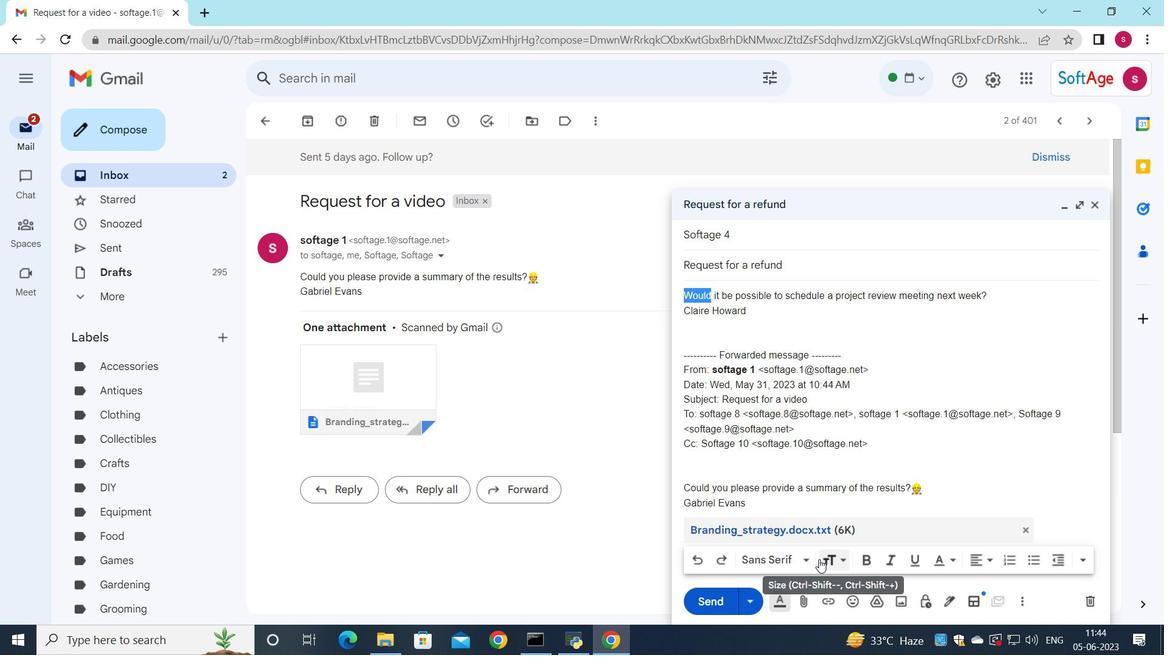 
Action: Mouse pressed left at (806, 558)
Screenshot: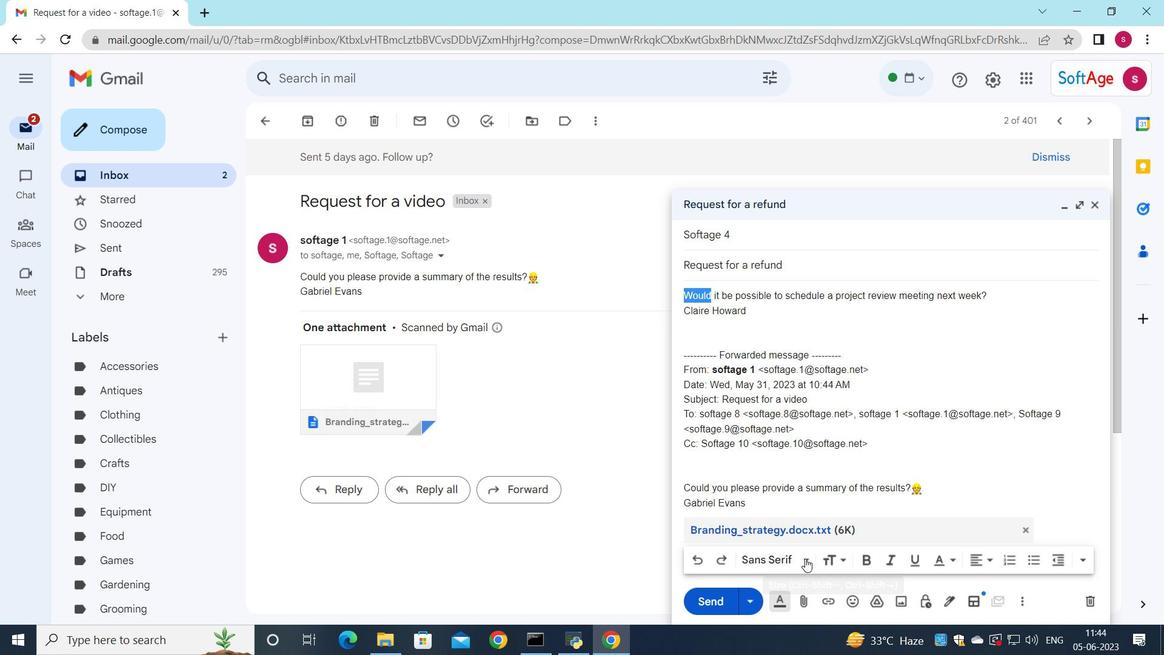 
Action: Mouse moved to (800, 531)
Screenshot: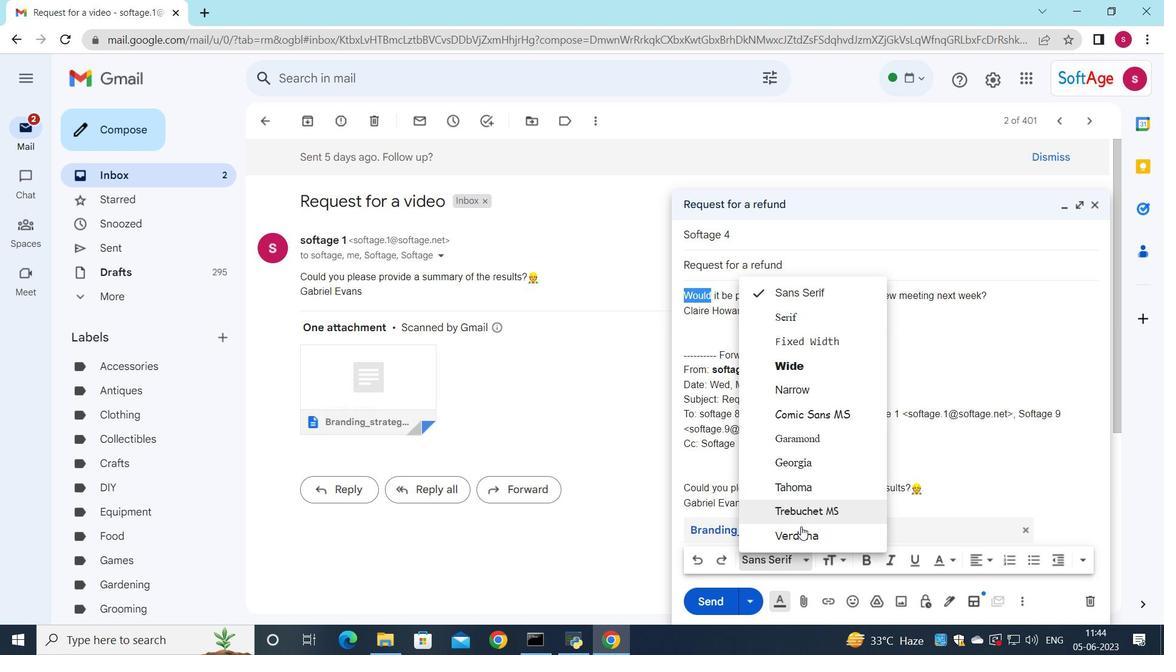 
Action: Mouse pressed left at (800, 531)
Screenshot: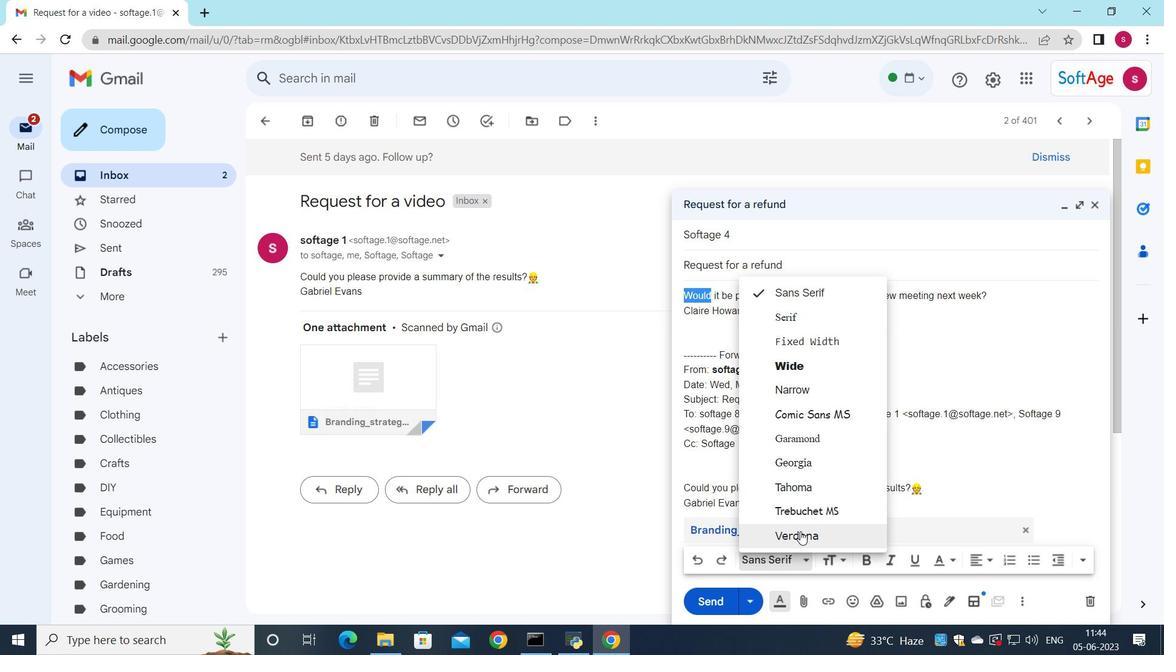 
Action: Mouse moved to (858, 556)
Screenshot: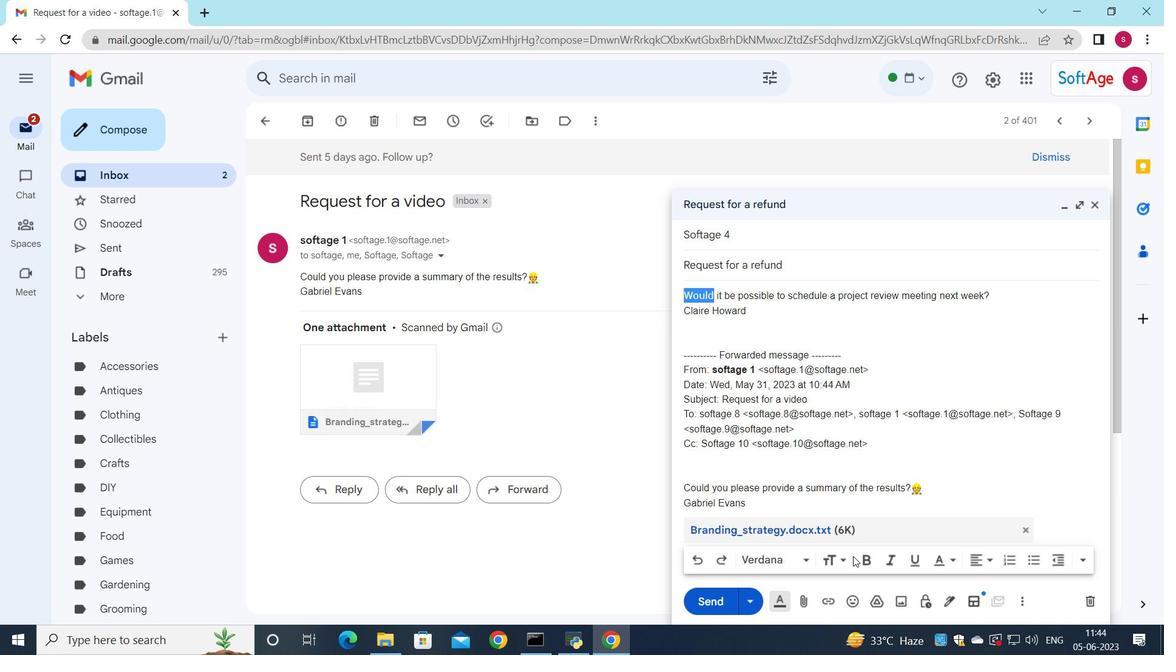 
Action: Mouse pressed left at (858, 556)
Screenshot: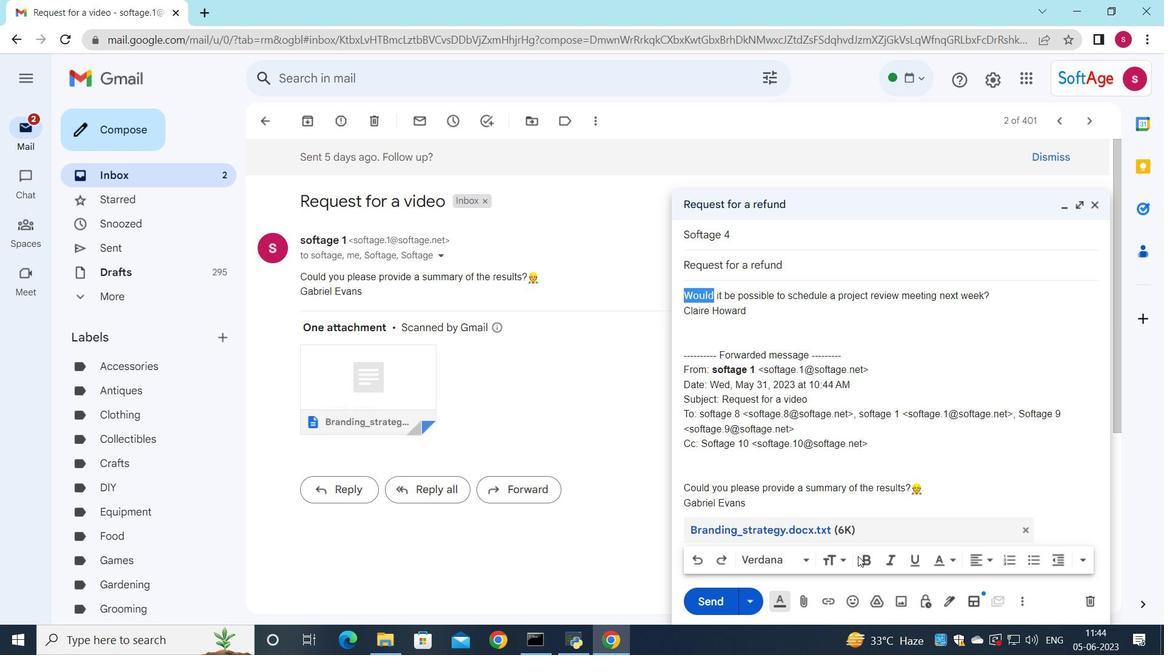 
Action: Mouse moved to (862, 557)
Screenshot: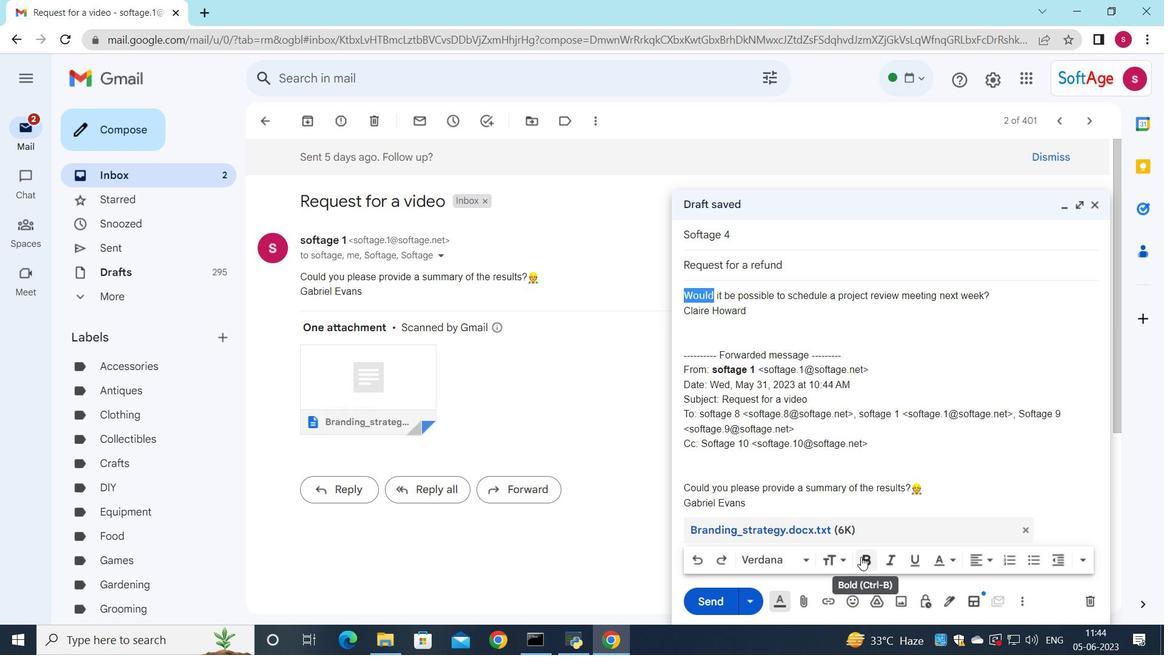 
Action: Mouse pressed left at (862, 557)
Screenshot: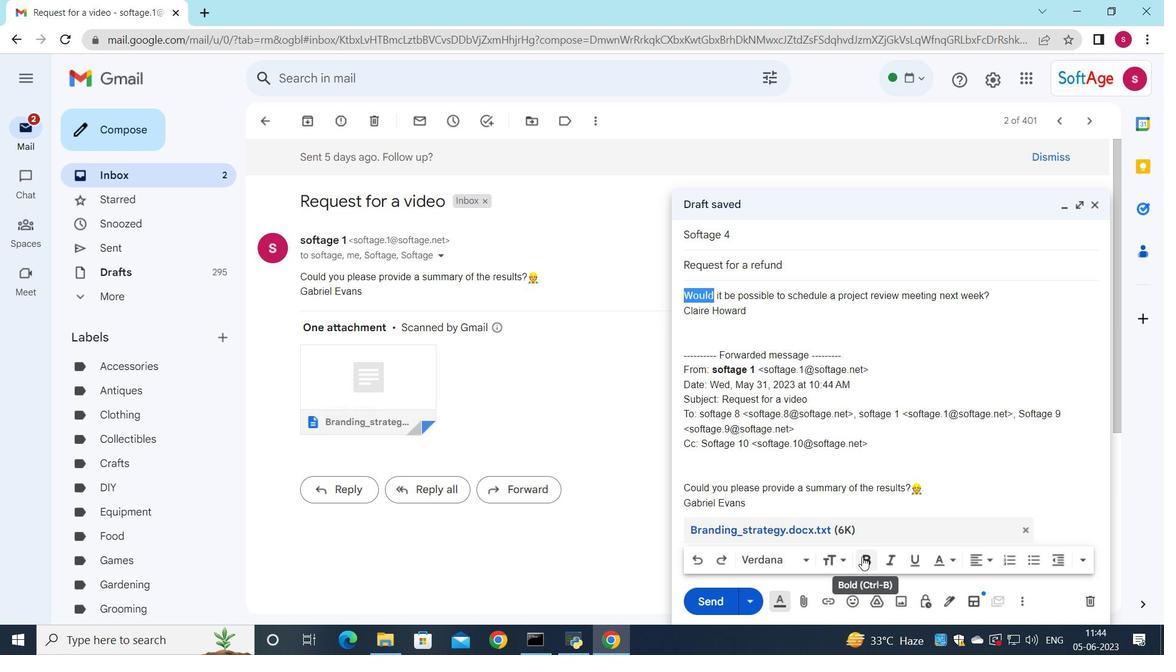 
Action: Mouse moved to (890, 562)
Screenshot: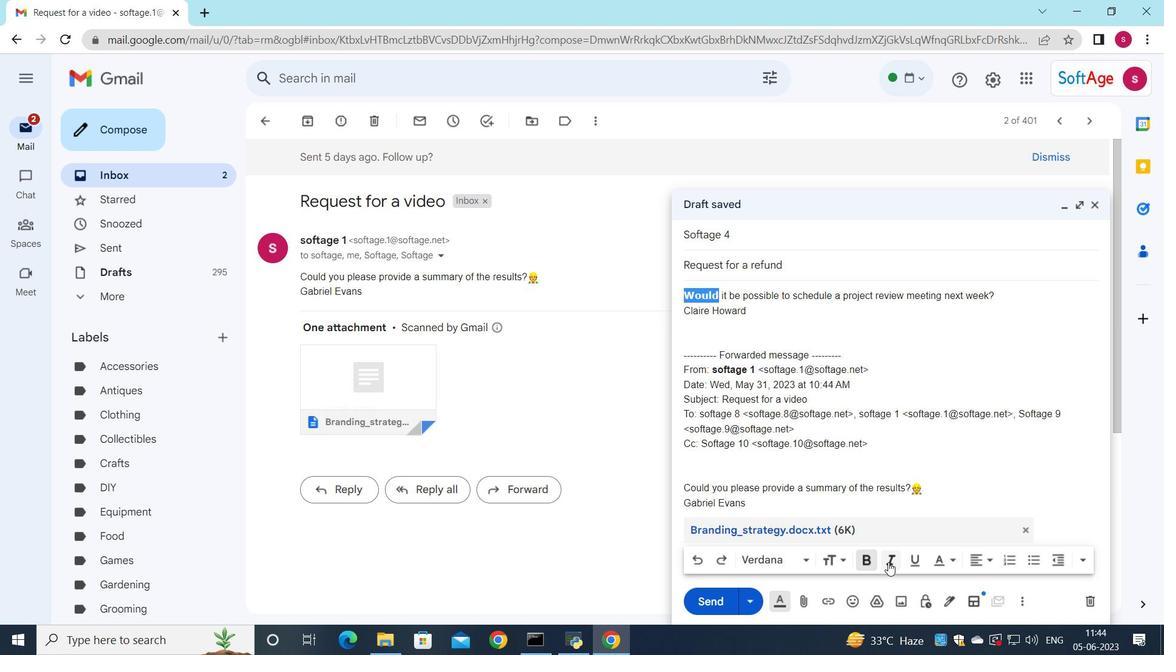 
Action: Mouse pressed left at (890, 562)
Screenshot: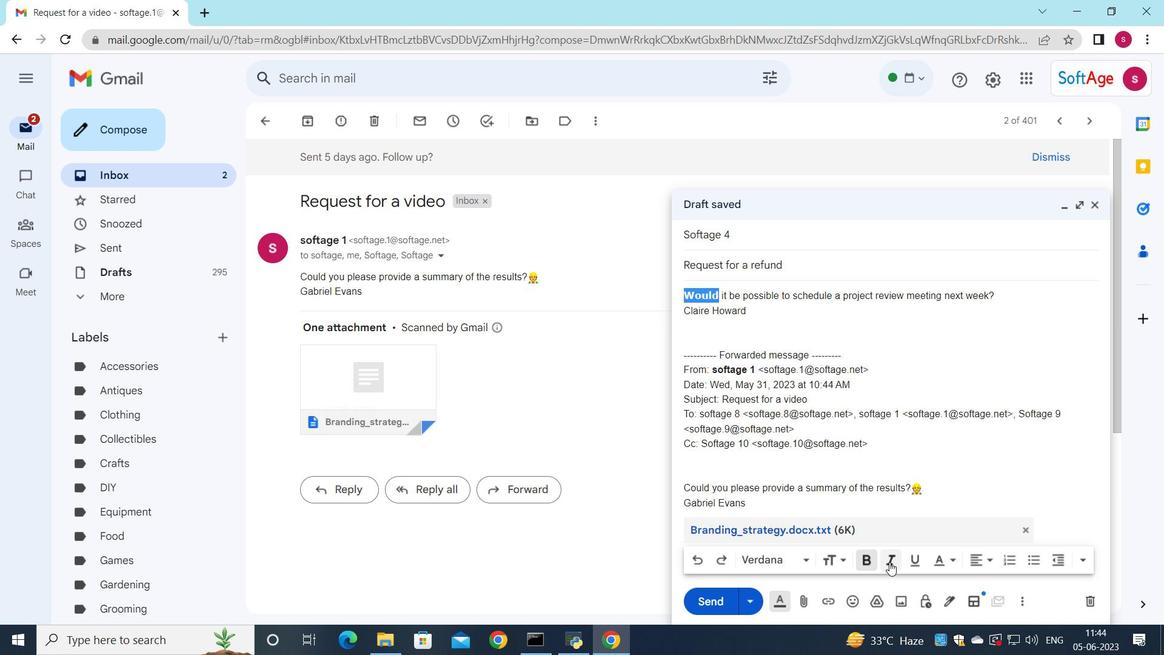 
Action: Mouse moved to (715, 601)
Screenshot: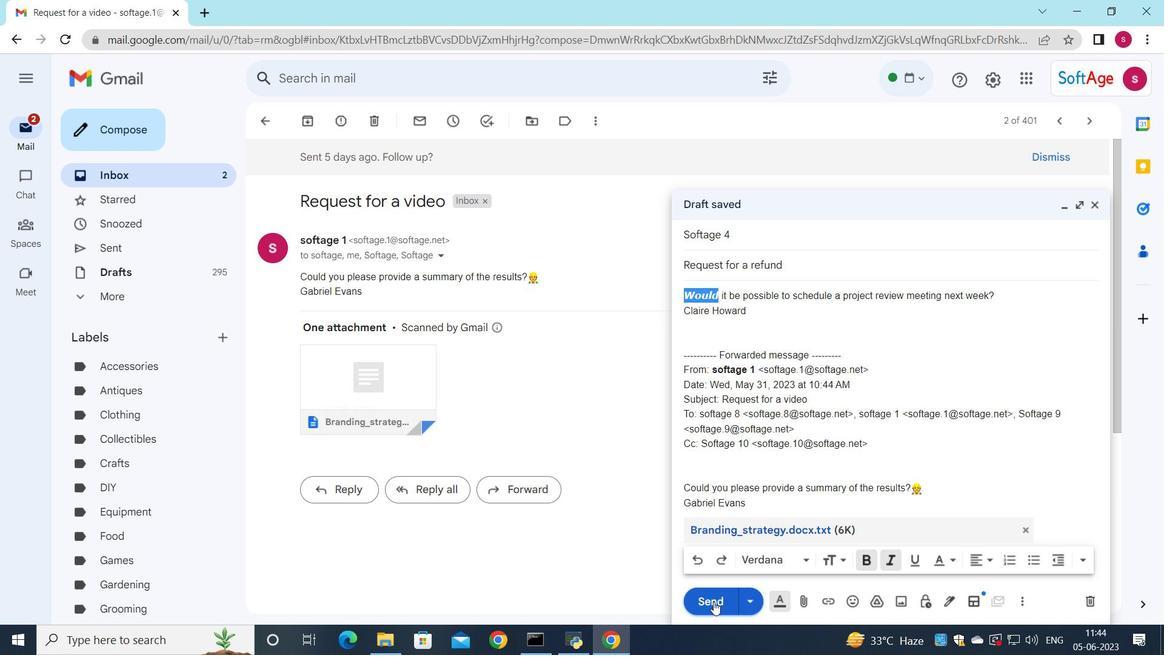 
Action: Mouse pressed left at (715, 601)
Screenshot: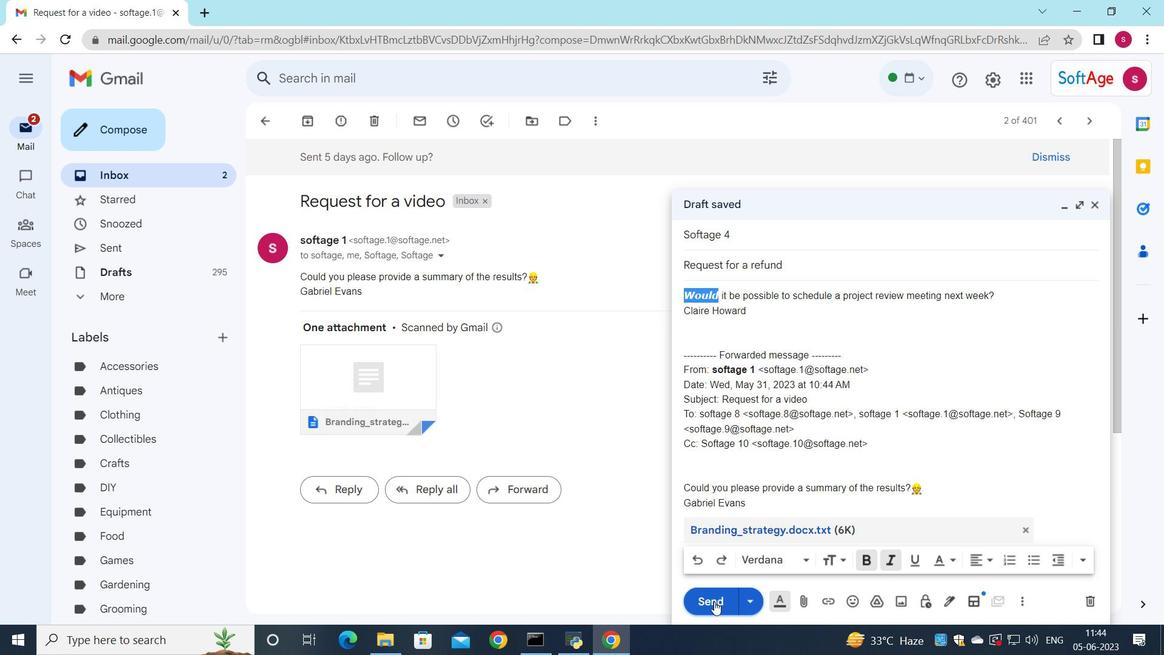 
Action: Mouse moved to (720, 595)
Screenshot: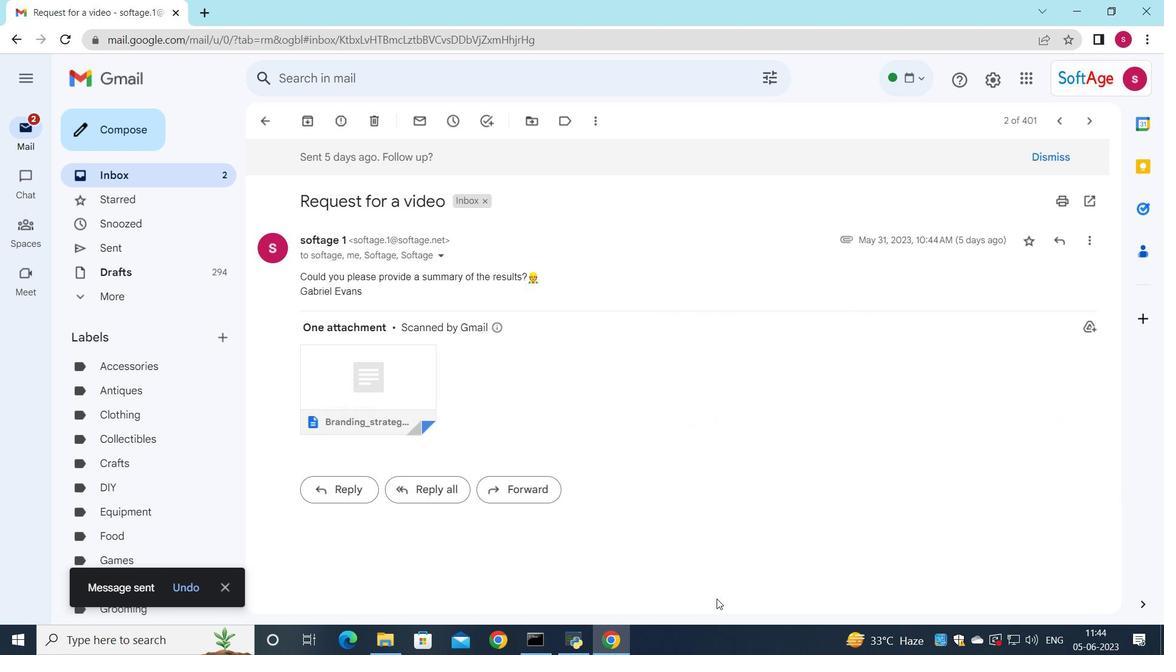 
